 Task: Find connections with filter location Majene with filter topic #blockchainwith filter profile language German with filter current company Jerry Varghese with filter school Vidyavardhini's College of Engineering and Technology with filter industry Animation and Post-production with filter service category AssistanceAdvertising with filter keywords title School Bus Driver
Action: Mouse pressed left at (459, 72)
Screenshot: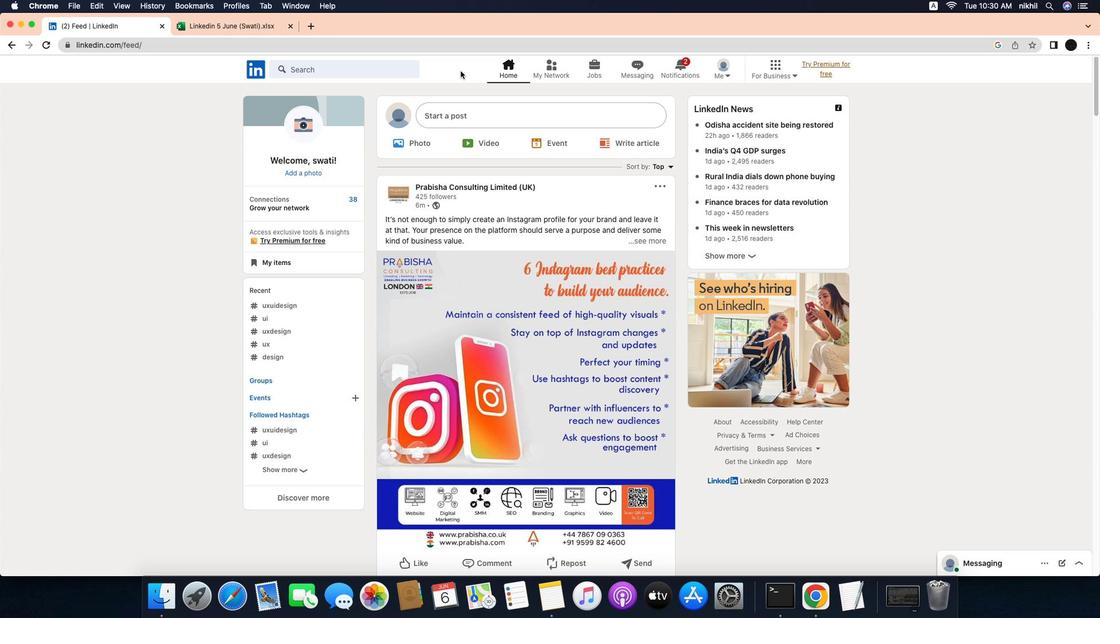 
Action: Mouse moved to (550, 75)
Screenshot: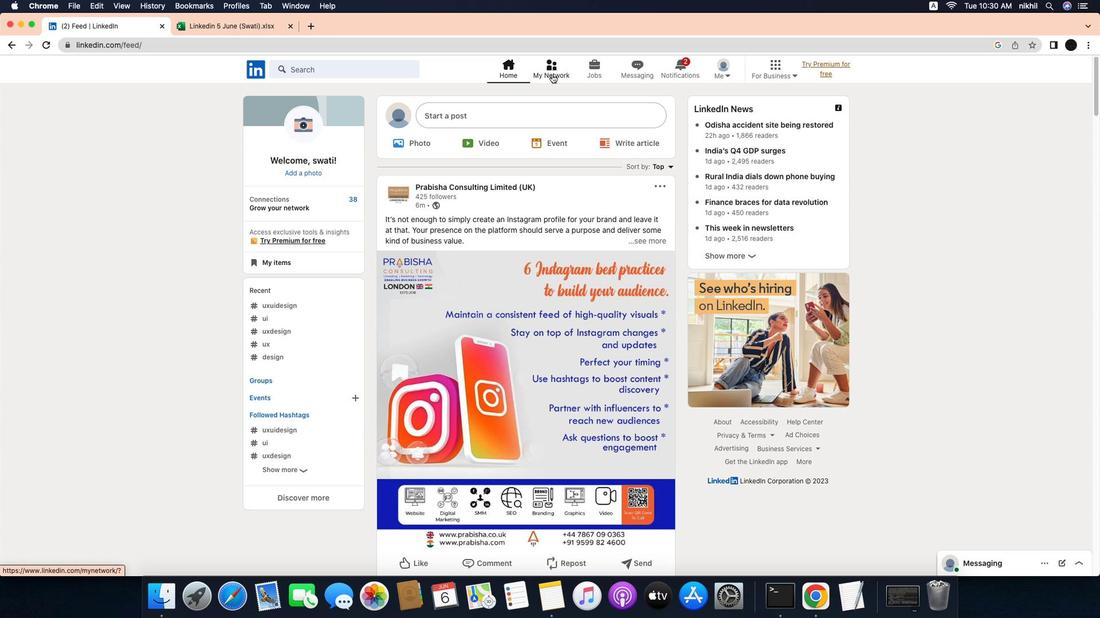 
Action: Mouse pressed left at (550, 75)
Screenshot: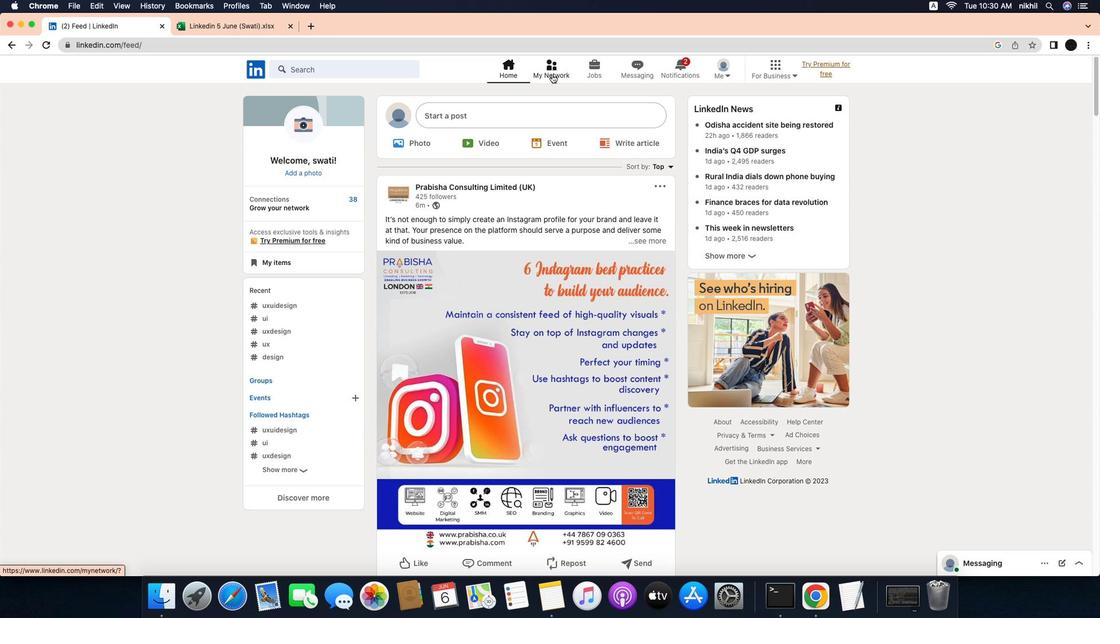 
Action: Mouse moved to (342, 128)
Screenshot: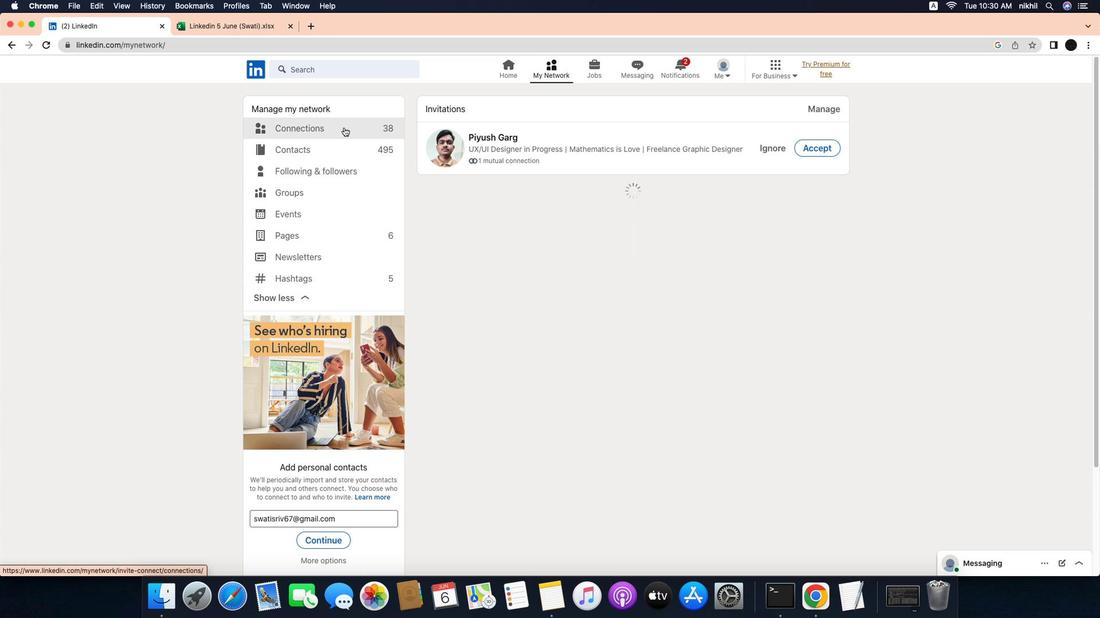 
Action: Mouse pressed left at (342, 128)
Screenshot: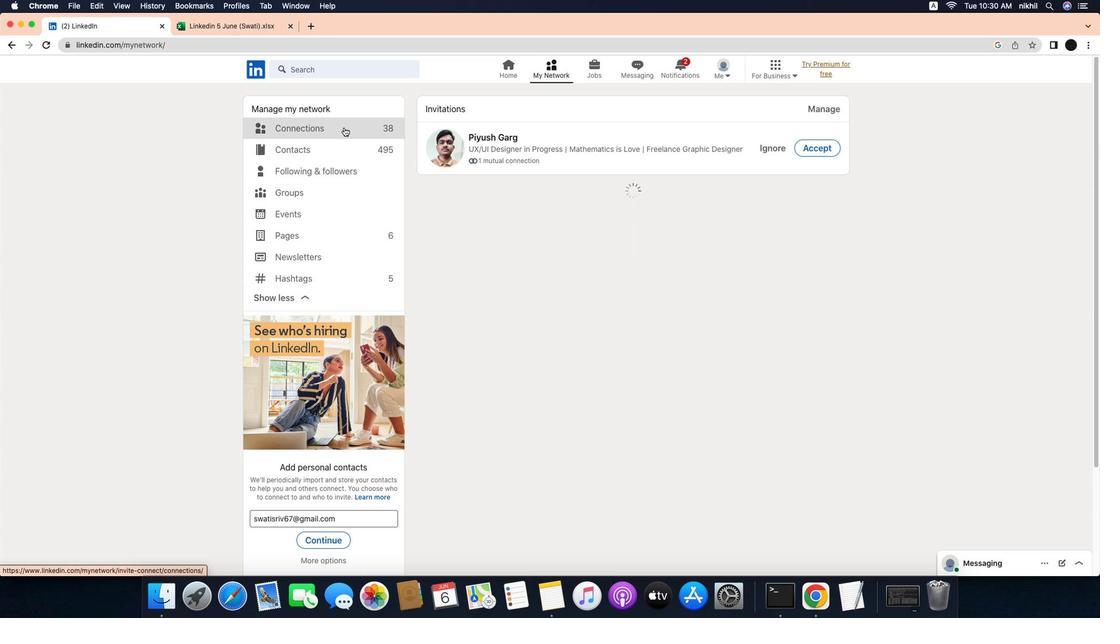 
Action: Mouse moved to (617, 134)
Screenshot: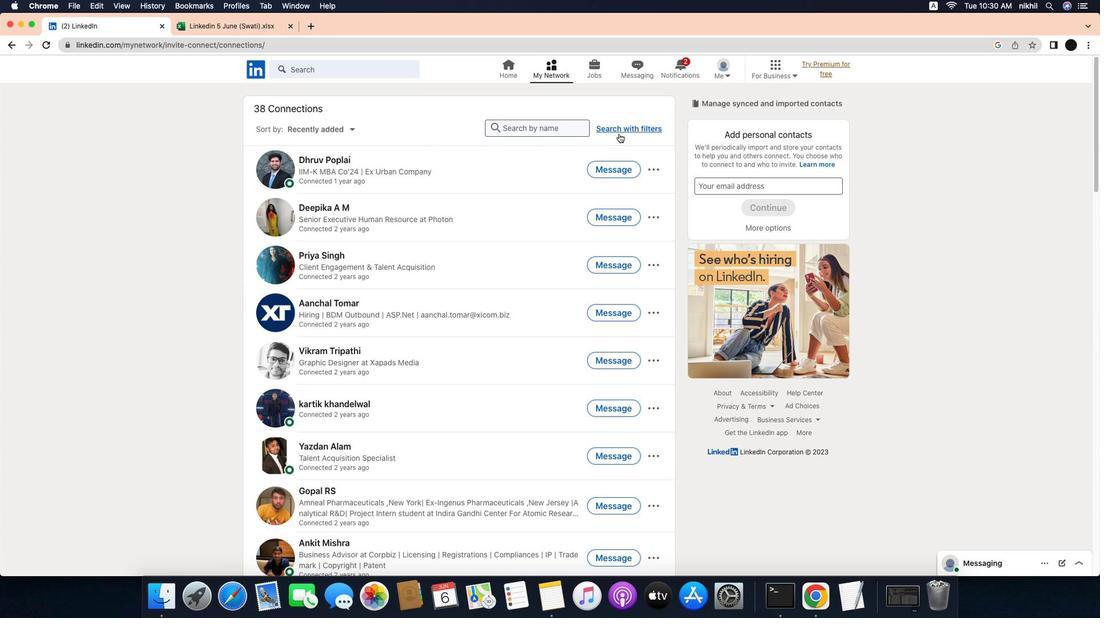 
Action: Mouse pressed left at (617, 134)
Screenshot: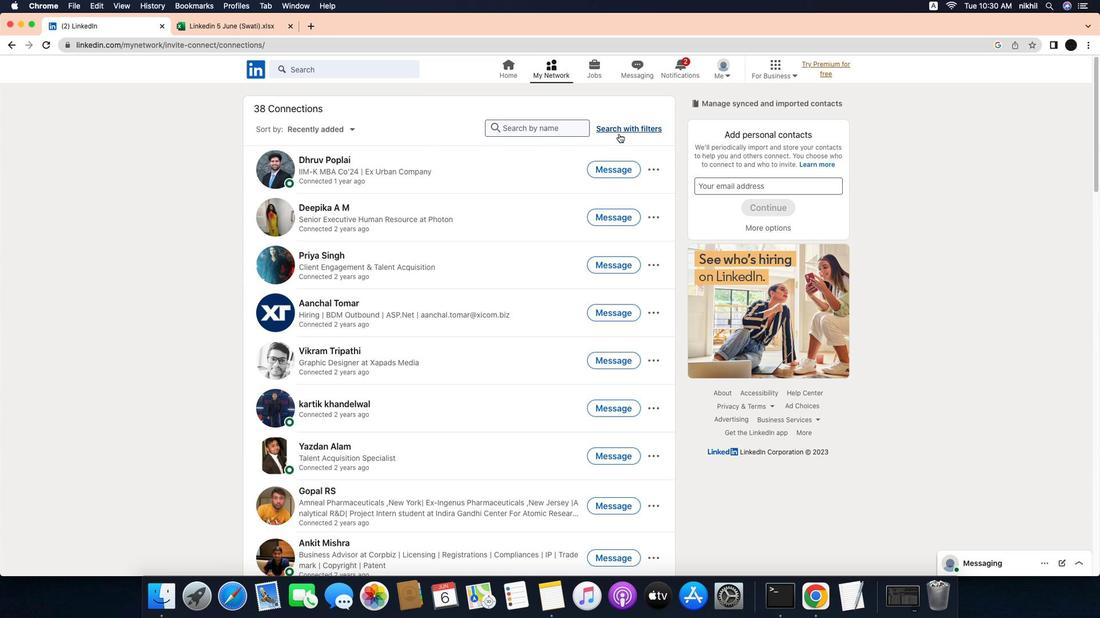 
Action: Mouse moved to (597, 96)
Screenshot: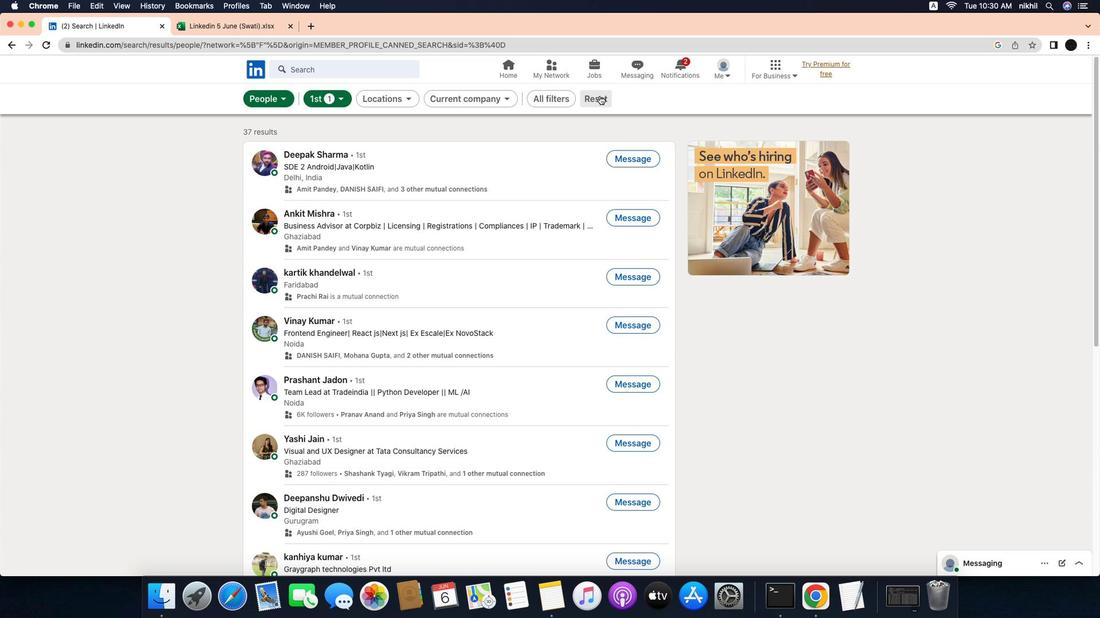 
Action: Mouse pressed left at (597, 96)
Screenshot: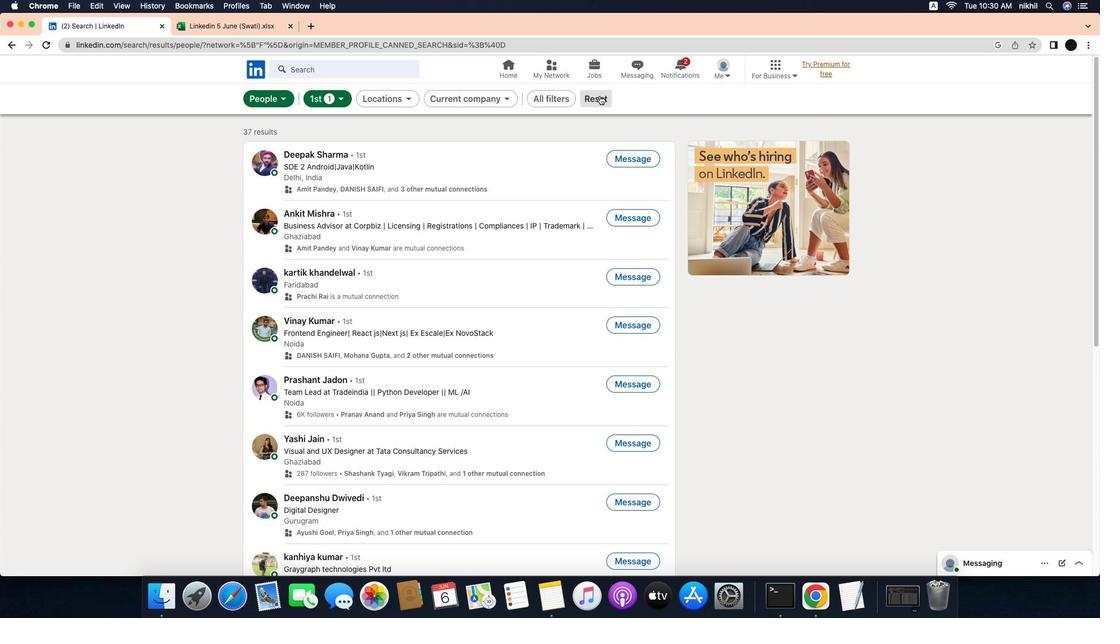 
Action: Mouse moved to (560, 96)
Screenshot: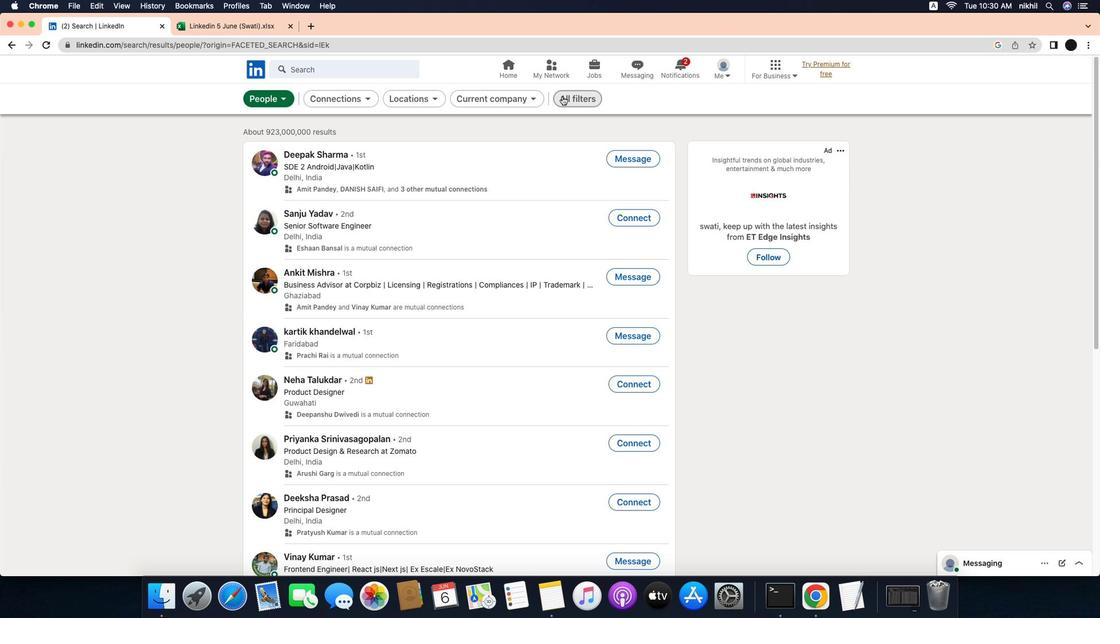 
Action: Mouse pressed left at (560, 96)
Screenshot: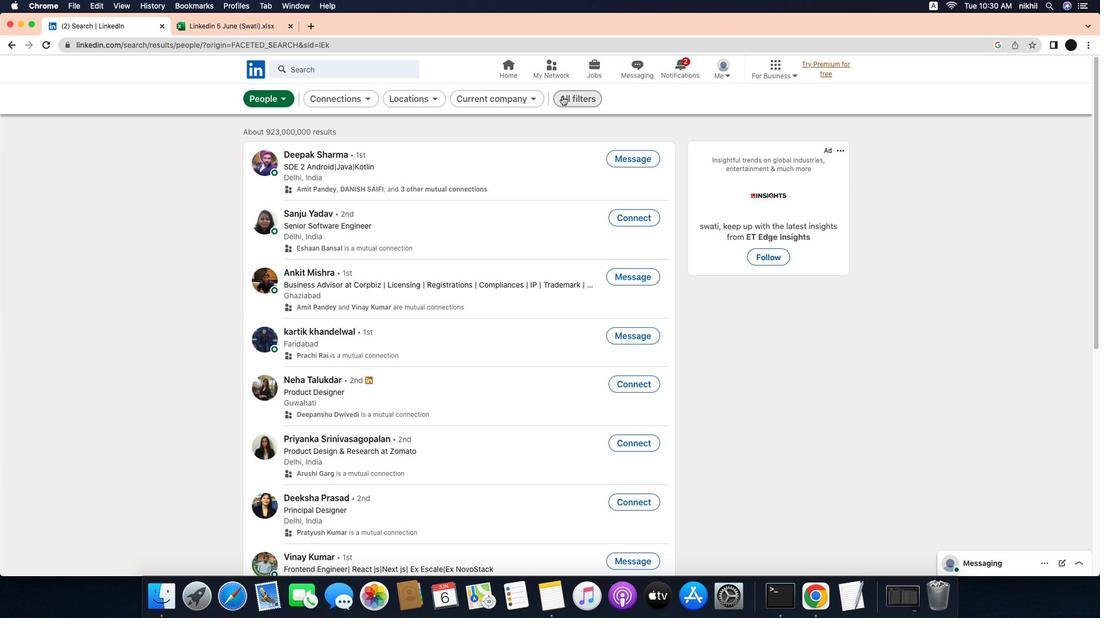 
Action: Mouse moved to (879, 349)
Screenshot: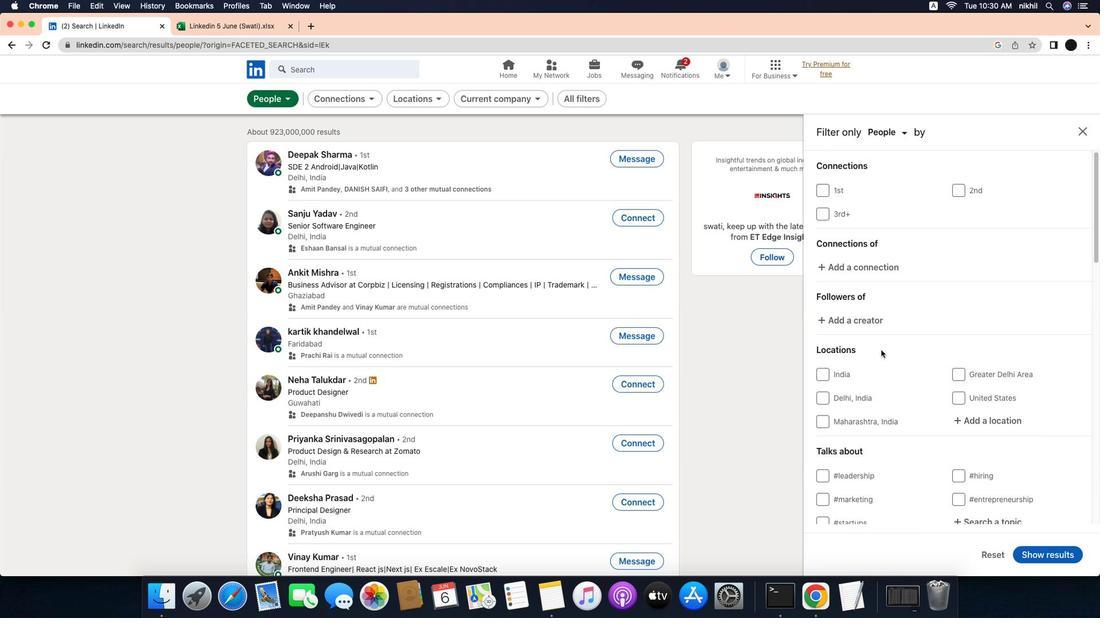
Action: Mouse scrolled (879, 349) with delta (0, 1)
Screenshot: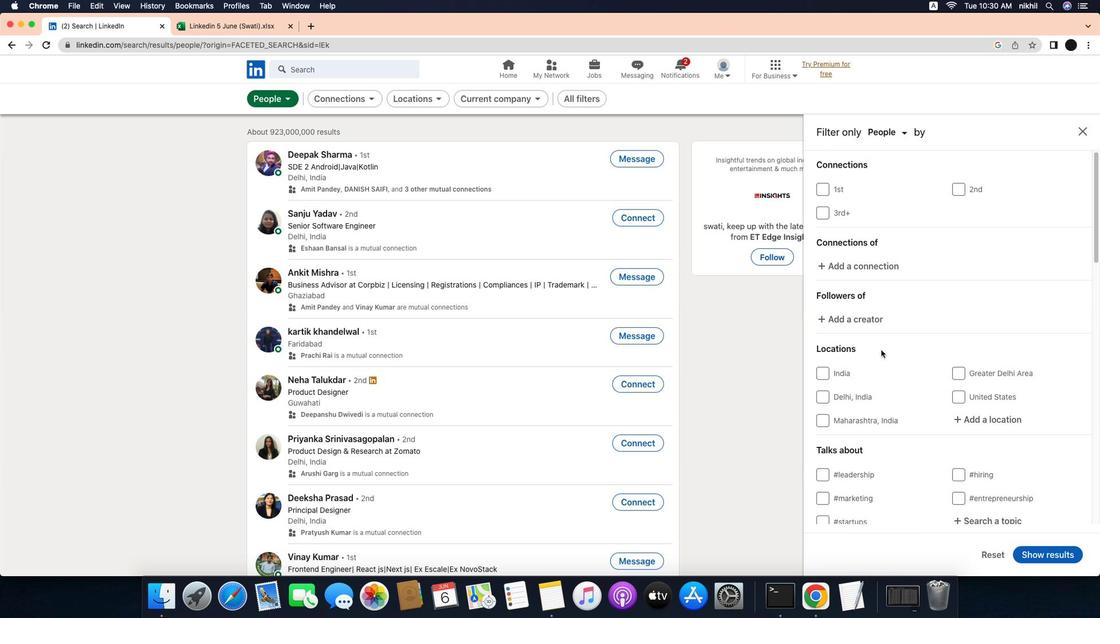 
Action: Mouse scrolled (879, 349) with delta (0, 1)
Screenshot: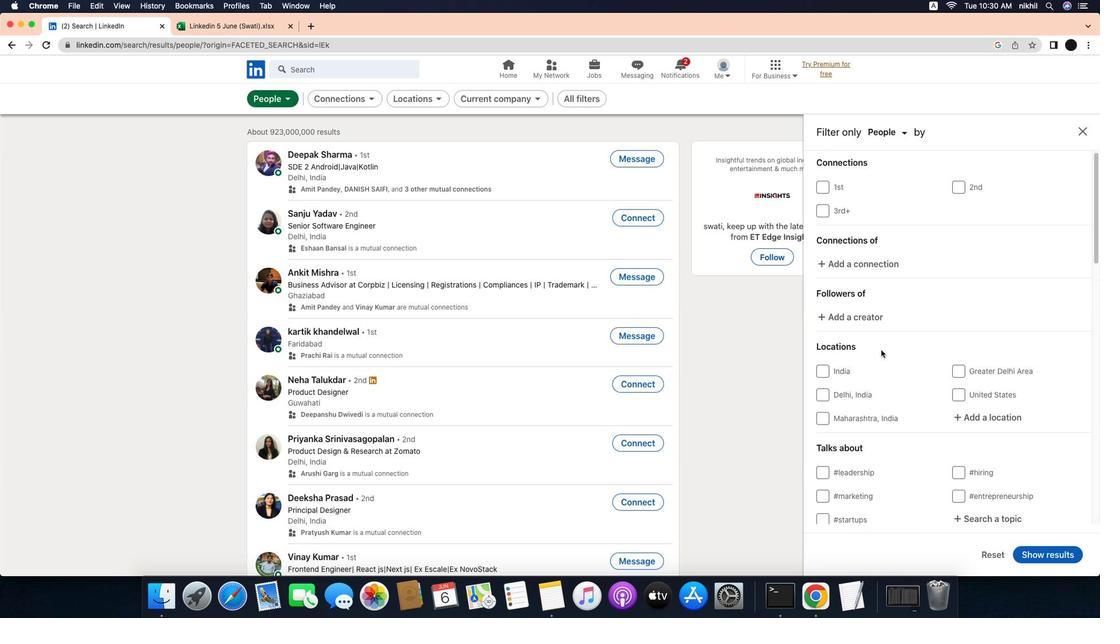 
Action: Mouse moved to (977, 400)
Screenshot: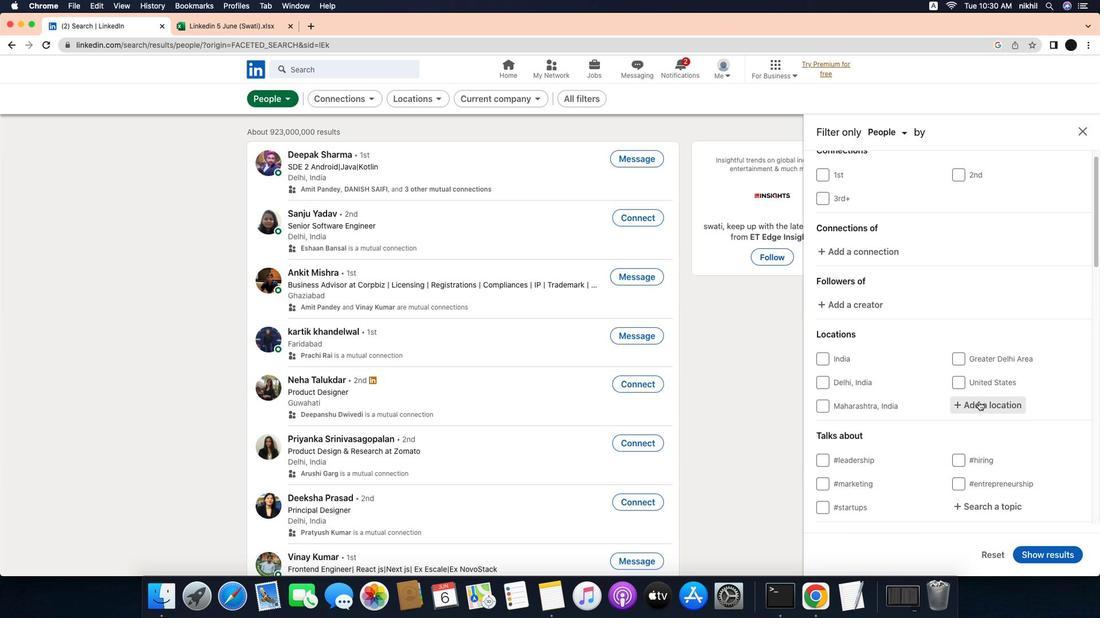 
Action: Mouse pressed left at (977, 400)
Screenshot: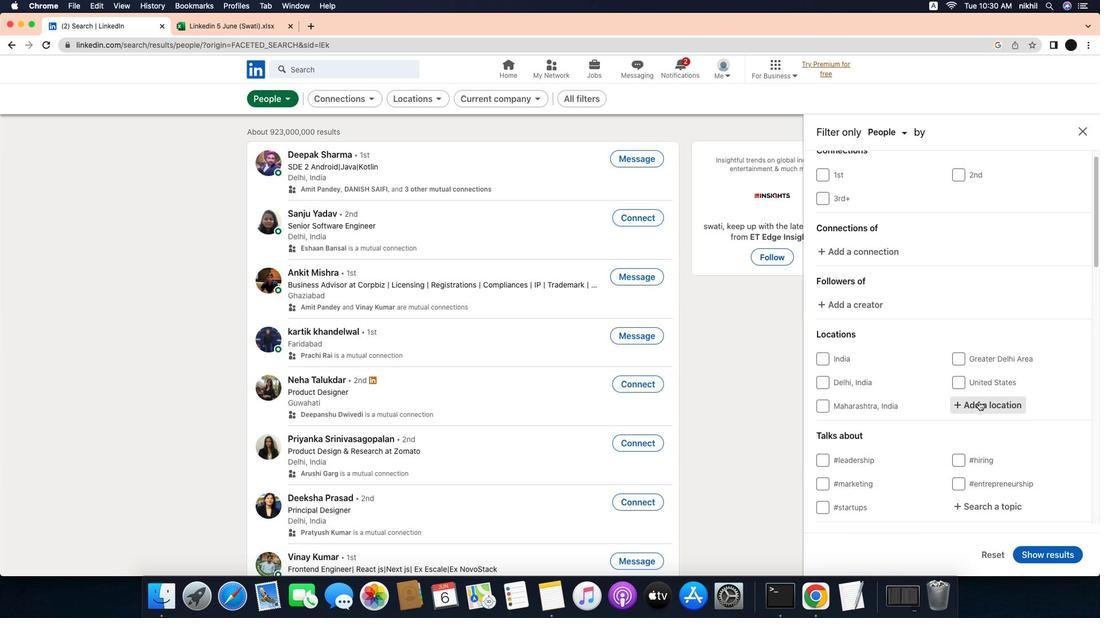 
Action: Mouse moved to (992, 400)
Screenshot: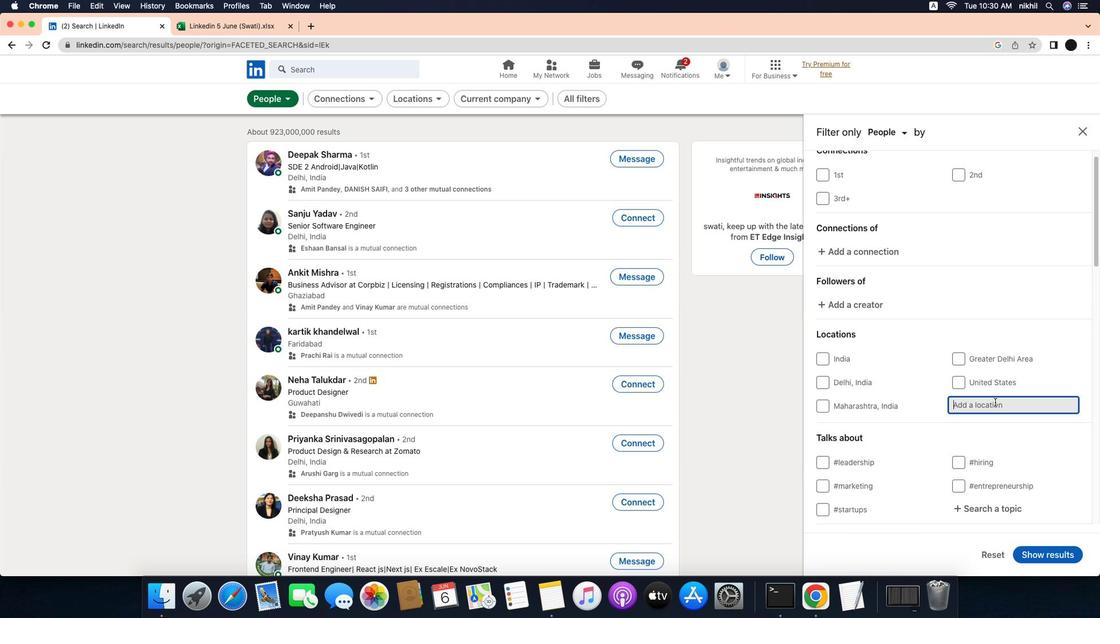 
Action: Mouse pressed left at (992, 400)
Screenshot: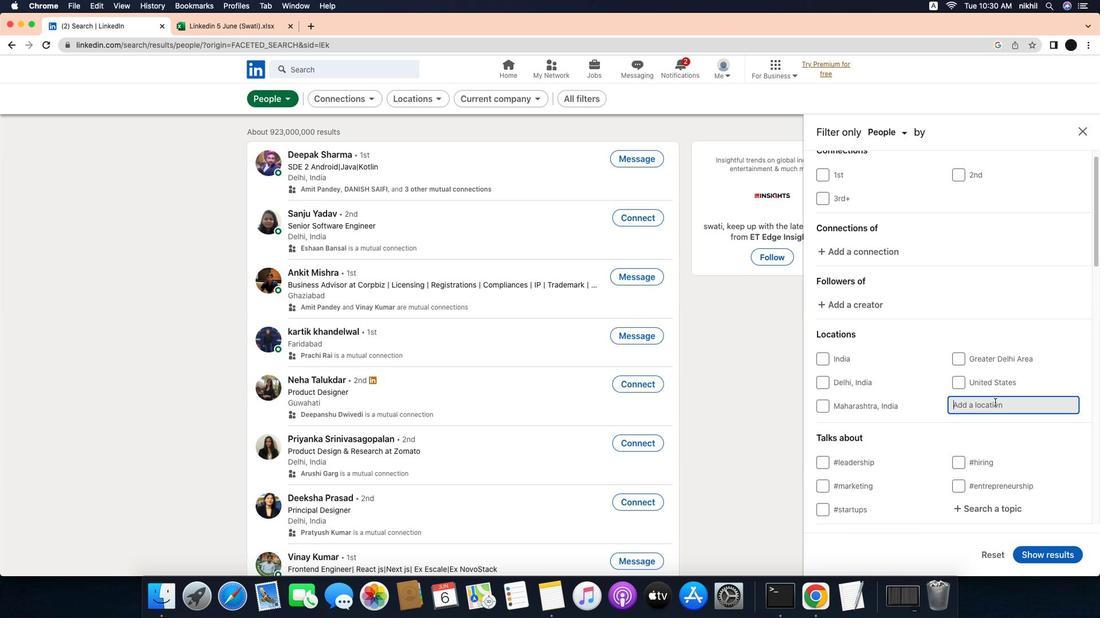 
Action: Mouse moved to (992, 400)
Screenshot: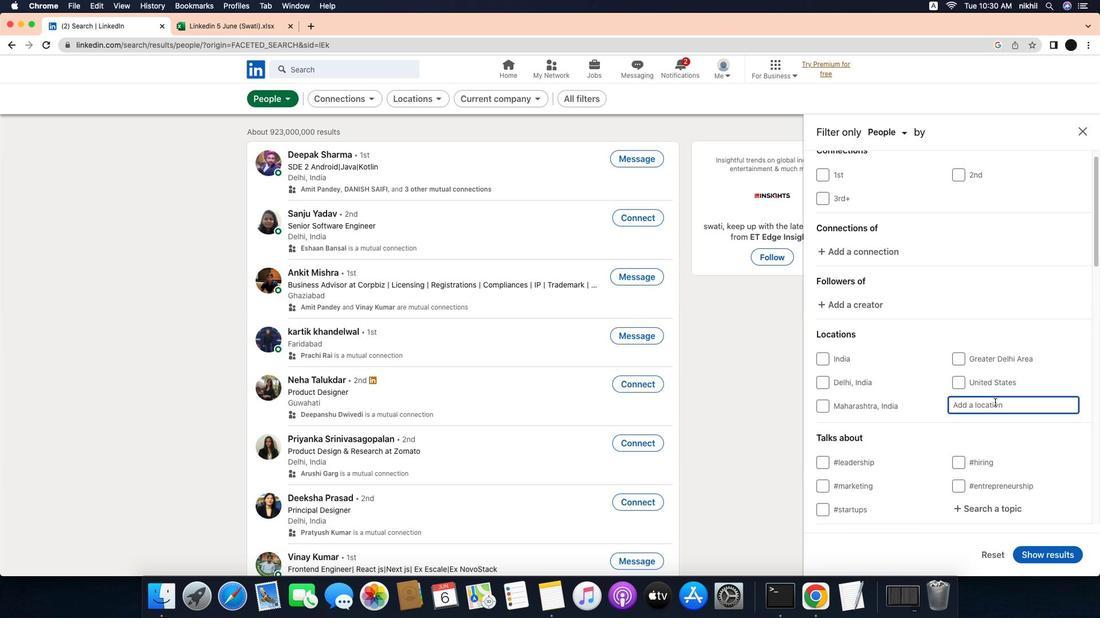 
Action: Key pressed Key.caps_lock'M'Key.caps_lock'a''j''e''n''e'Key.enter
Screenshot: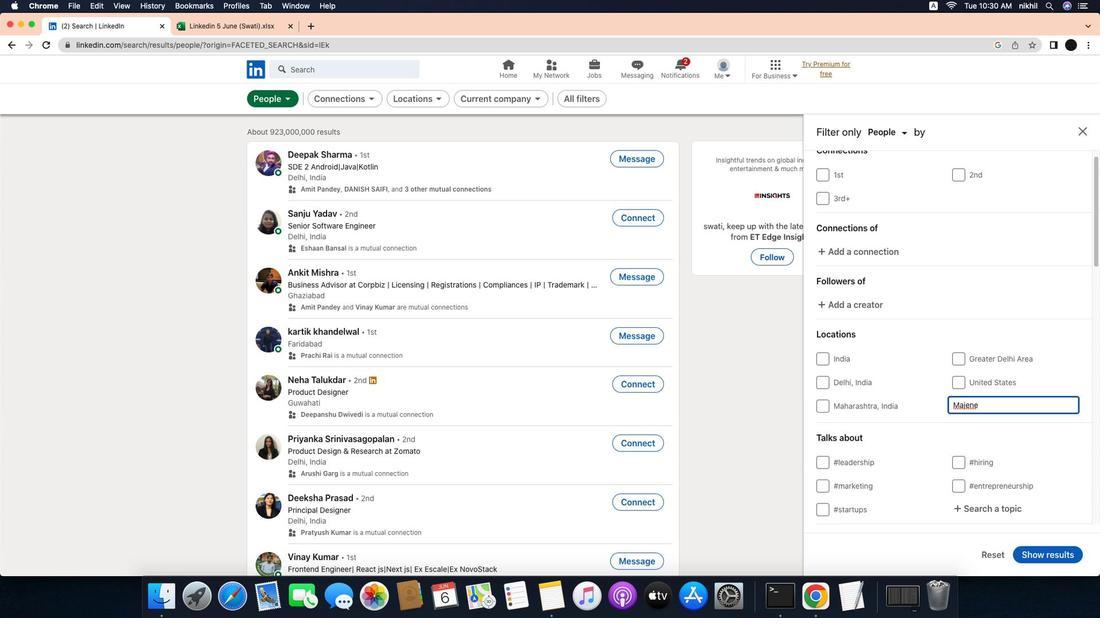 
Action: Mouse moved to (981, 406)
Screenshot: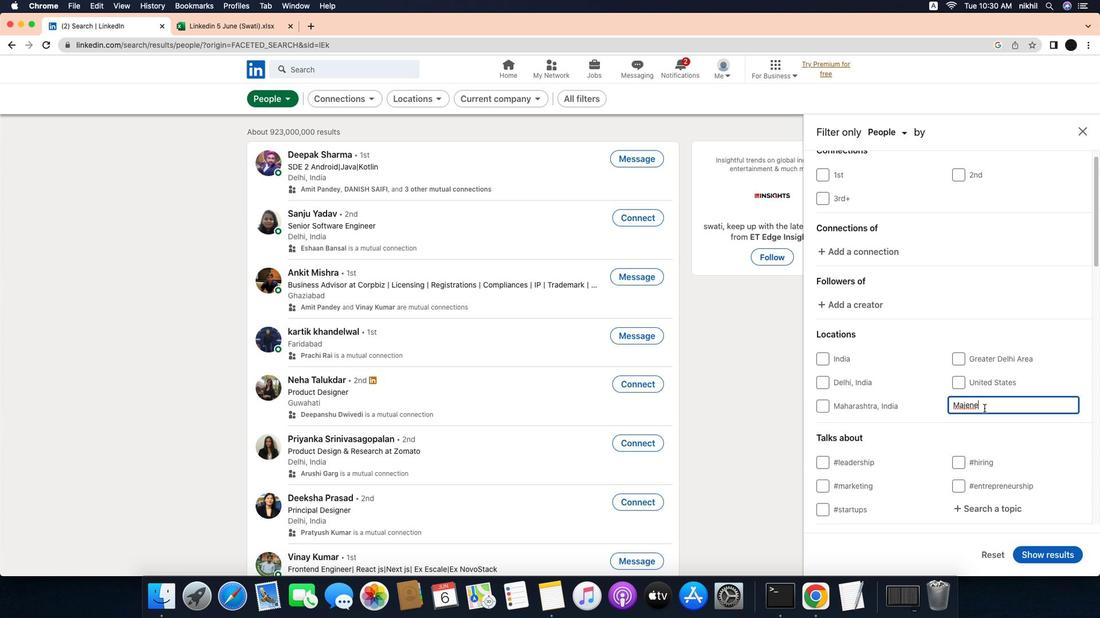 
Action: Mouse scrolled (981, 406) with delta (0, 1)
Screenshot: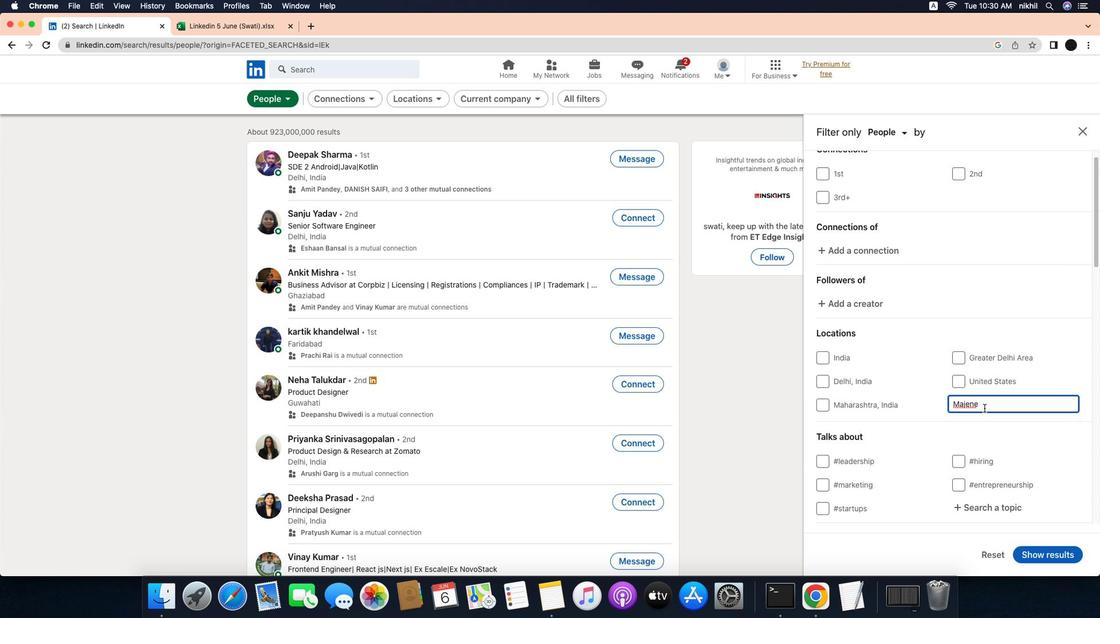 
Action: Mouse scrolled (981, 406) with delta (0, 1)
Screenshot: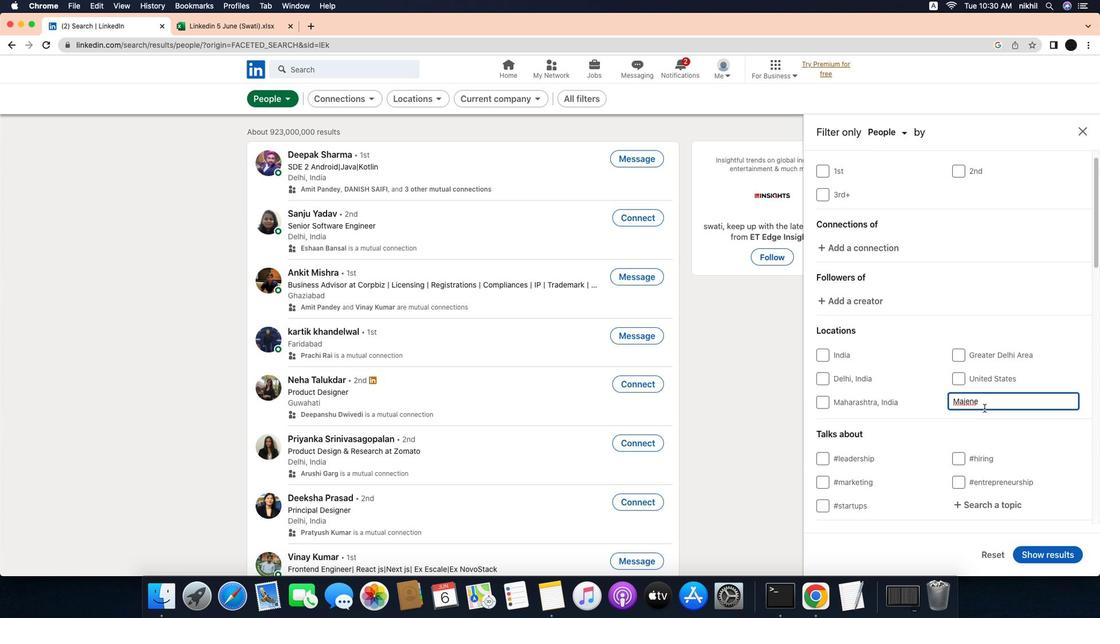 
Action: Mouse scrolled (981, 406) with delta (0, 1)
Screenshot: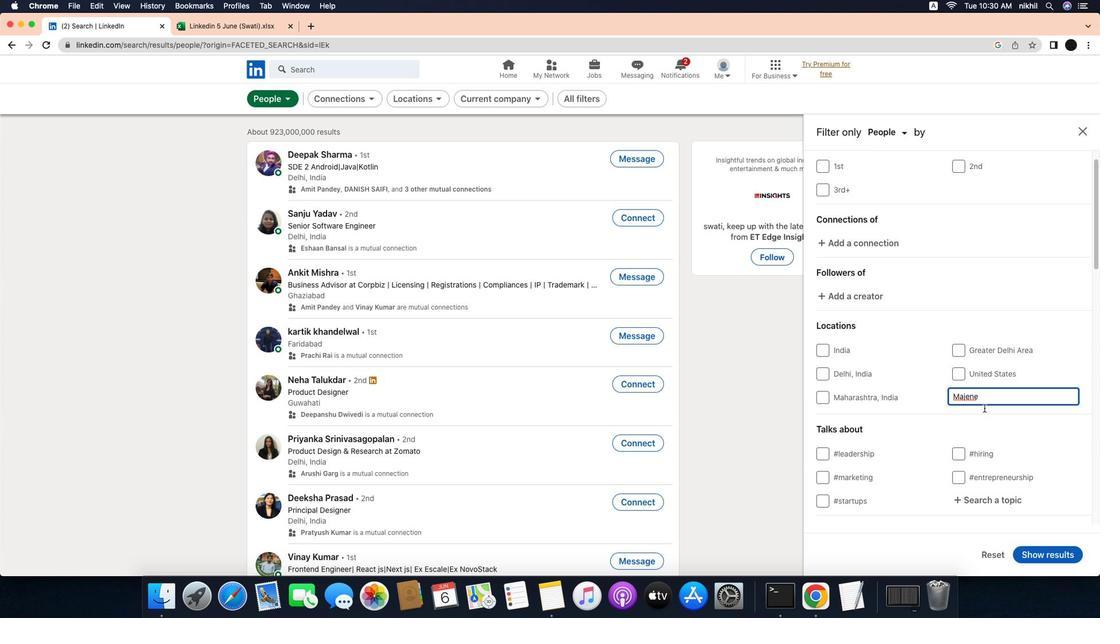 
Action: Mouse scrolled (981, 406) with delta (0, 1)
Screenshot: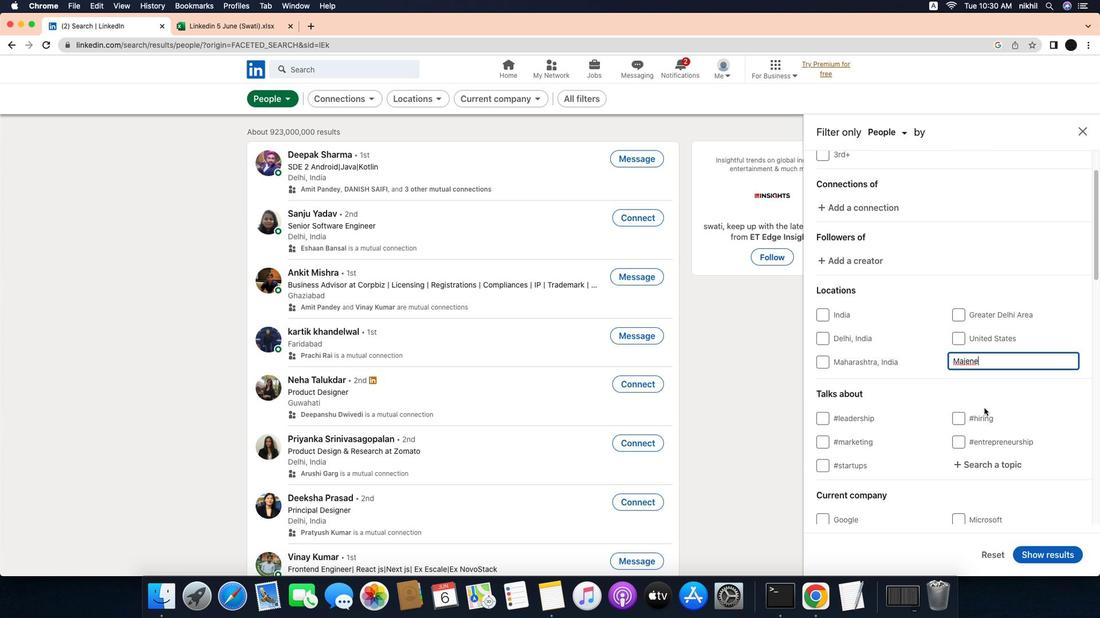 
Action: Mouse scrolled (981, 406) with delta (0, 1)
Screenshot: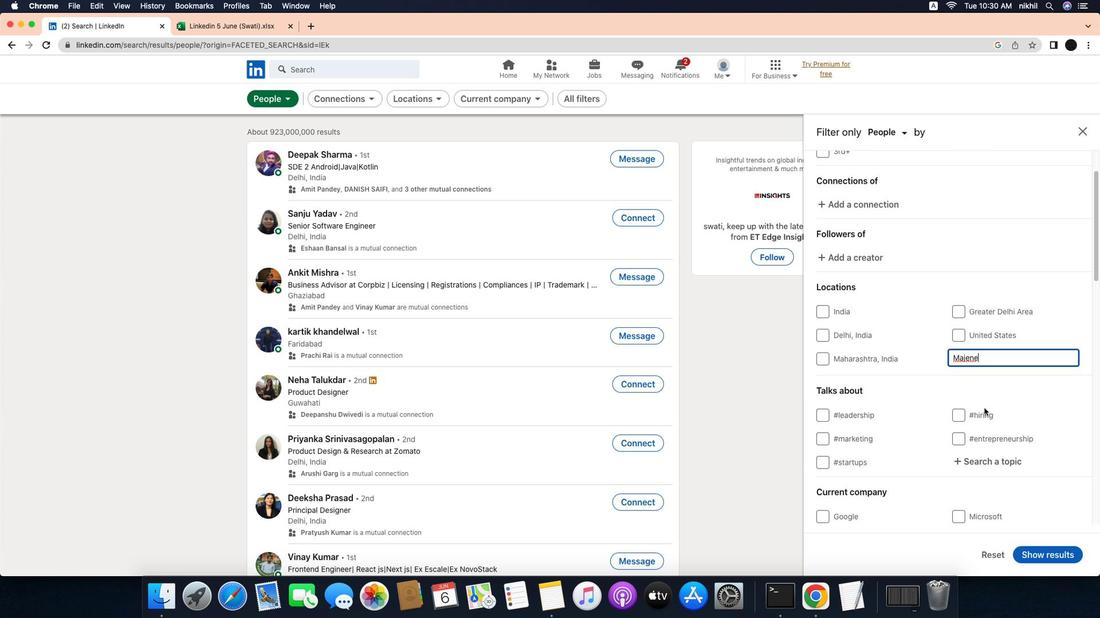 
Action: Mouse scrolled (981, 406) with delta (0, 1)
Screenshot: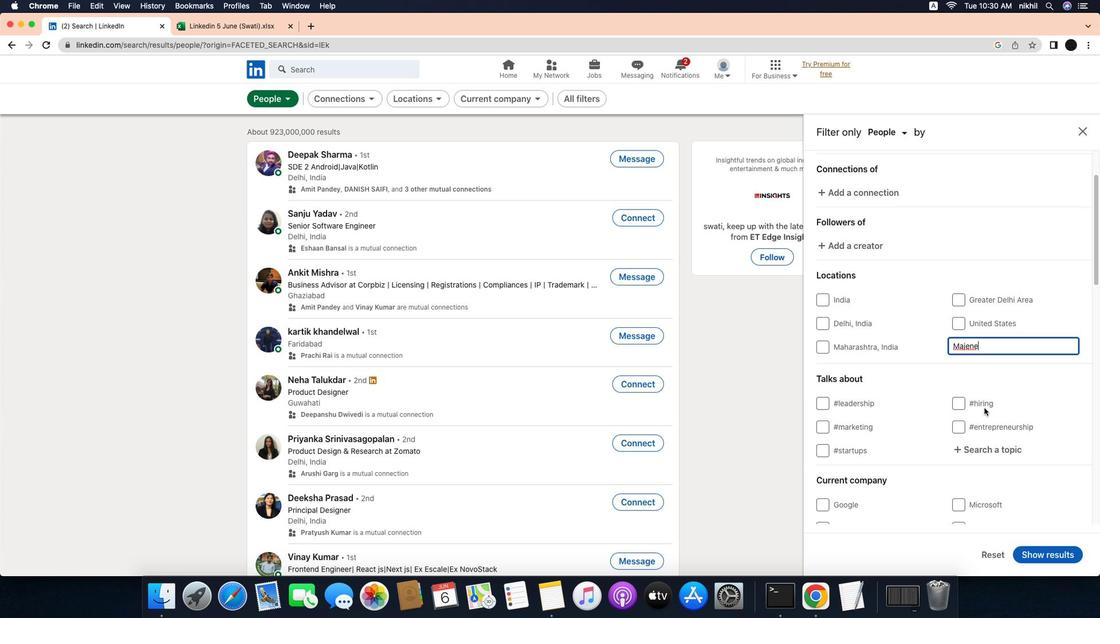 
Action: Mouse scrolled (981, 406) with delta (0, 1)
Screenshot: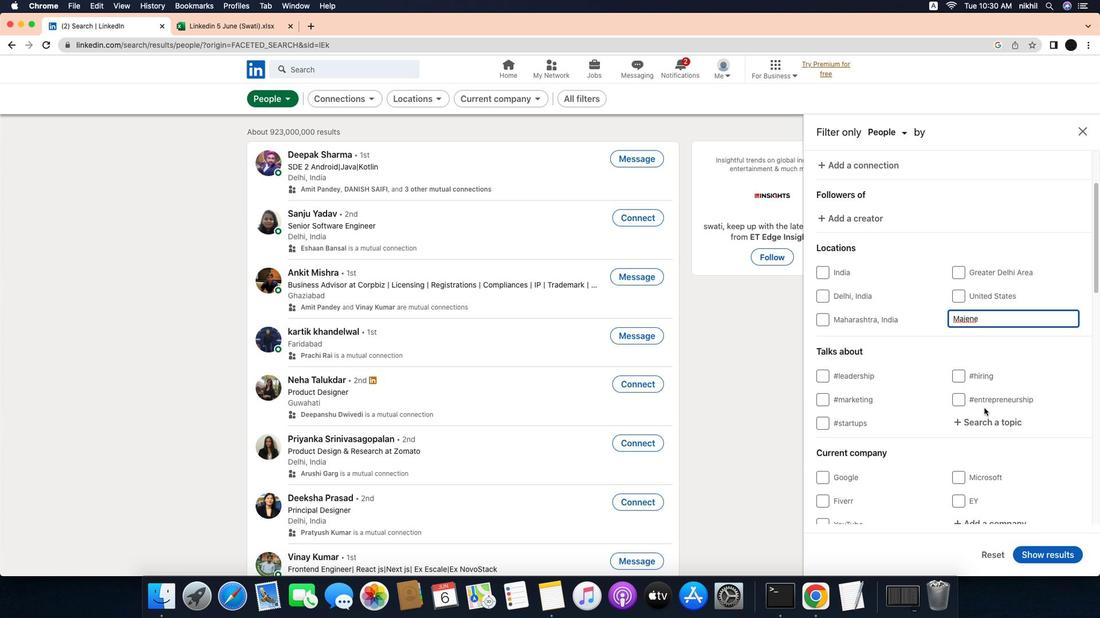 
Action: Mouse moved to (988, 424)
Screenshot: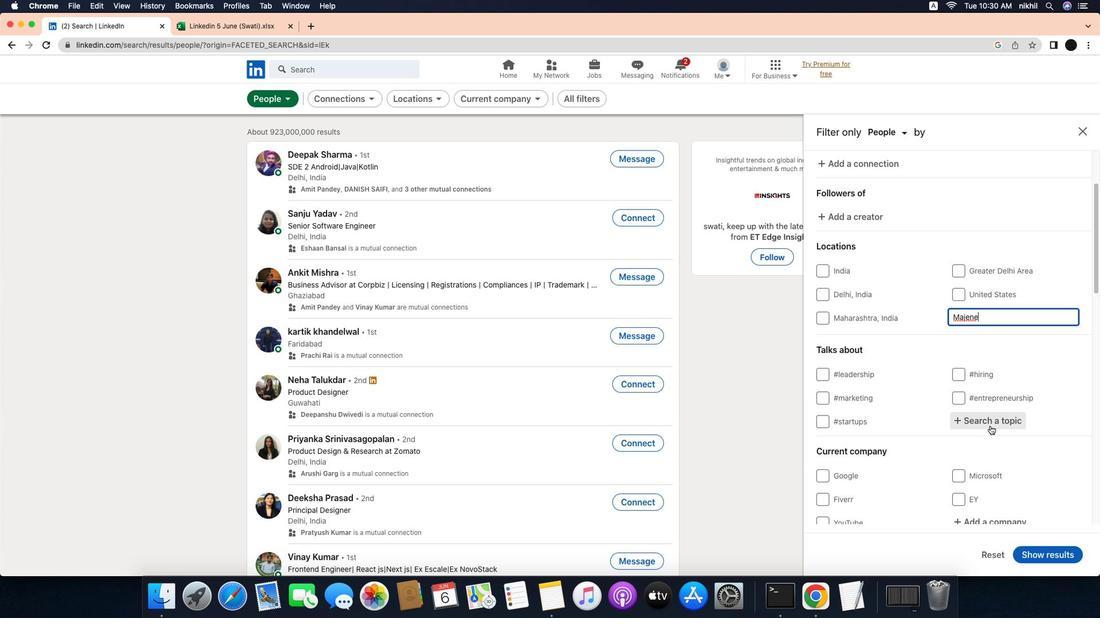 
Action: Mouse pressed left at (988, 424)
Screenshot: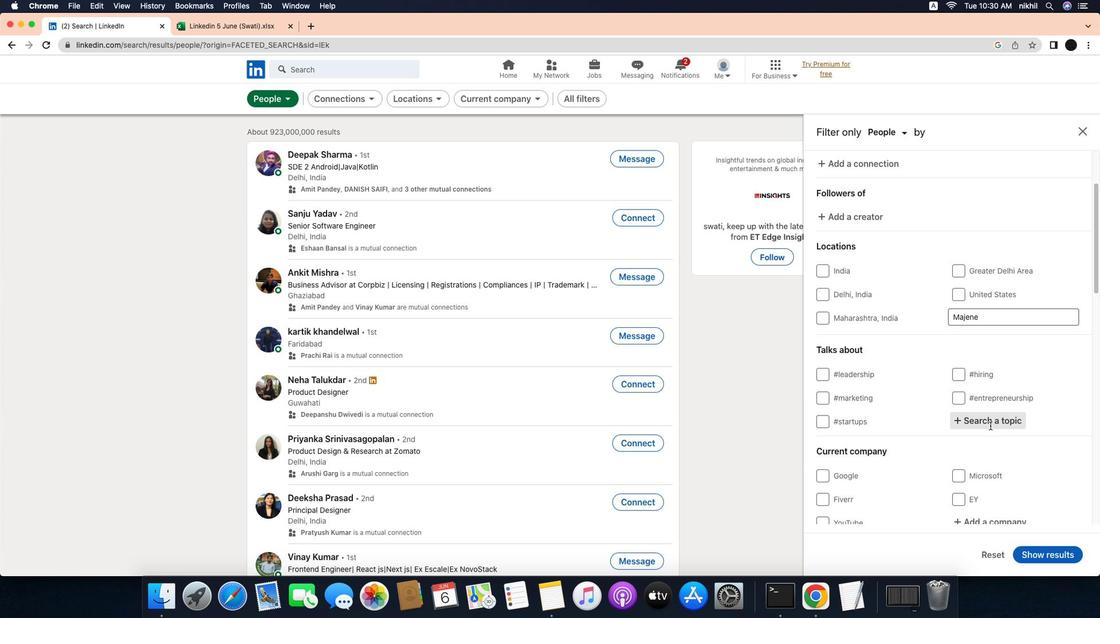 
Action: Mouse moved to (996, 420)
Screenshot: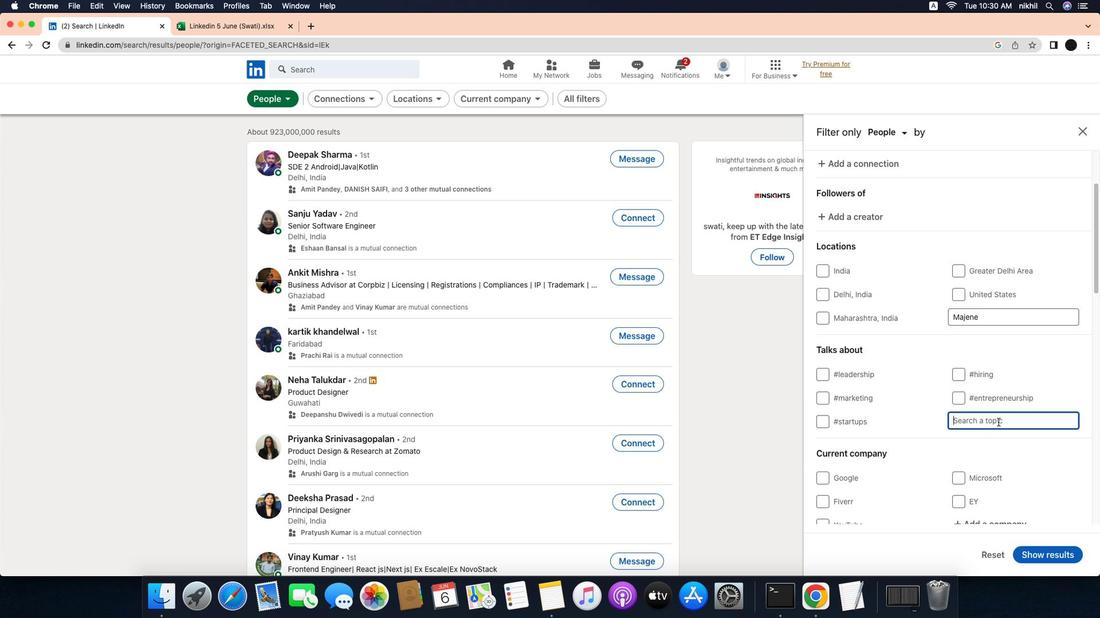 
Action: Mouse pressed left at (996, 420)
Screenshot: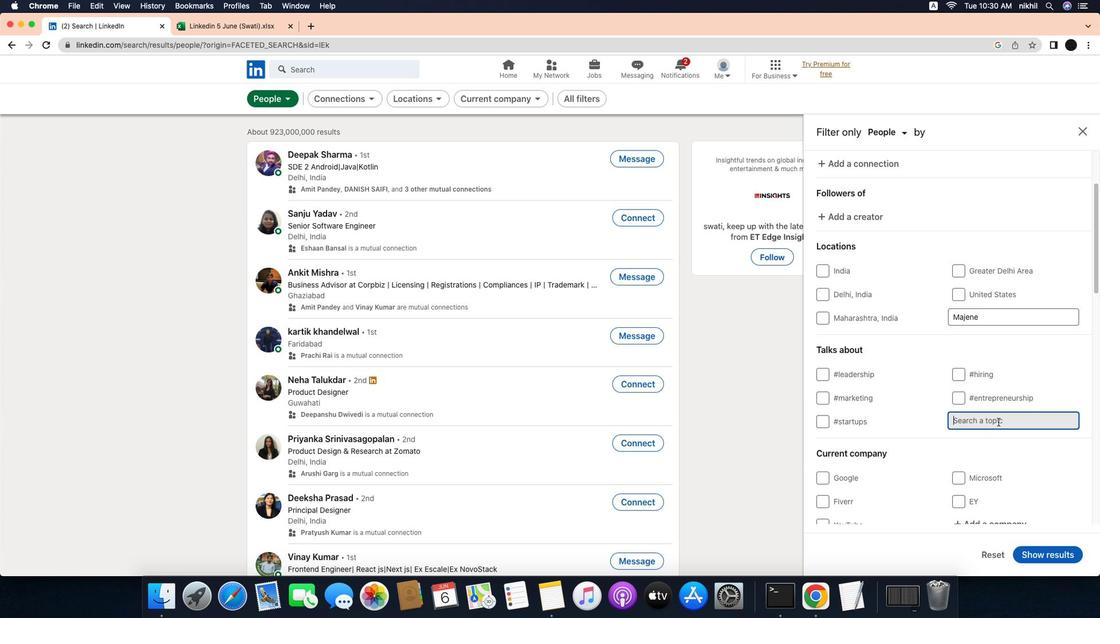 
Action: Mouse moved to (996, 420)
Screenshot: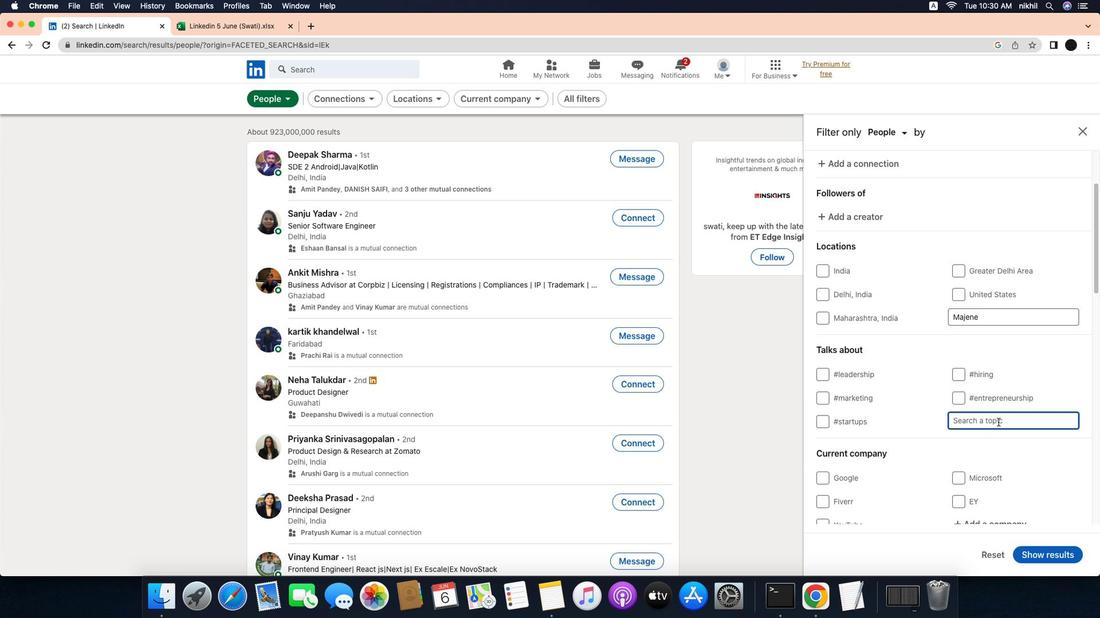 
Action: Key pressed 'b''l''o''c''k''c''h''a''i''n'
Screenshot: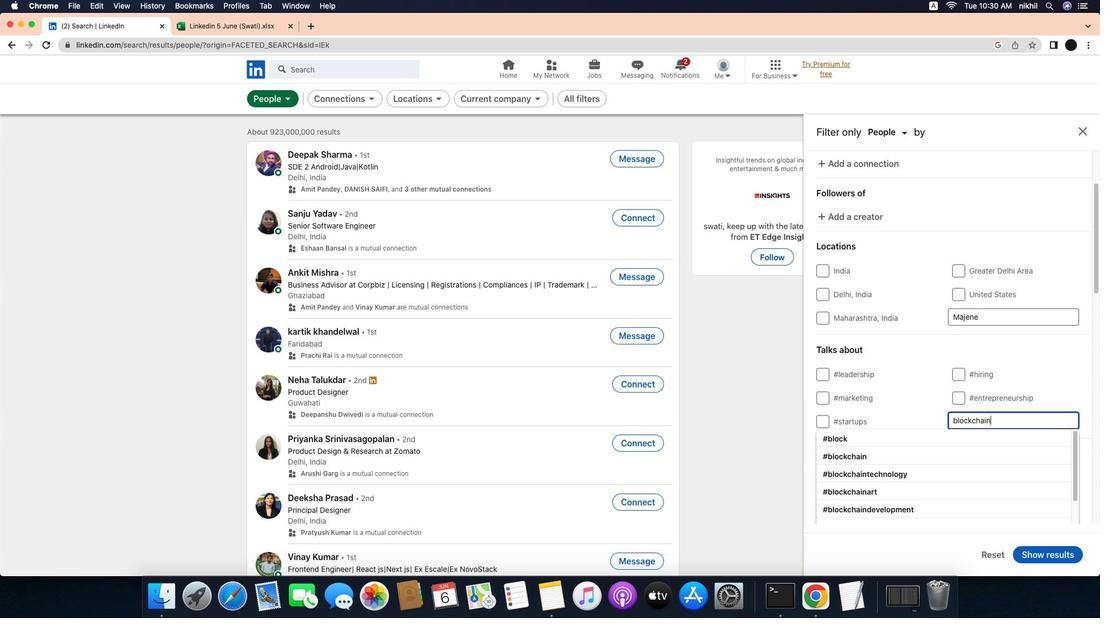 
Action: Mouse moved to (949, 437)
Screenshot: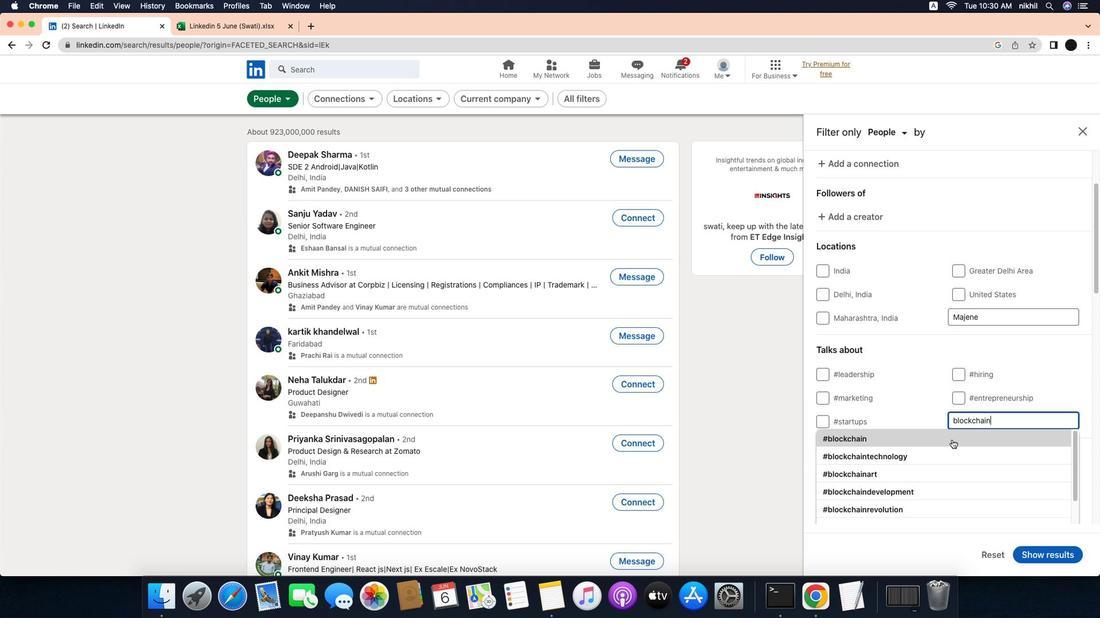 
Action: Mouse pressed left at (949, 437)
Screenshot: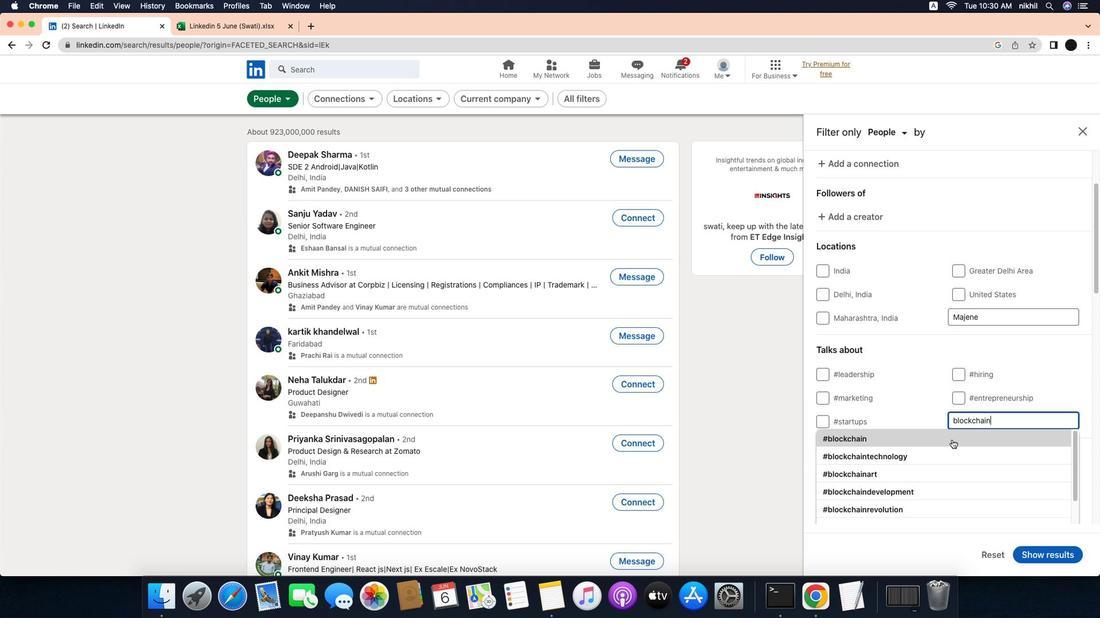 
Action: Mouse moved to (956, 432)
Screenshot: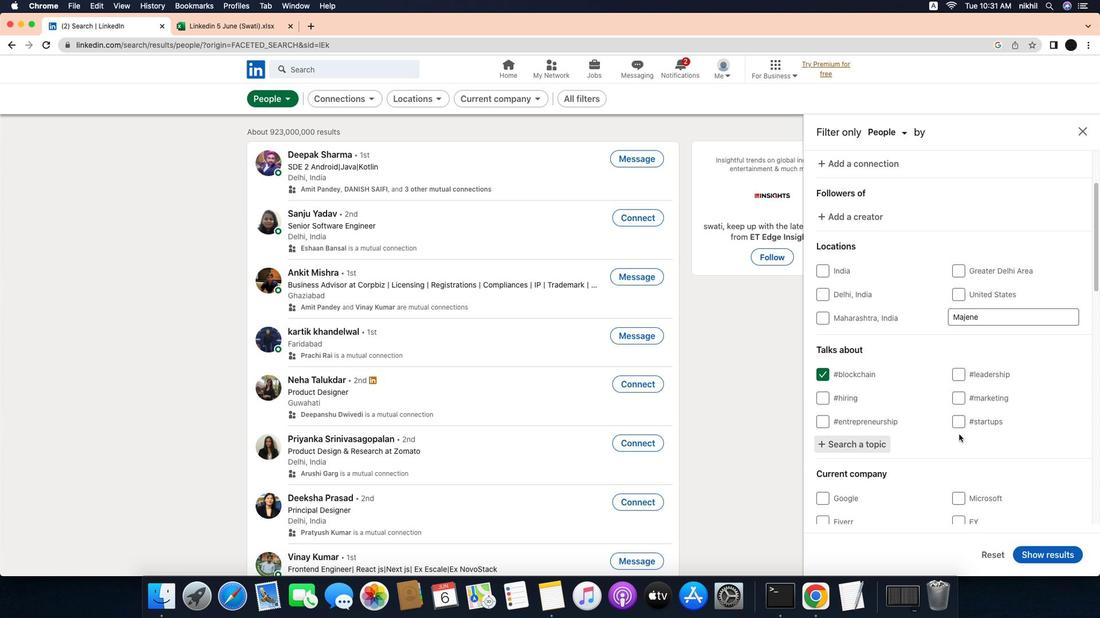 
Action: Mouse scrolled (956, 432) with delta (0, 1)
Screenshot: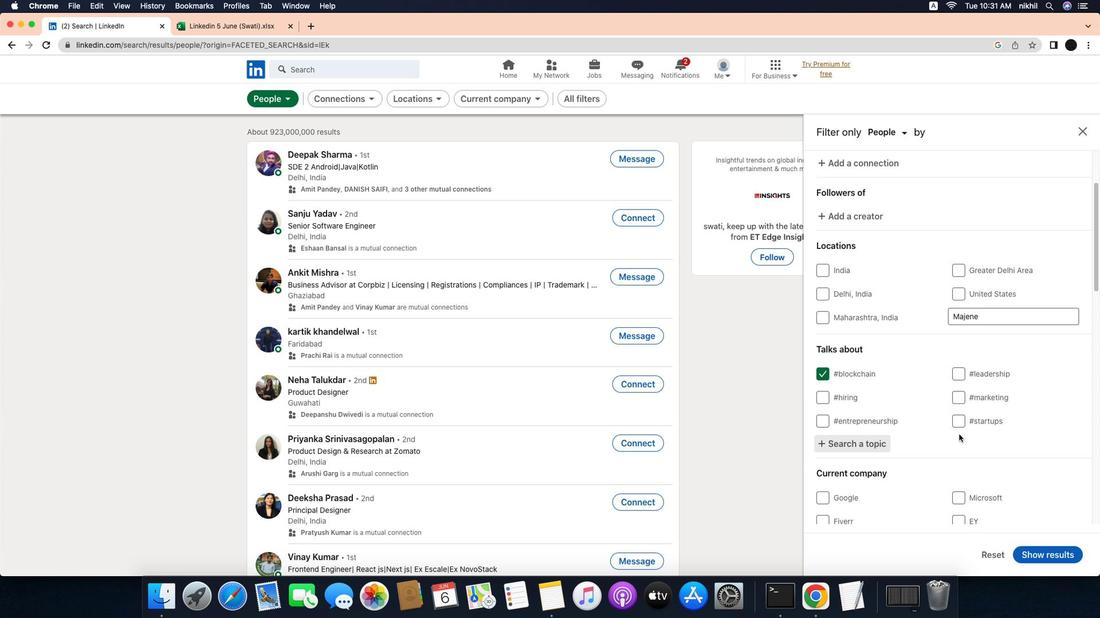 
Action: Mouse scrolled (956, 432) with delta (0, 1)
Screenshot: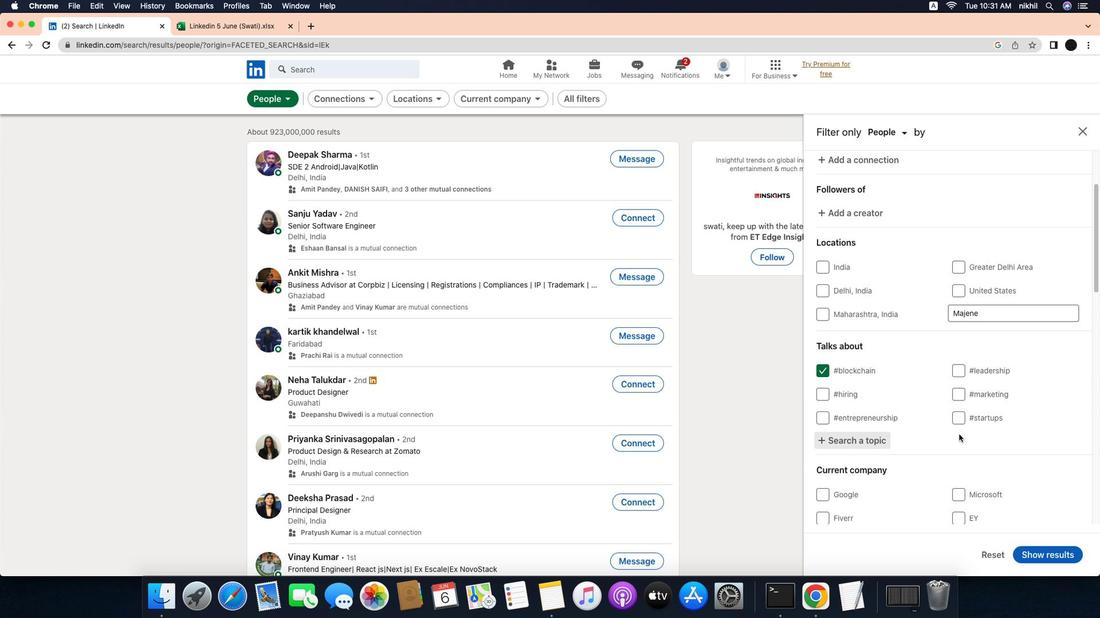 
Action: Mouse scrolled (956, 432) with delta (0, 0)
Screenshot: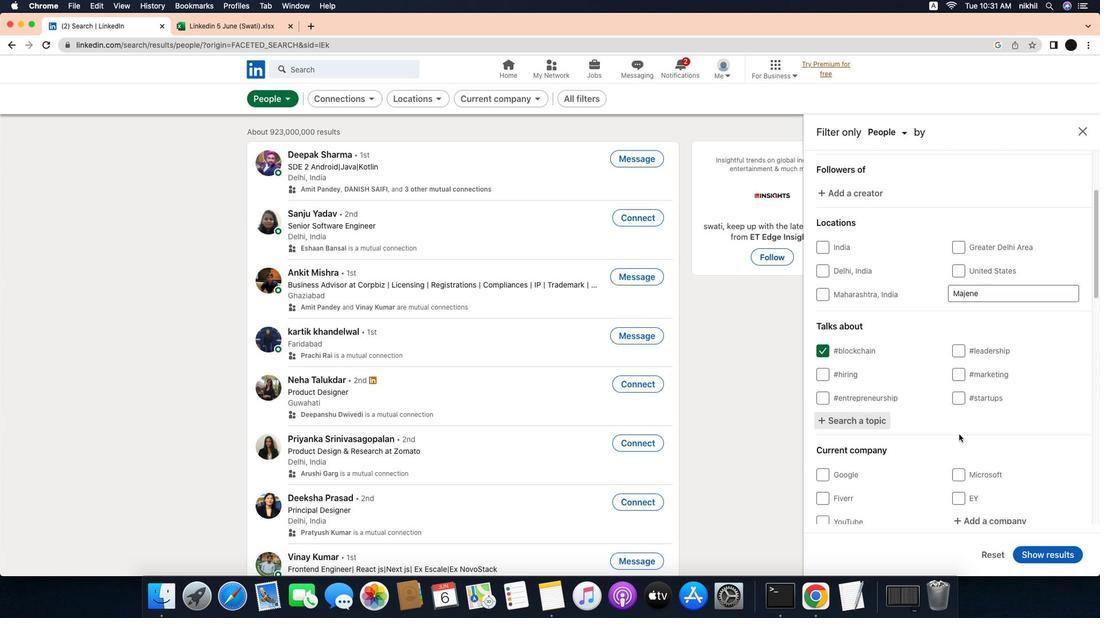 
Action: Mouse scrolled (956, 432) with delta (0, 0)
Screenshot: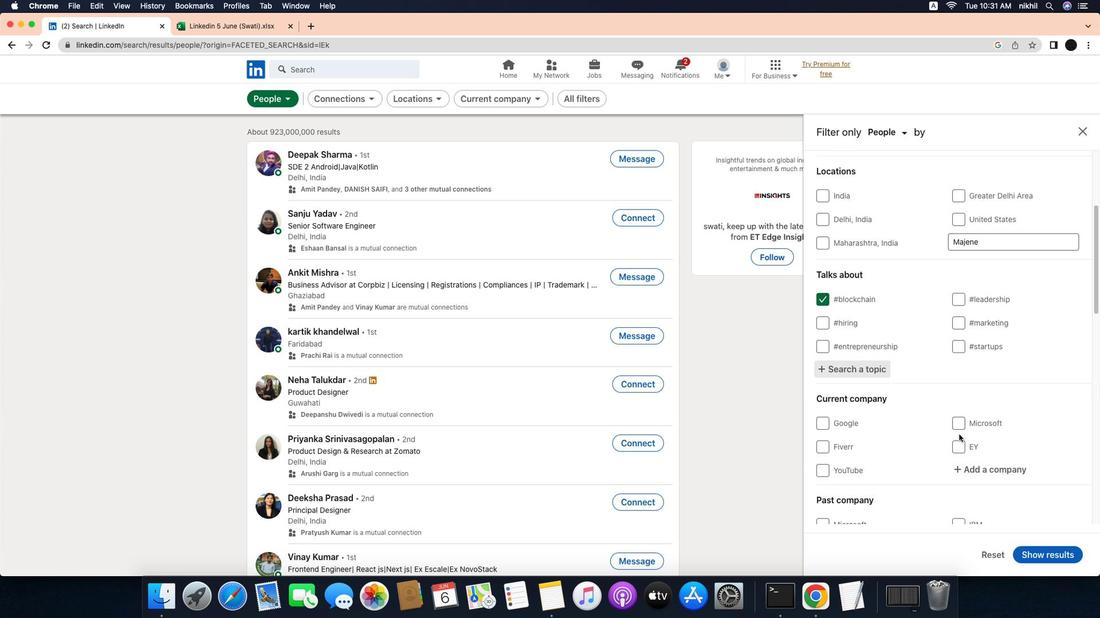 
Action: Mouse scrolled (956, 432) with delta (0, 1)
Screenshot: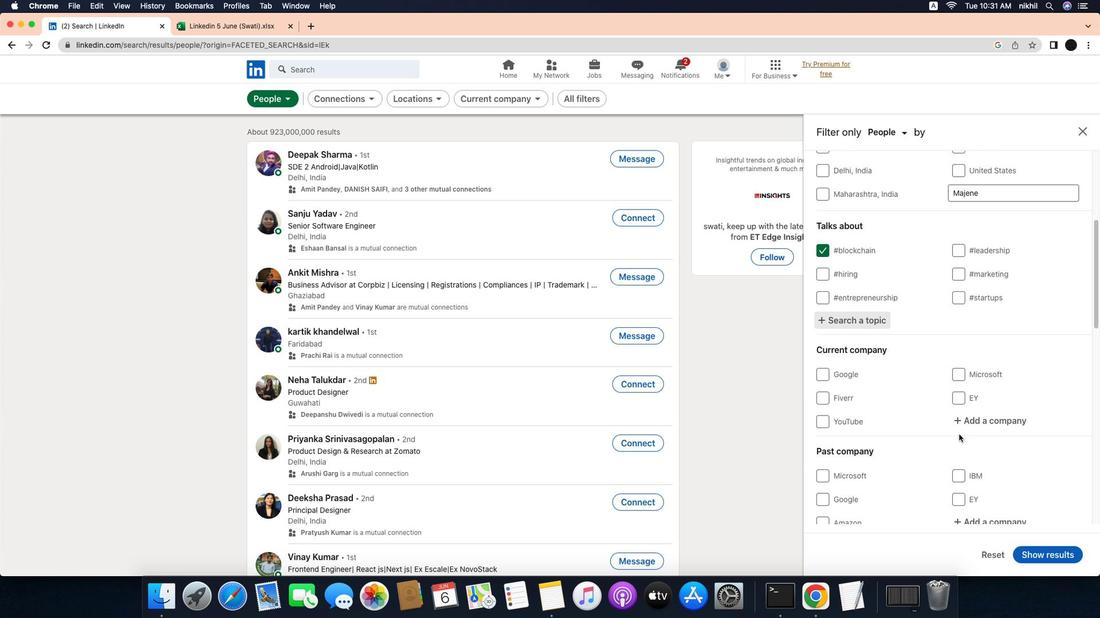 
Action: Mouse scrolled (956, 432) with delta (0, 1)
Screenshot: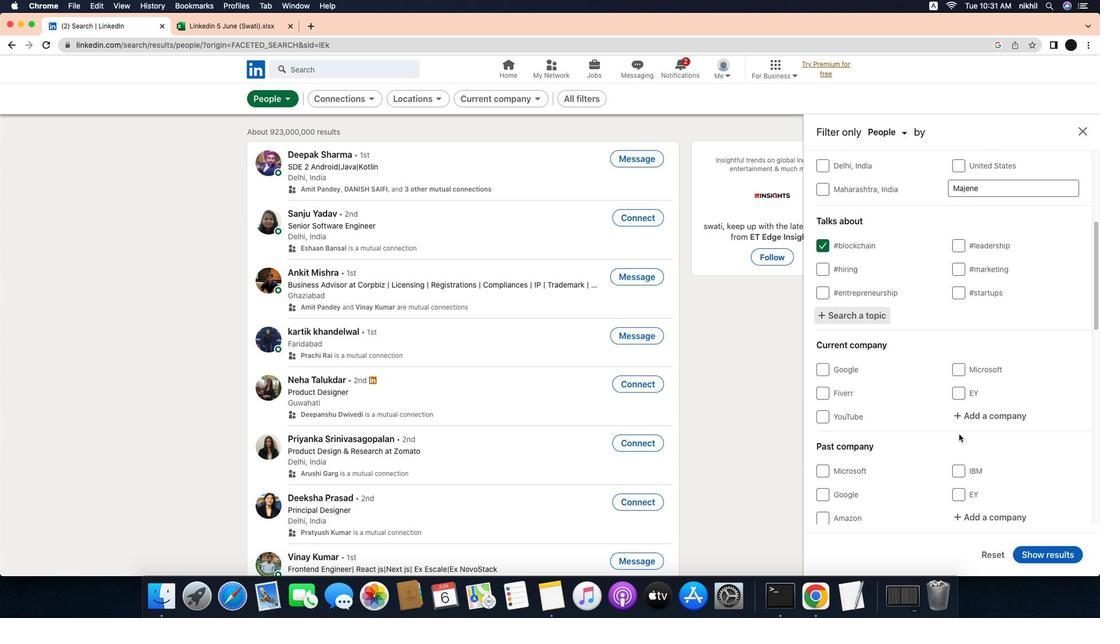 
Action: Mouse scrolled (956, 432) with delta (0, 0)
Screenshot: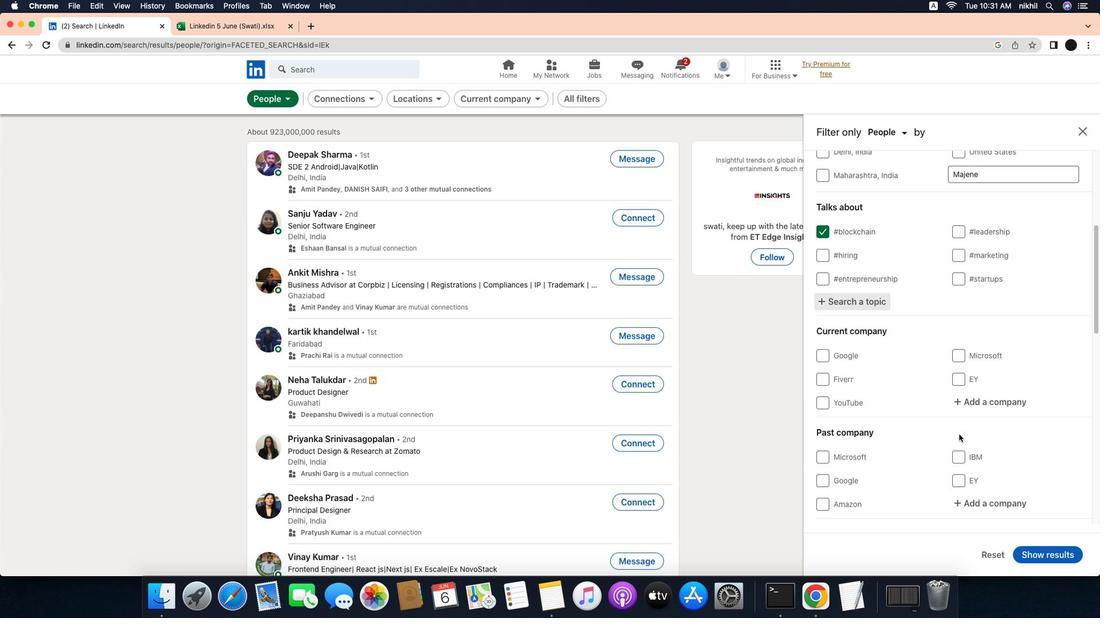 
Action: Mouse scrolled (956, 432) with delta (0, 0)
Screenshot: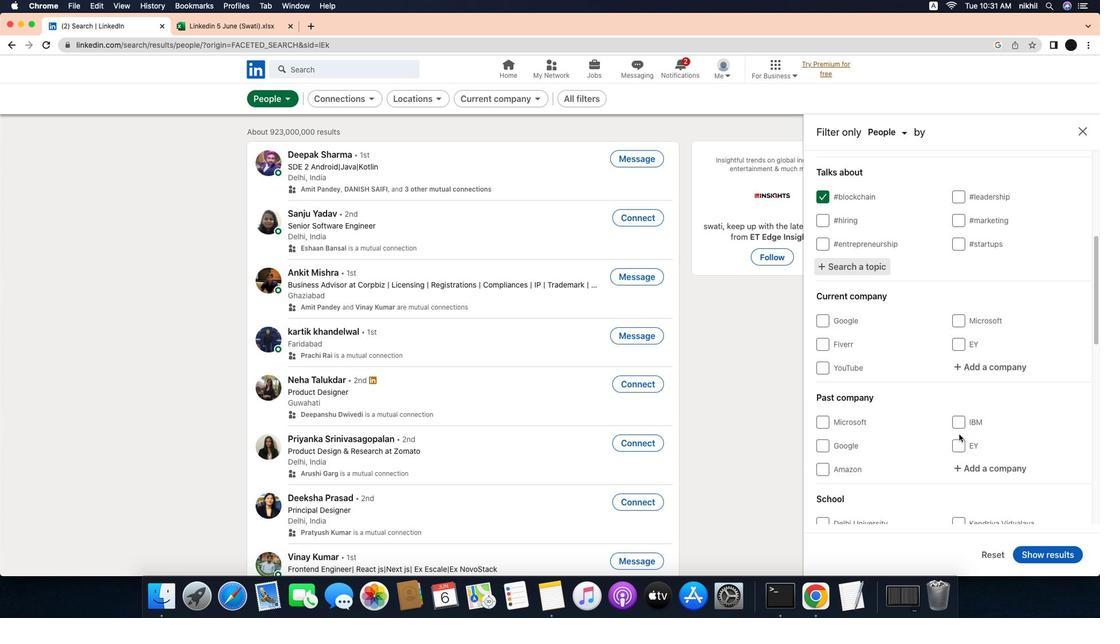 
Action: Mouse scrolled (956, 432) with delta (0, 1)
Screenshot: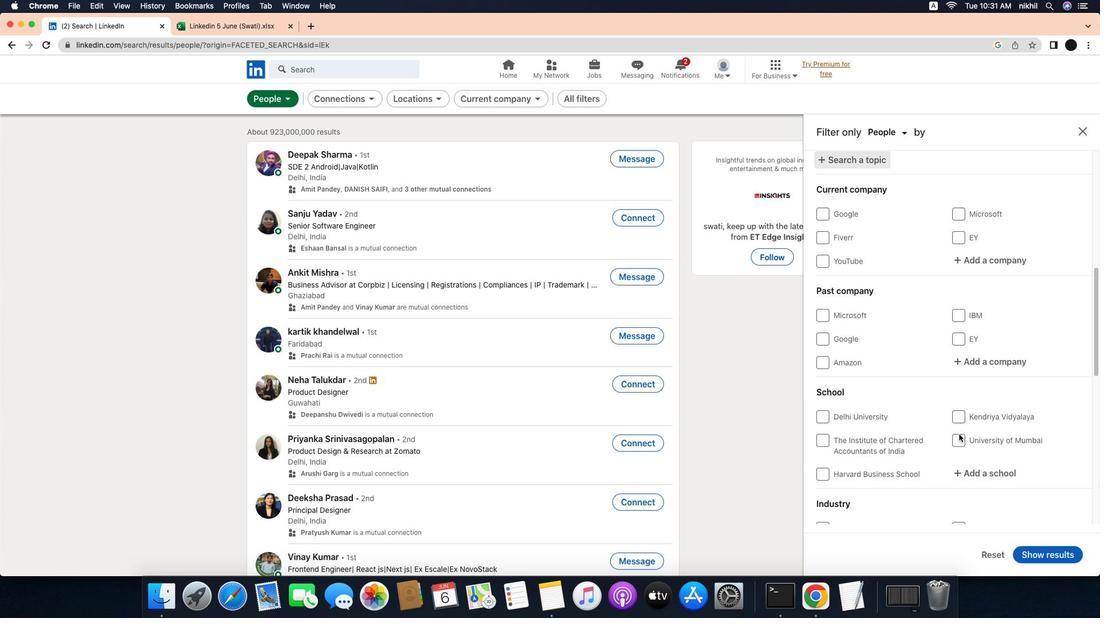 
Action: Mouse scrolled (956, 432) with delta (0, 1)
Screenshot: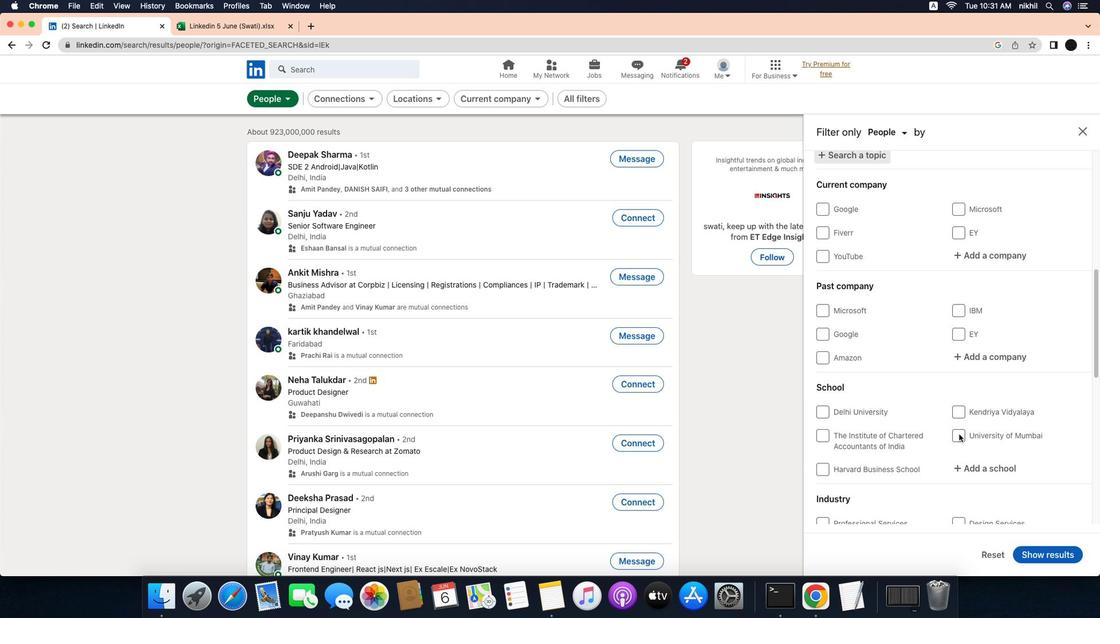 
Action: Mouse scrolled (956, 432) with delta (0, 0)
Screenshot: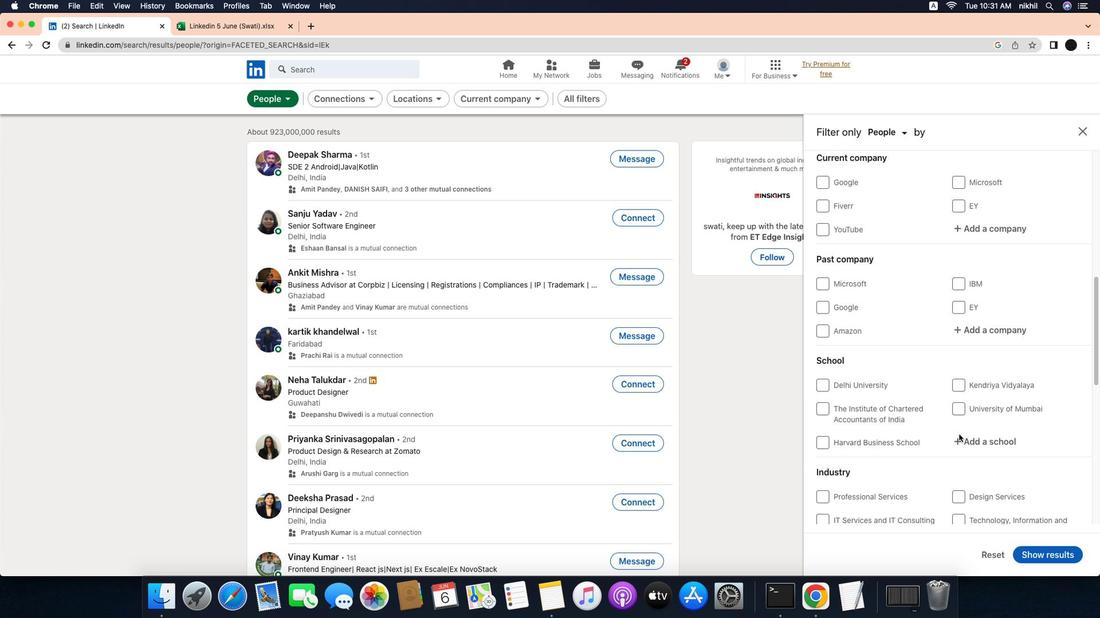 
Action: Mouse scrolled (956, 432) with delta (0, 0)
Screenshot: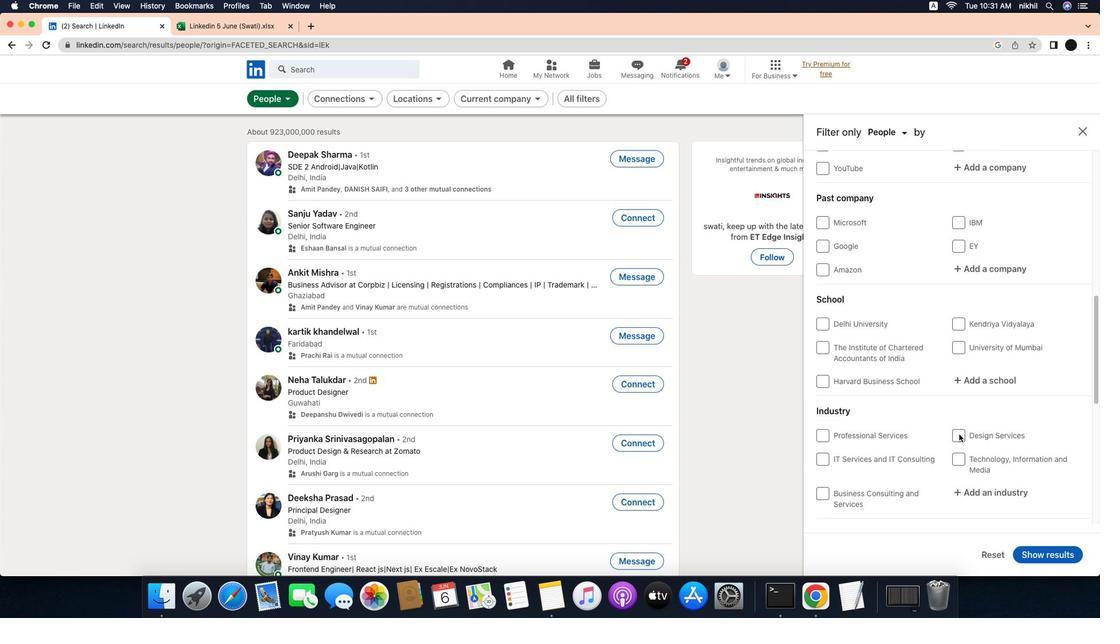 
Action: Mouse scrolled (956, 432) with delta (0, 1)
Screenshot: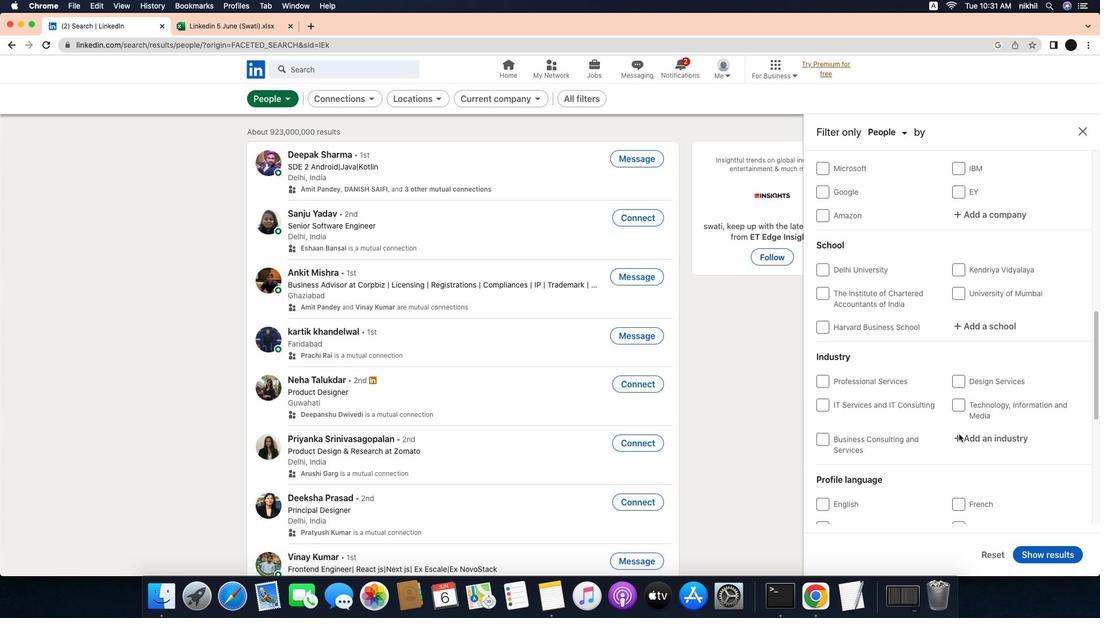 
Action: Mouse scrolled (956, 432) with delta (0, 1)
Screenshot: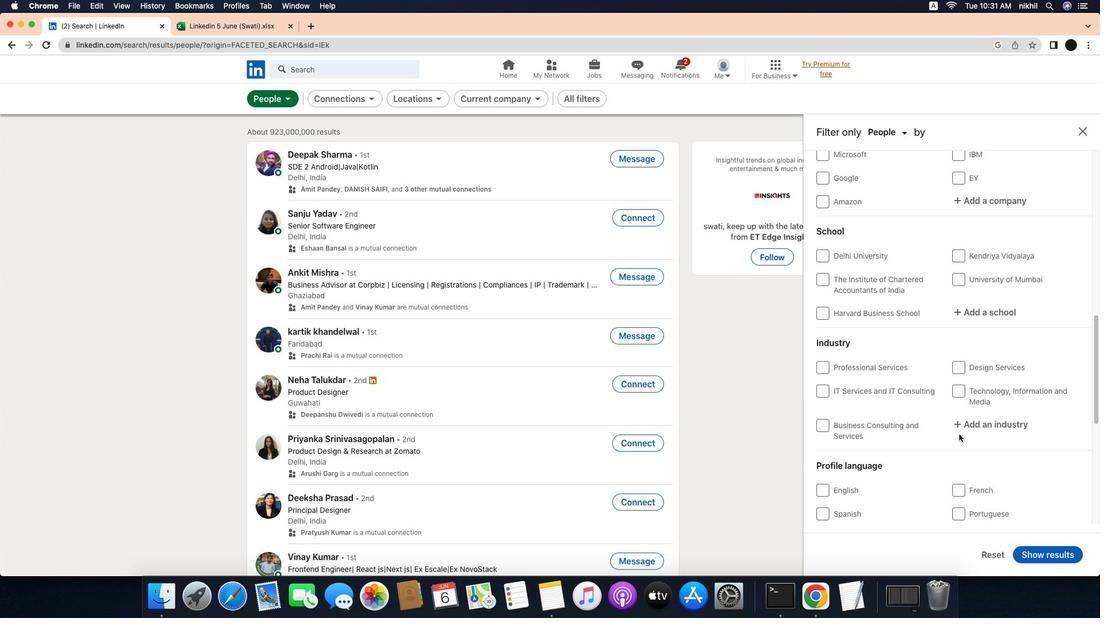 
Action: Mouse scrolled (956, 432) with delta (0, 0)
Screenshot: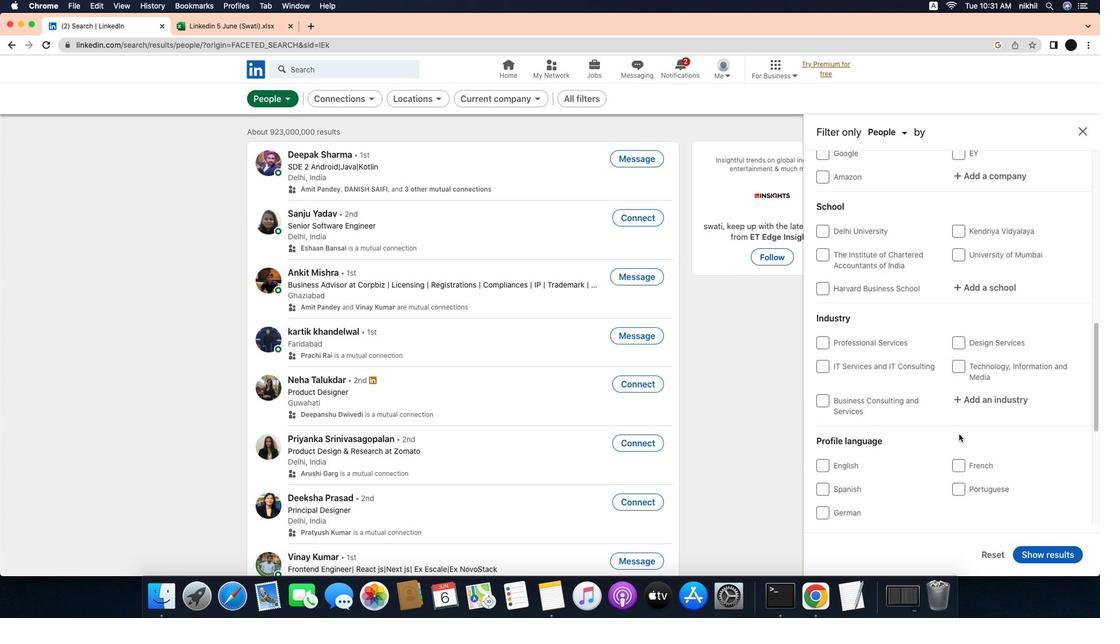 
Action: Mouse scrolled (956, 432) with delta (0, 0)
Screenshot: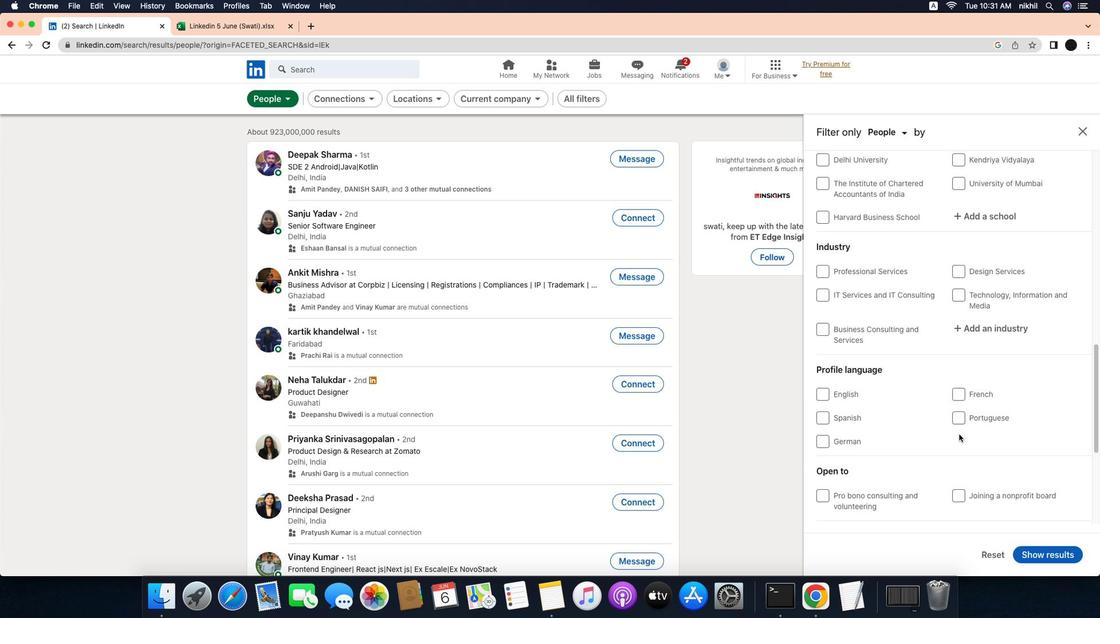 
Action: Mouse moved to (821, 390)
Screenshot: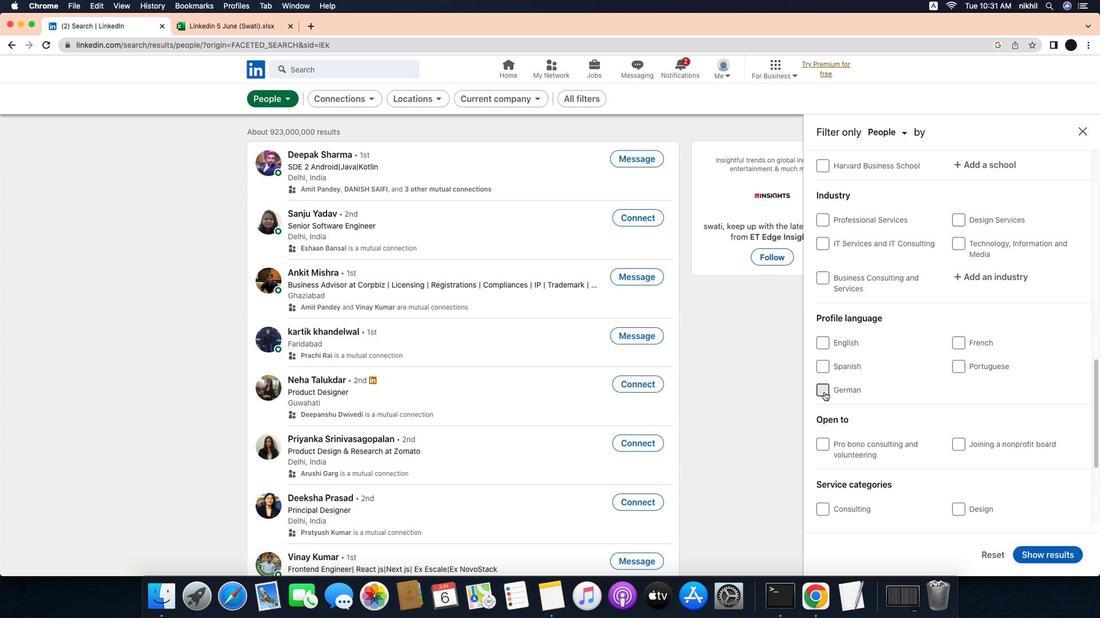 
Action: Mouse pressed left at (821, 390)
Screenshot: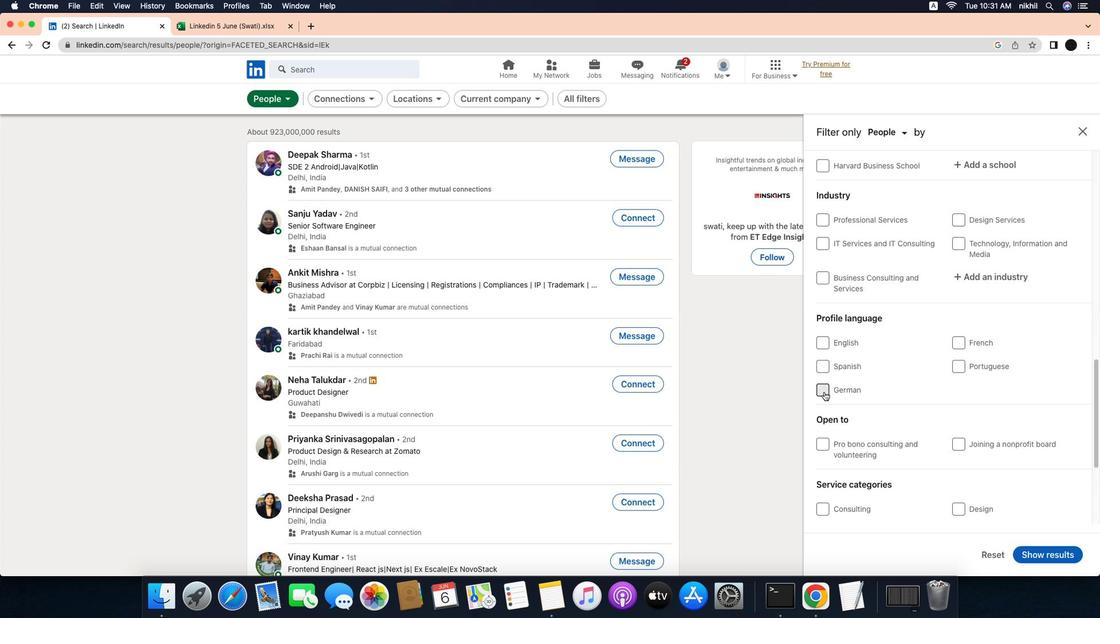 
Action: Mouse moved to (937, 408)
Screenshot: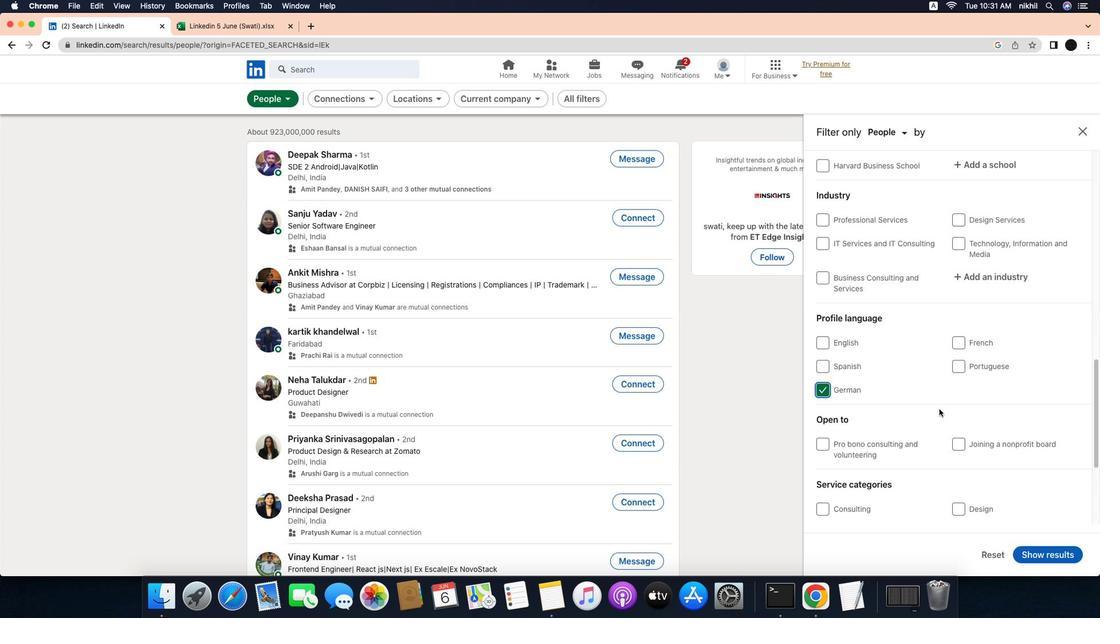 
Action: Mouse scrolled (937, 408) with delta (0, 2)
Screenshot: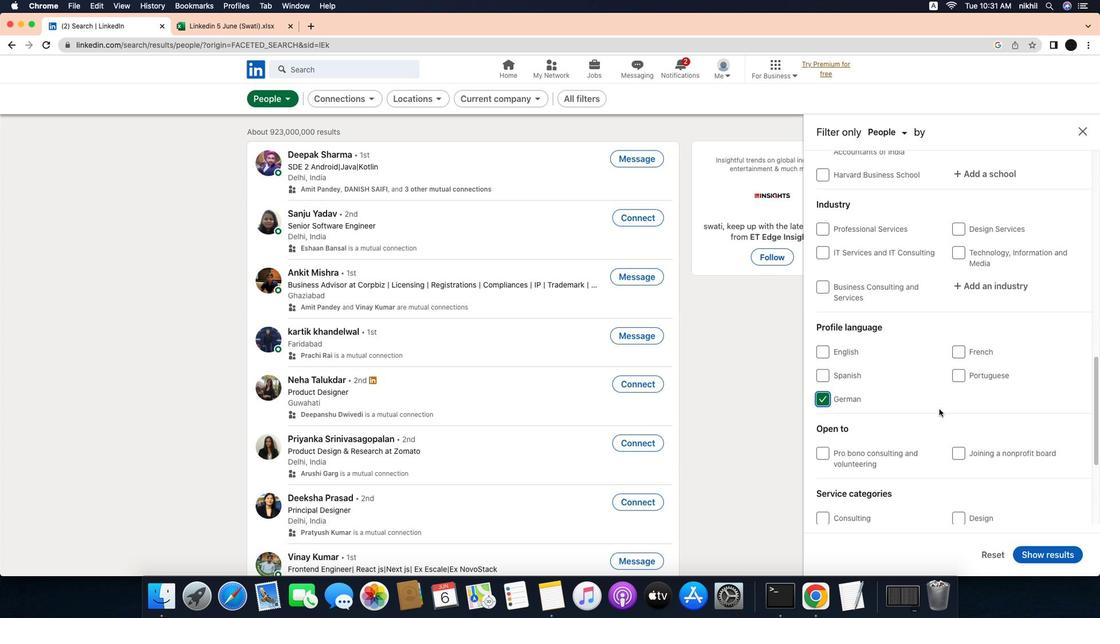 
Action: Mouse scrolled (937, 408) with delta (0, 2)
Screenshot: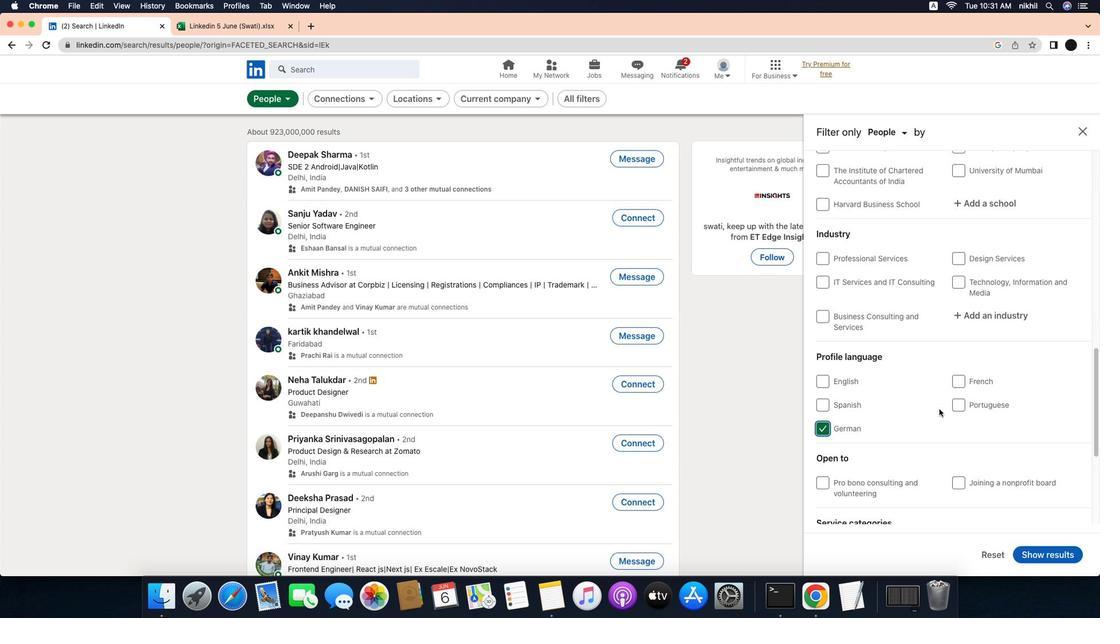 
Action: Mouse scrolled (937, 408) with delta (0, 3)
Screenshot: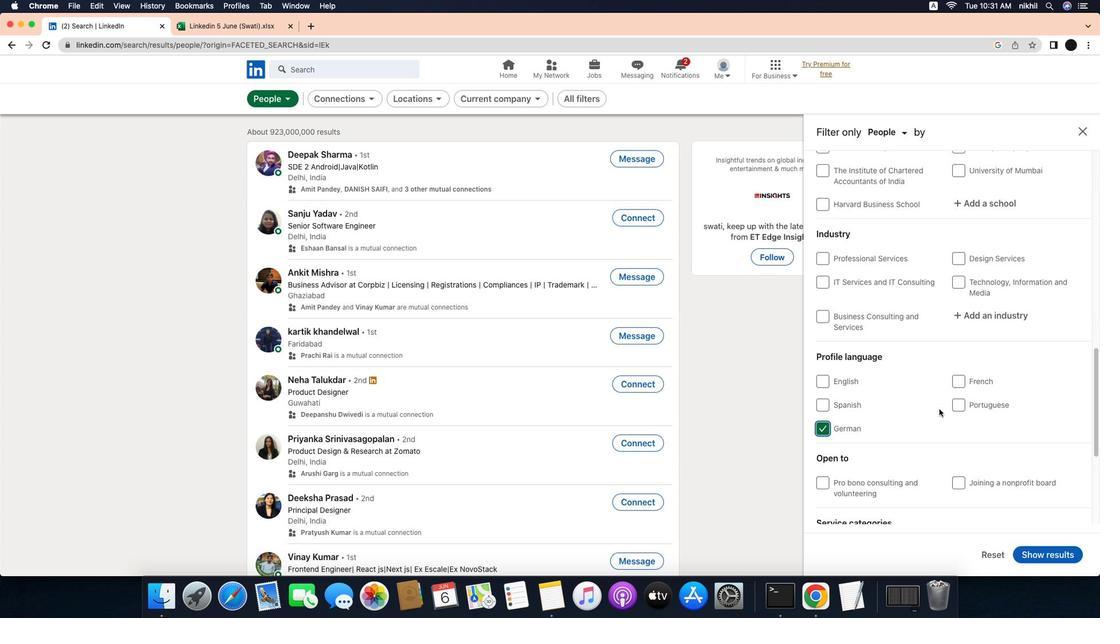 
Action: Mouse scrolled (937, 408) with delta (0, 4)
Screenshot: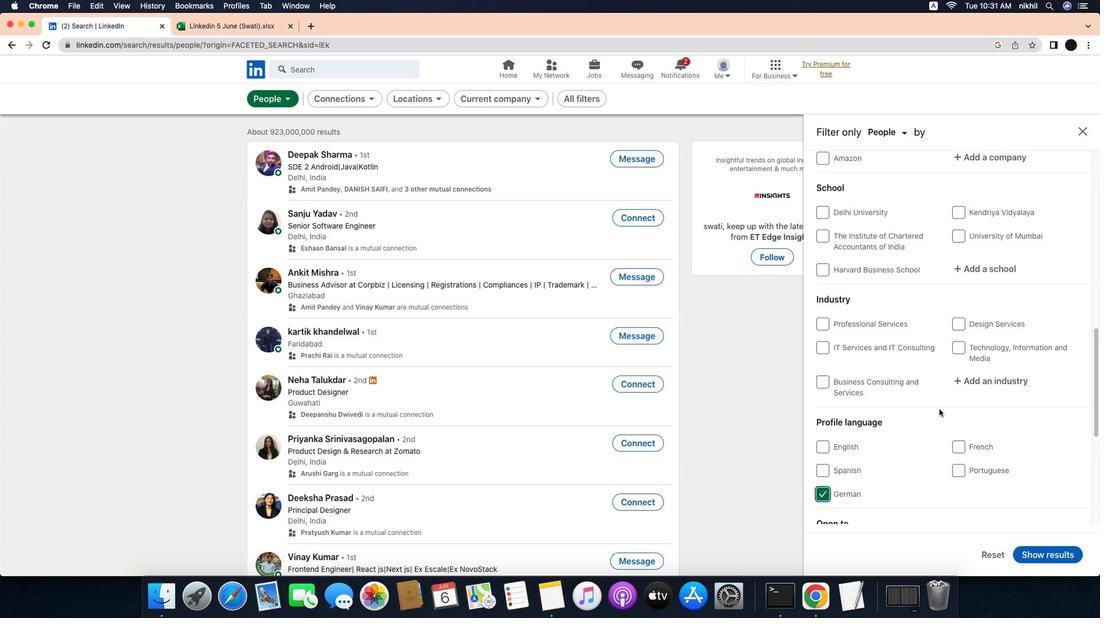 
Action: Mouse scrolled (937, 408) with delta (0, 2)
Screenshot: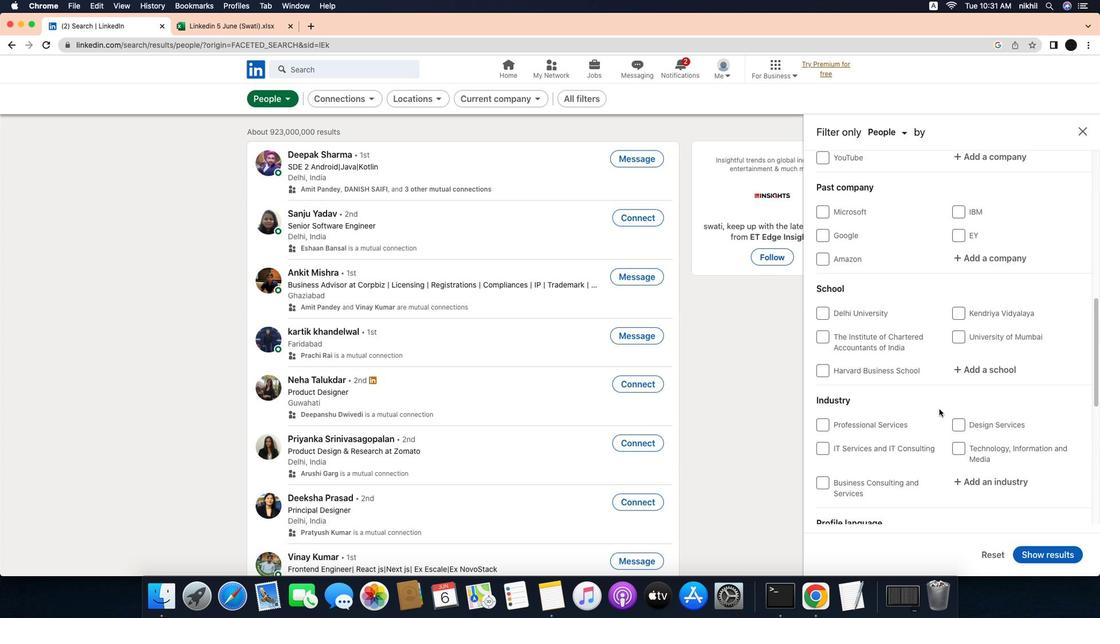 
Action: Mouse scrolled (937, 408) with delta (0, 2)
Screenshot: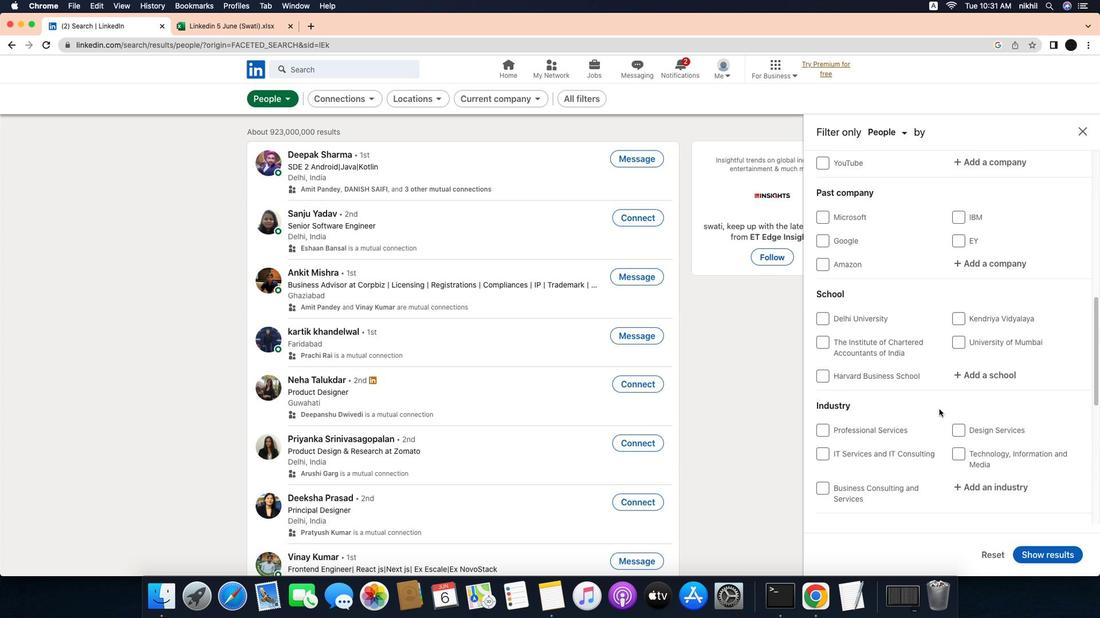 
Action: Mouse scrolled (937, 408) with delta (0, 2)
Screenshot: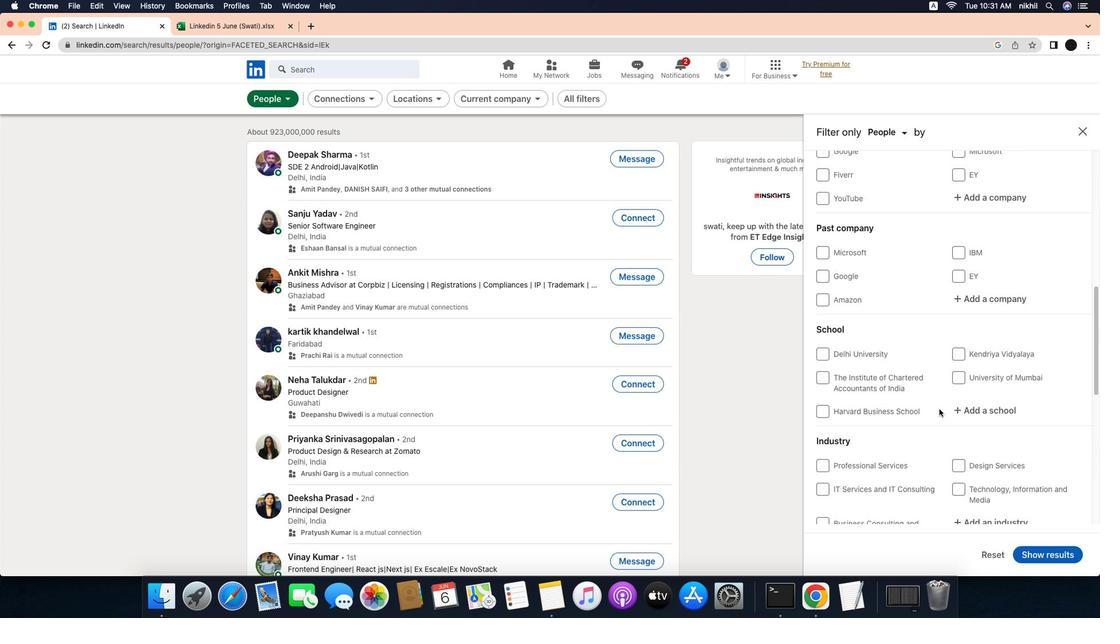
Action: Mouse scrolled (937, 408) with delta (0, 3)
Screenshot: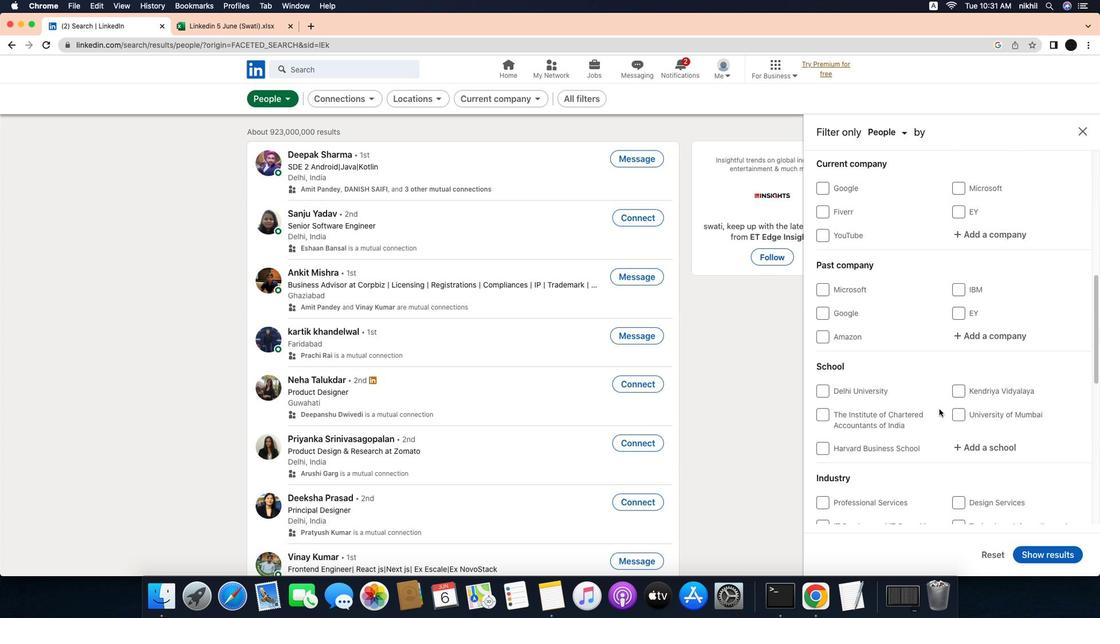 
Action: Mouse scrolled (937, 408) with delta (0, 2)
Screenshot: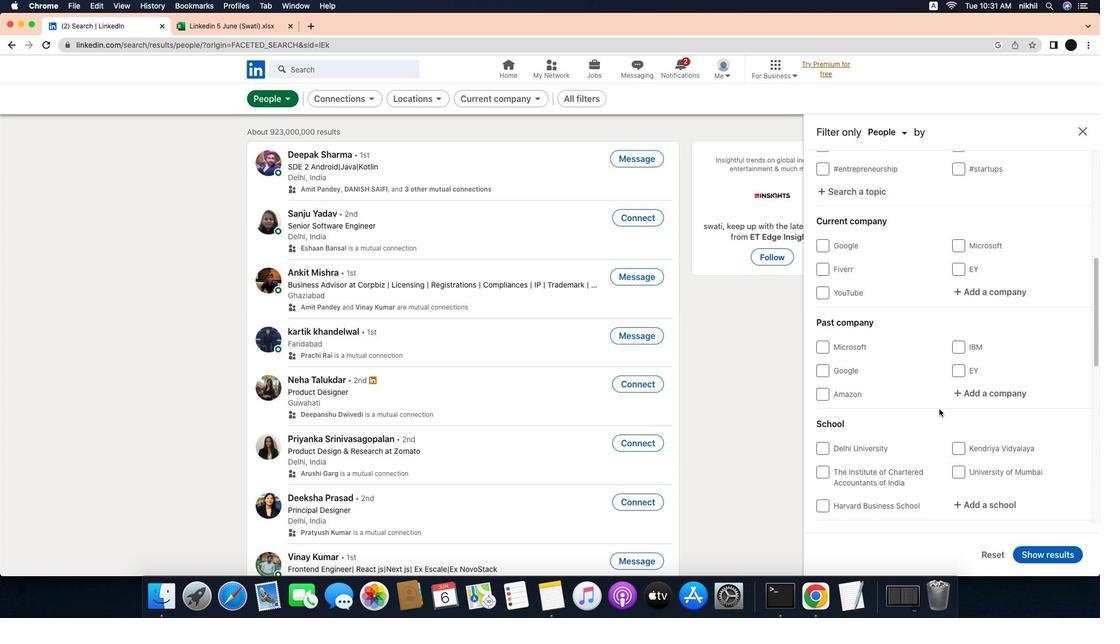 
Action: Mouse scrolled (937, 408) with delta (0, 2)
Screenshot: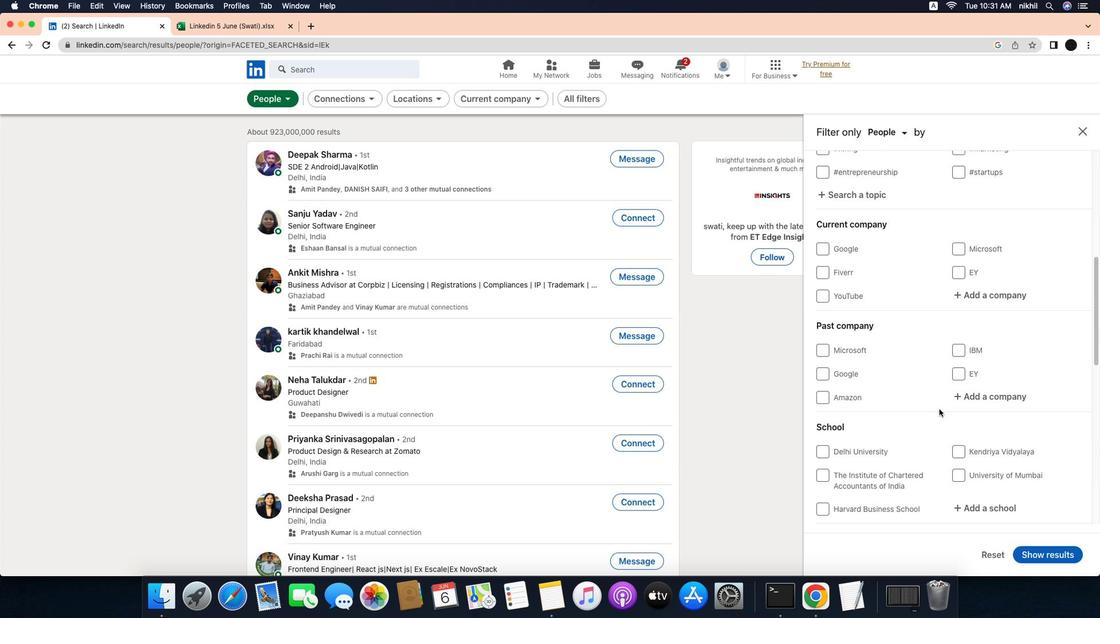 
Action: Mouse scrolled (937, 408) with delta (0, 2)
Screenshot: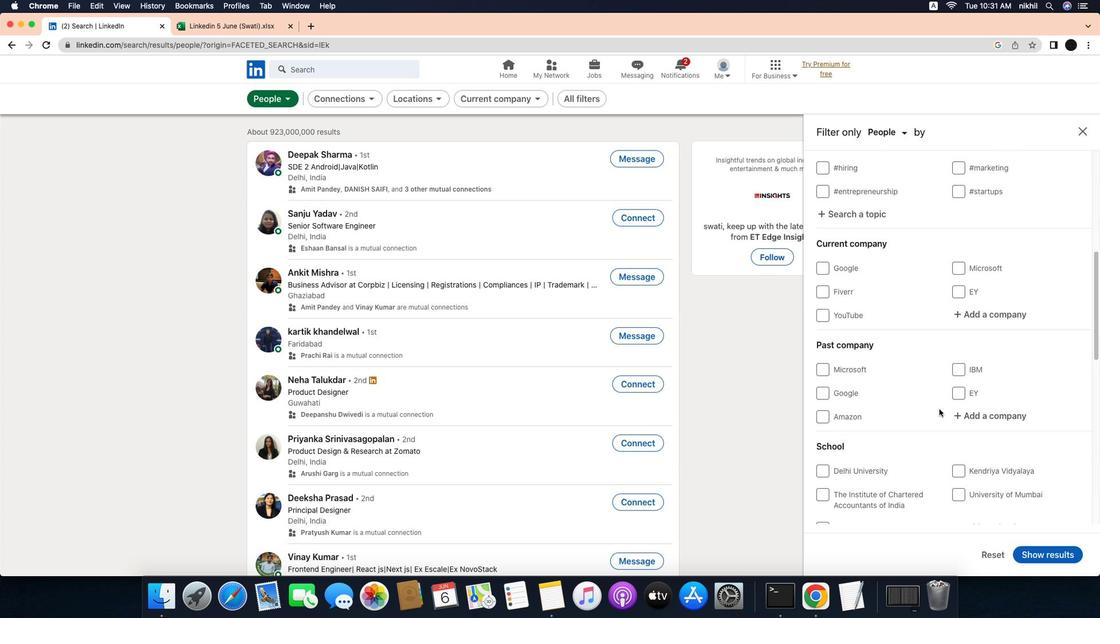 
Action: Mouse moved to (975, 334)
Screenshot: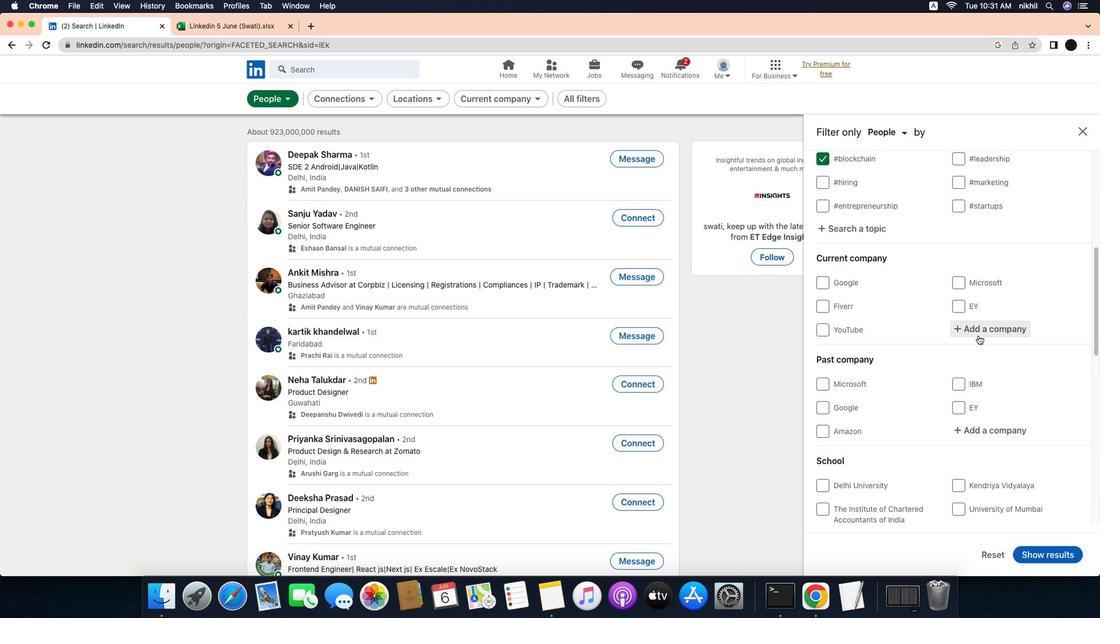 
Action: Mouse pressed left at (975, 334)
Screenshot: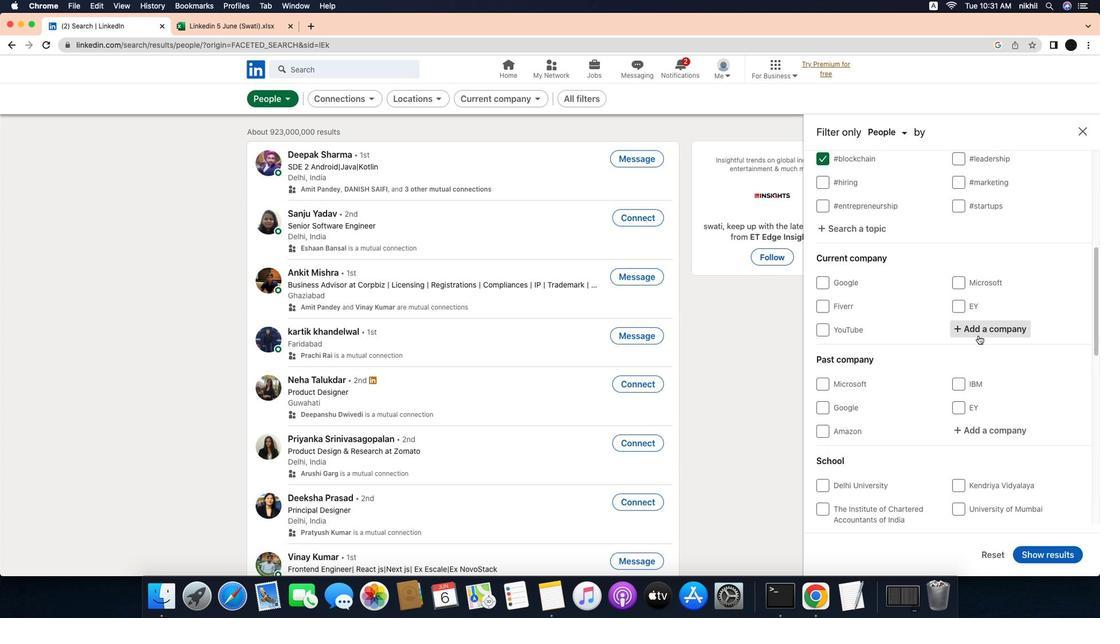 
Action: Mouse moved to (987, 331)
Screenshot: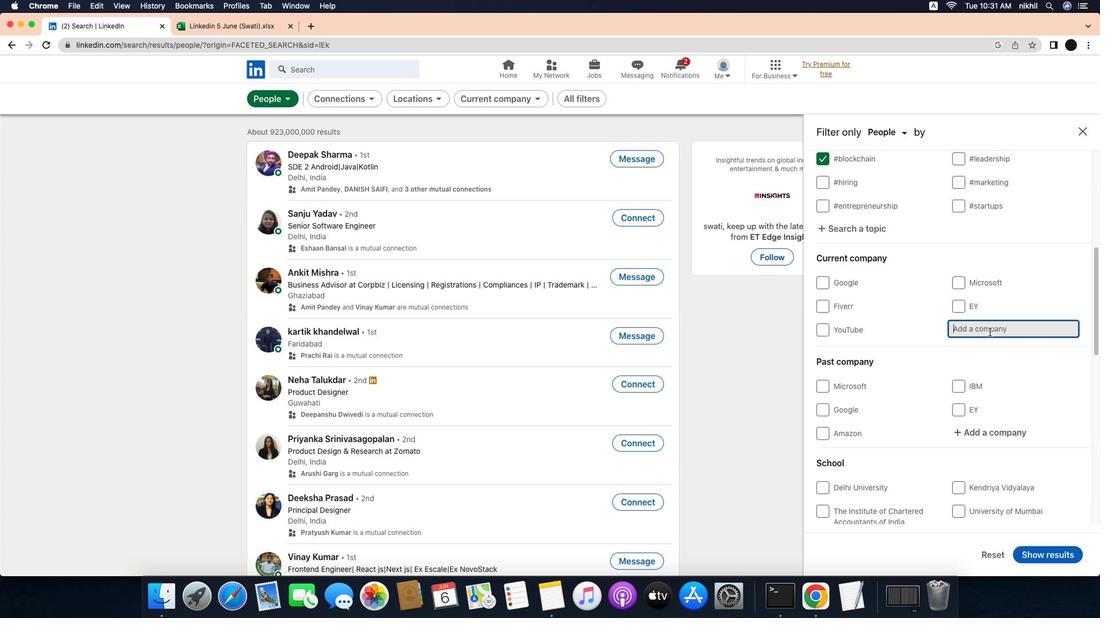 
Action: Mouse pressed left at (987, 331)
Screenshot: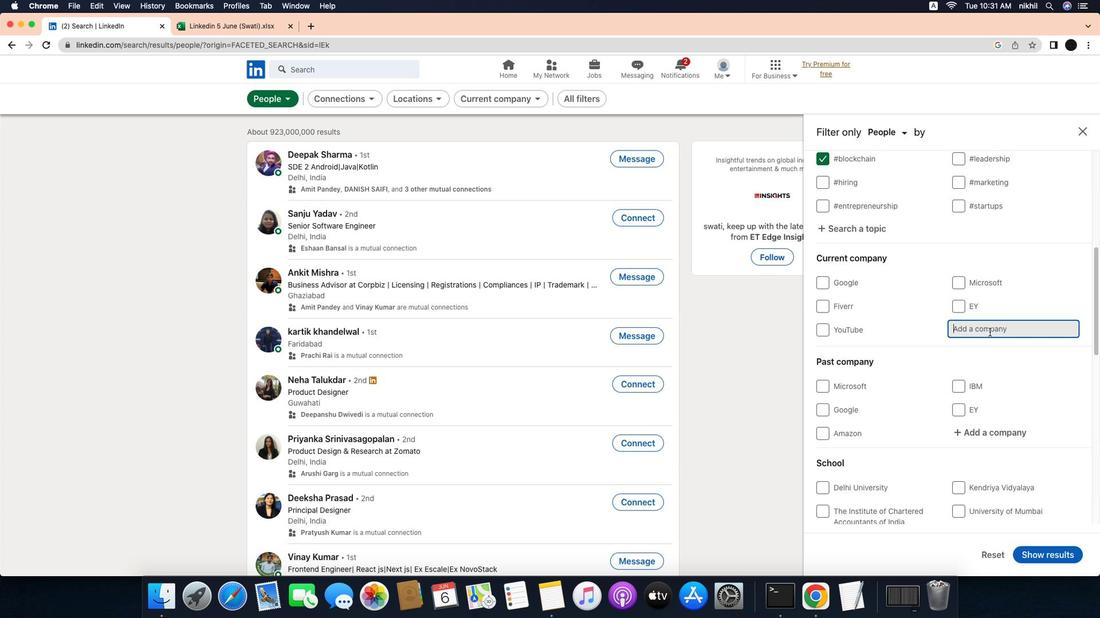 
Action: Mouse moved to (989, 330)
Screenshot: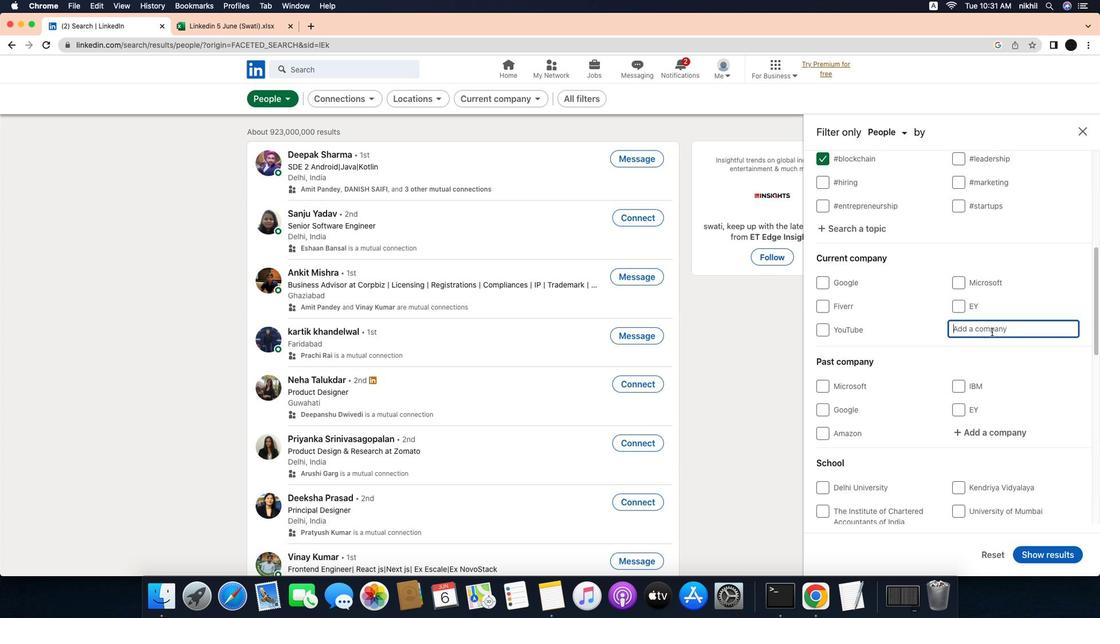 
Action: Key pressed Key.caps_lock'J'Key.caps_lock'e''r''r''y'Key.spaceKey.caps_lock'V'Key.caps_lock'a''r''g''h''e''s''e'
Screenshot: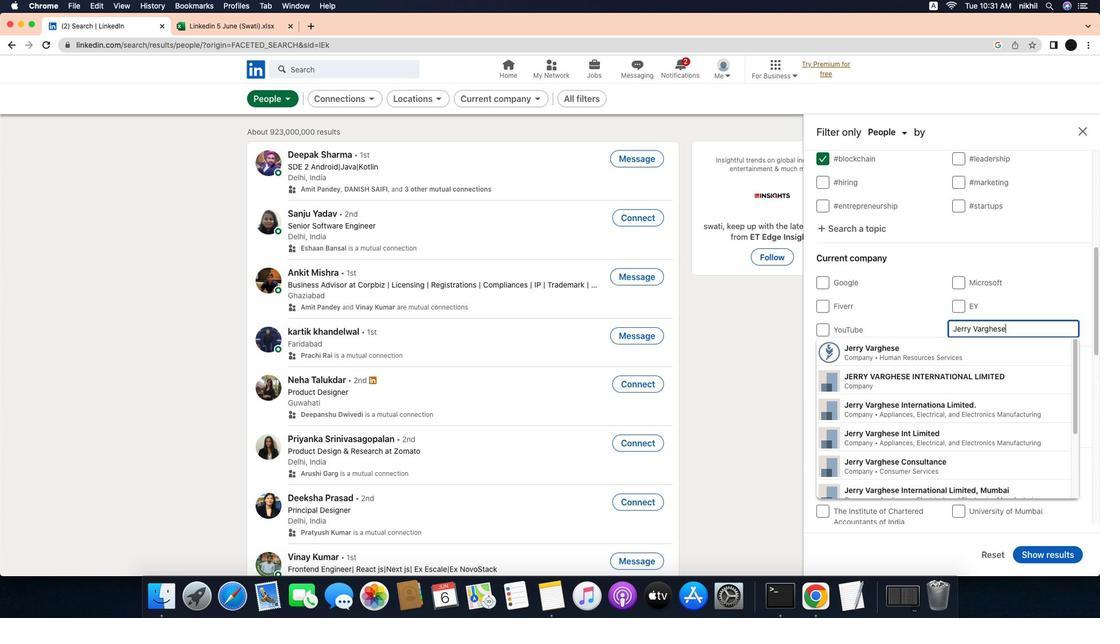 
Action: Mouse moved to (967, 349)
Screenshot: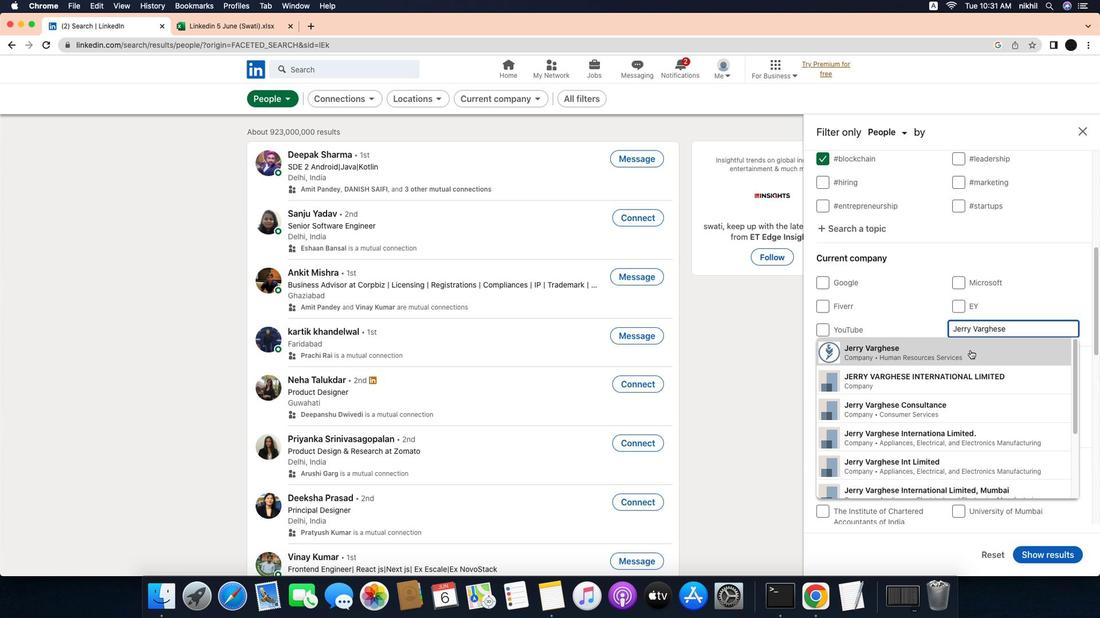 
Action: Mouse pressed left at (967, 349)
Screenshot: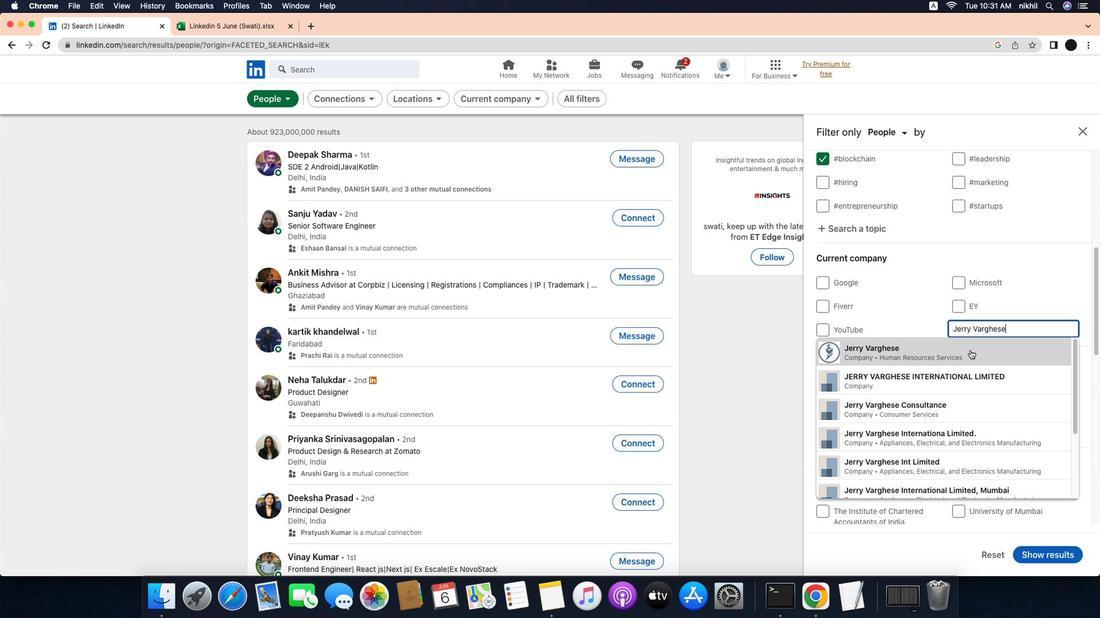
Action: Mouse moved to (973, 366)
Screenshot: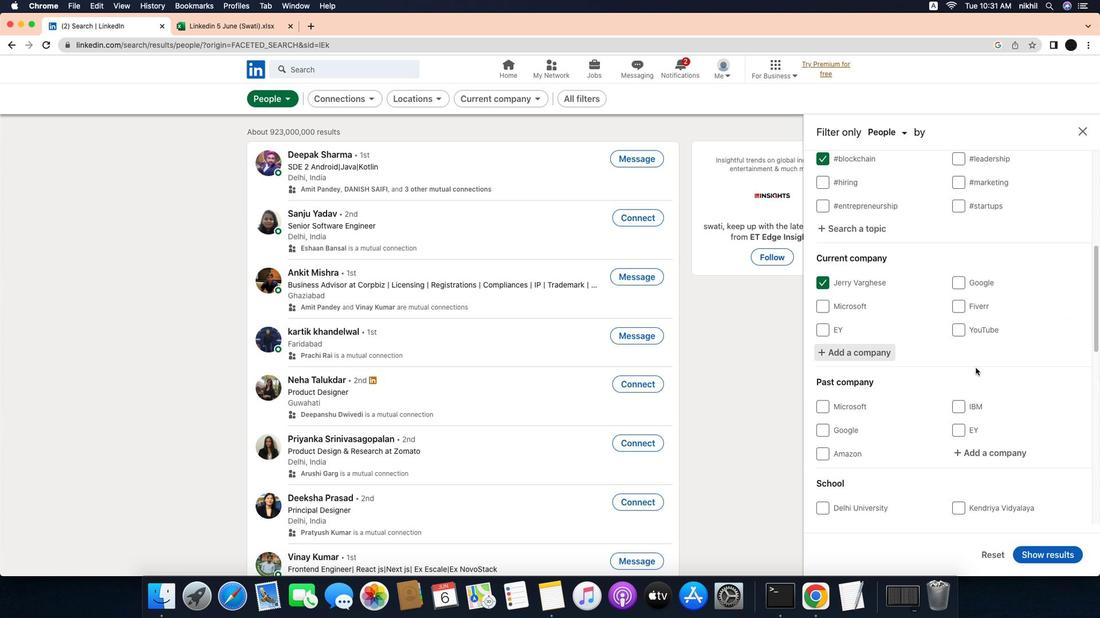 
Action: Mouse scrolled (973, 366) with delta (0, 1)
Screenshot: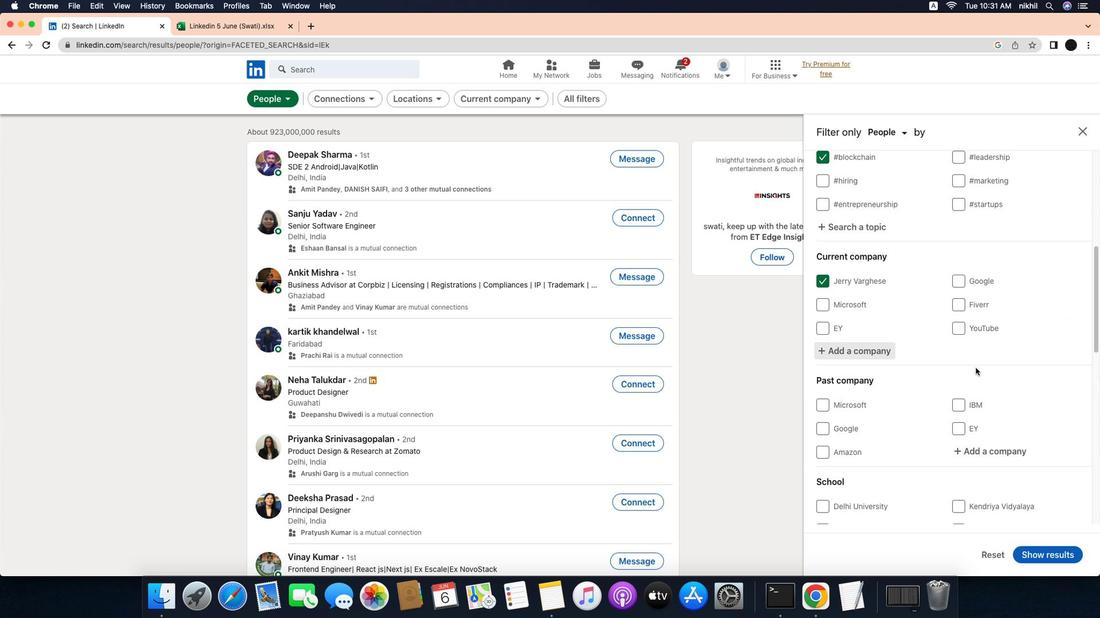 
Action: Mouse scrolled (973, 366) with delta (0, 1)
Screenshot: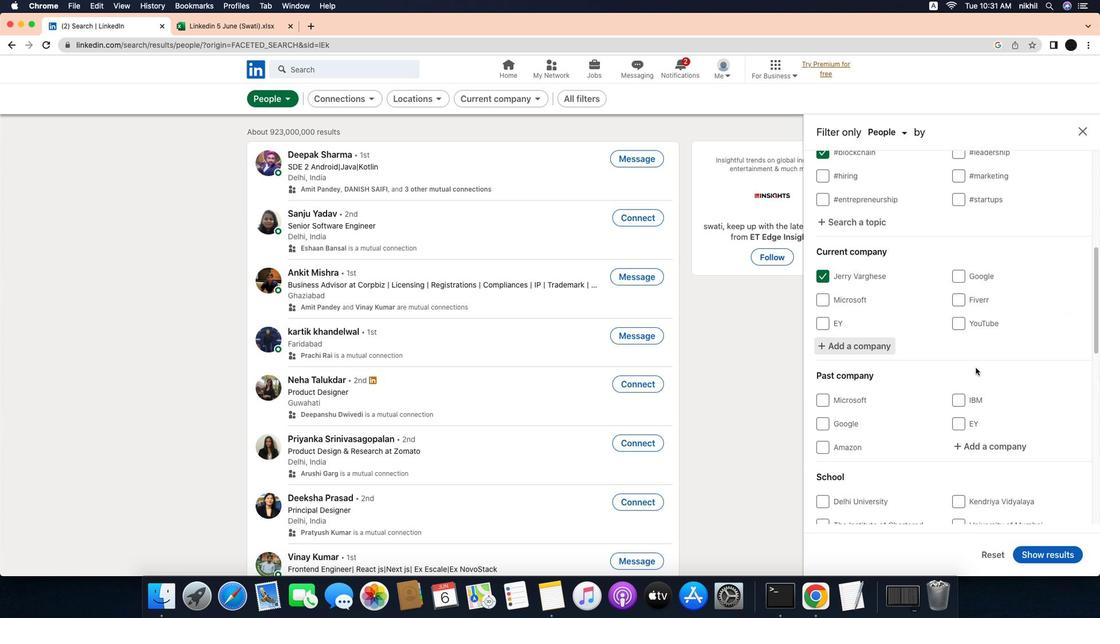 
Action: Mouse scrolled (973, 366) with delta (0, 1)
Screenshot: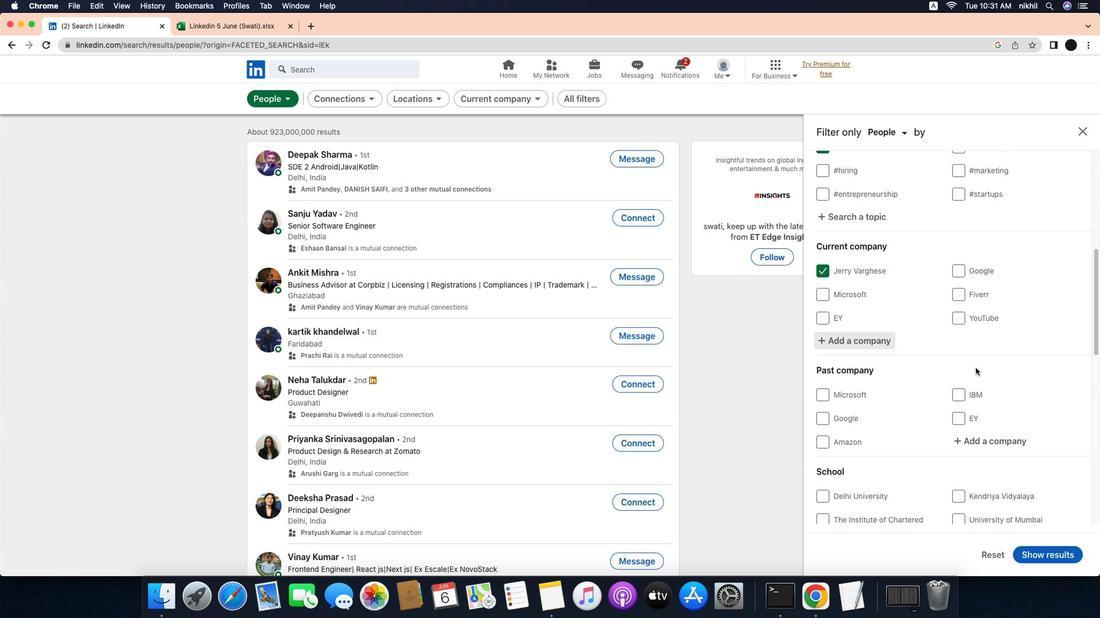 
Action: Mouse scrolled (973, 366) with delta (0, 1)
Screenshot: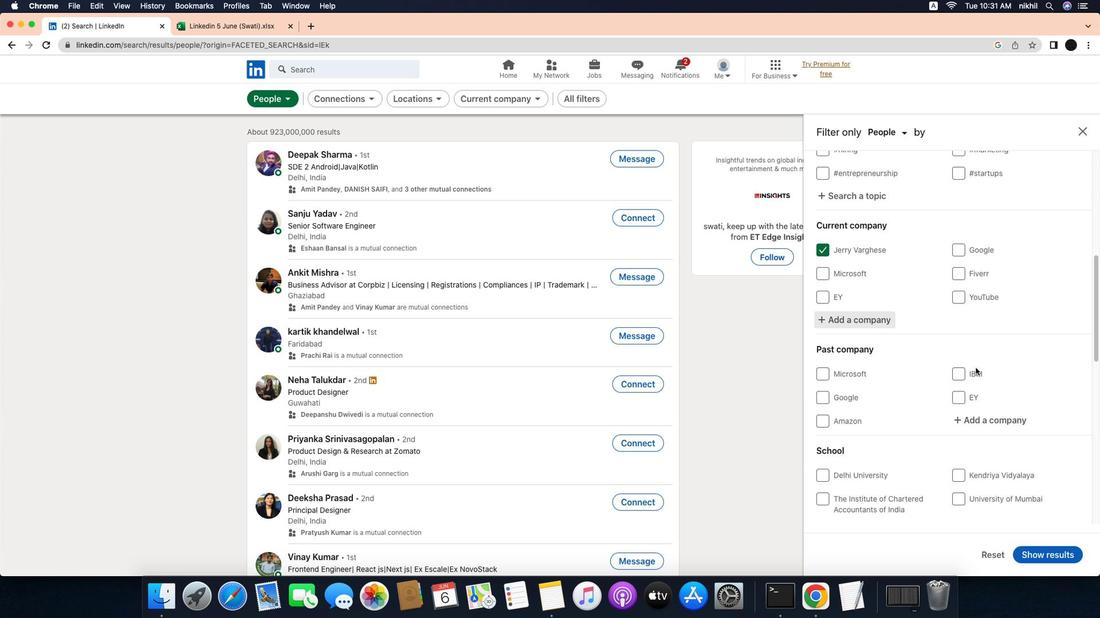 
Action: Mouse scrolled (973, 366) with delta (0, 0)
Screenshot: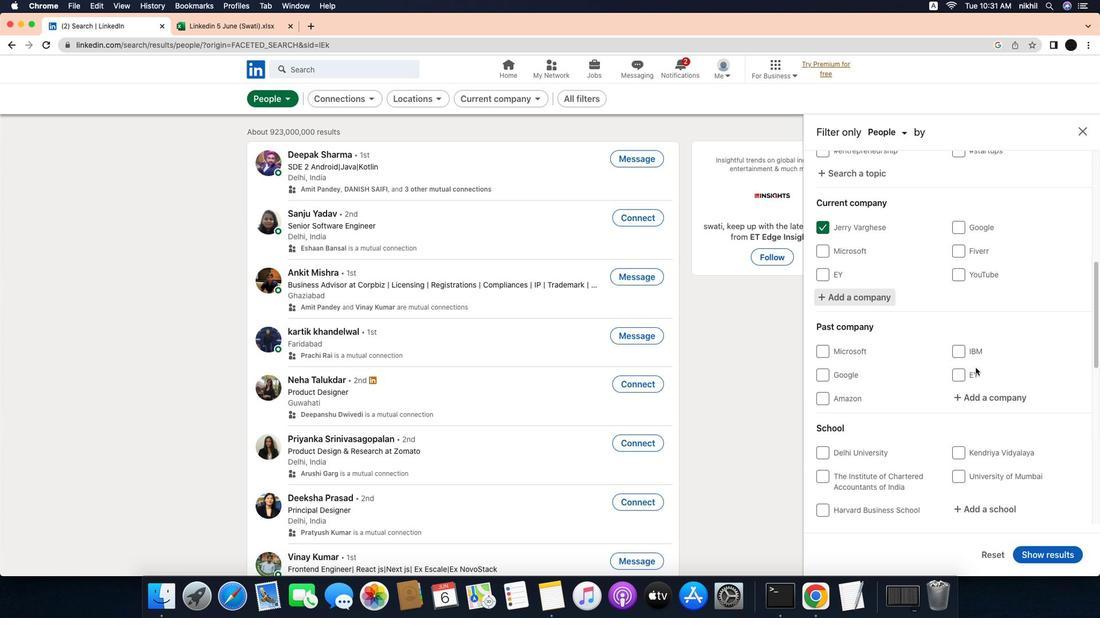 
Action: Mouse scrolled (973, 366) with delta (0, 0)
Screenshot: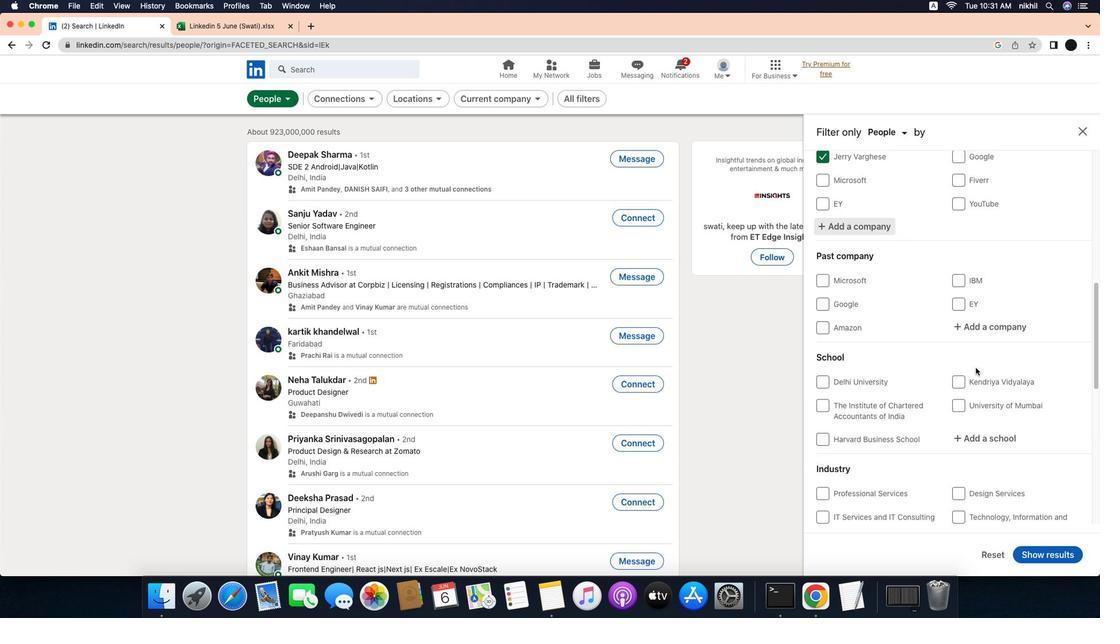 
Action: Mouse scrolled (973, 366) with delta (0, 1)
Screenshot: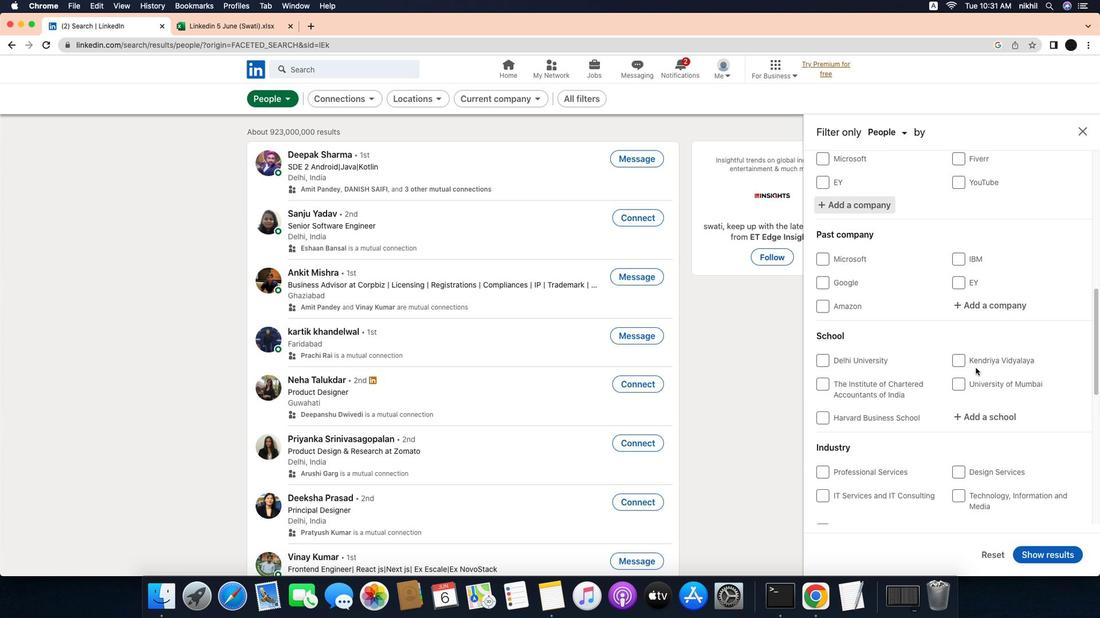 
Action: Mouse moved to (986, 418)
Screenshot: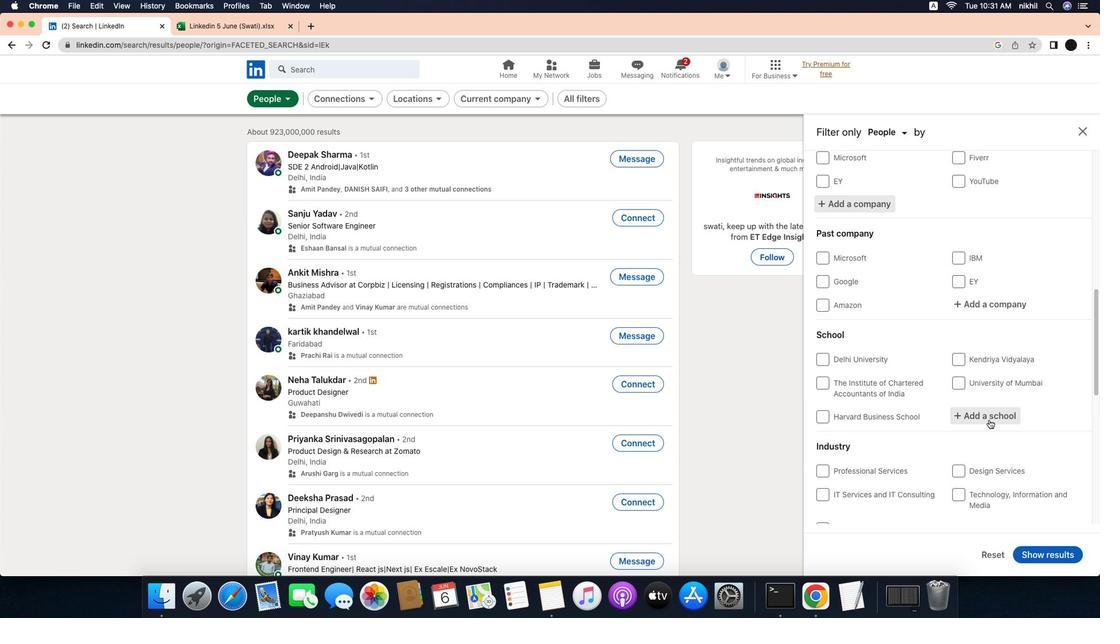 
Action: Mouse pressed left at (986, 418)
Screenshot: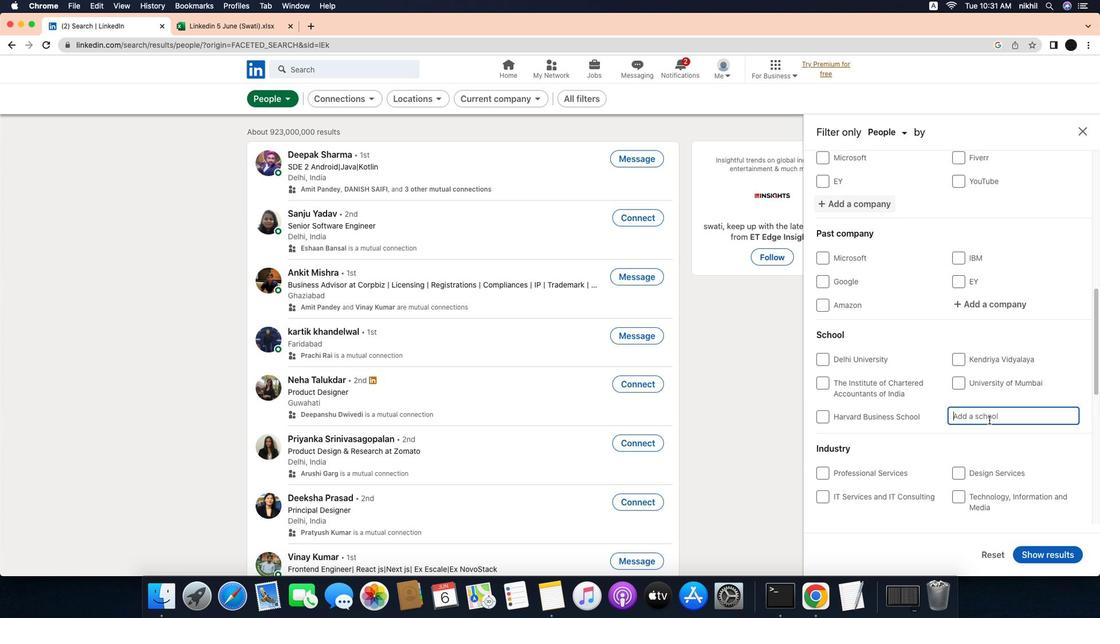 
Action: Mouse moved to (1005, 417)
Screenshot: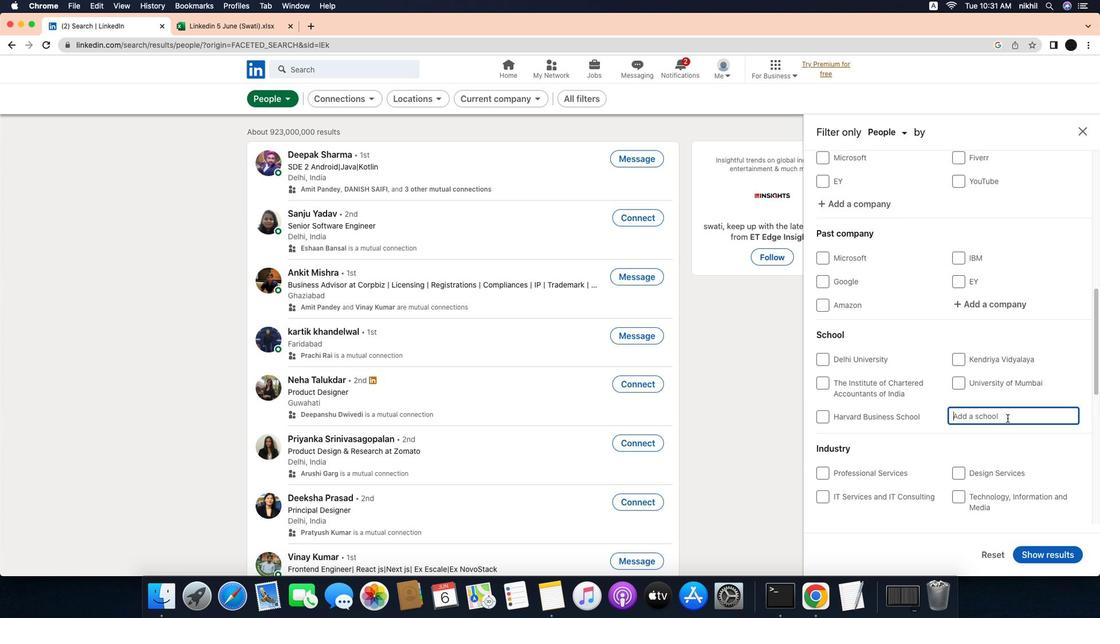 
Action: Mouse pressed left at (1005, 417)
Screenshot: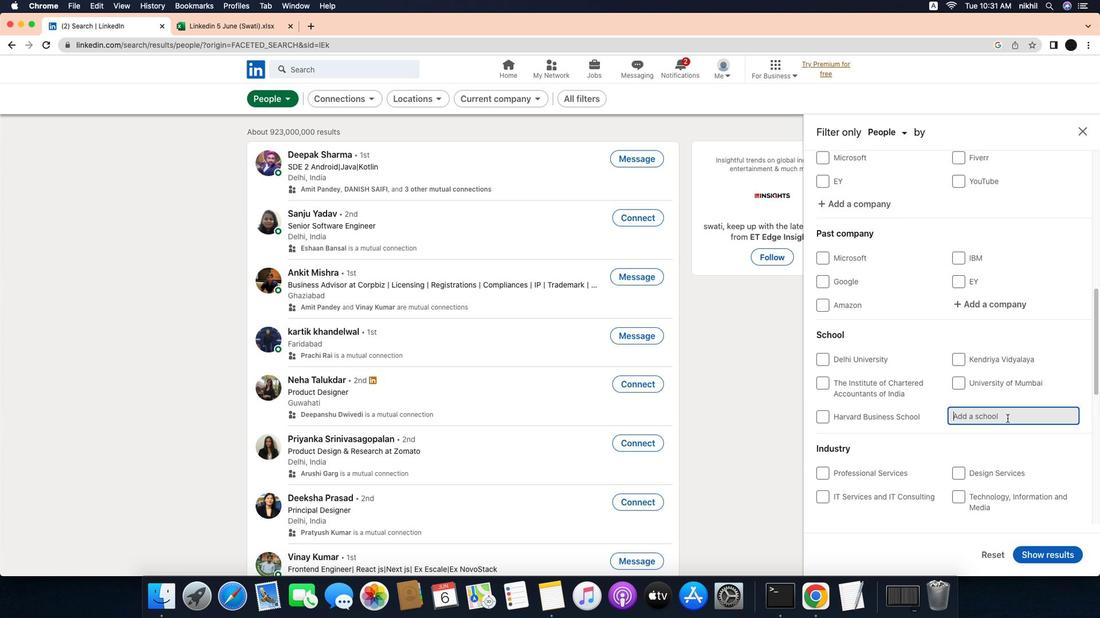 
Action: Key pressed Key.caps_lock'V'Key.caps_lock'i''d''y''a''v''a''r''d''h''i''n''i'"'"'s'Key.spaceKey.caps_lock'C'Key.caps_lock'o''l''l''e''g''e'Key.space'o''f'Key.spaceKey.caps_lock'E'Key.caps_lock'n''g''i''n''e''e''r''i''n''g'Key.space'a''n''d'Key.spaceKey.caps_lock'T'Key.caps_lock'e''c''h''n''o''l''o''g''y'
Screenshot: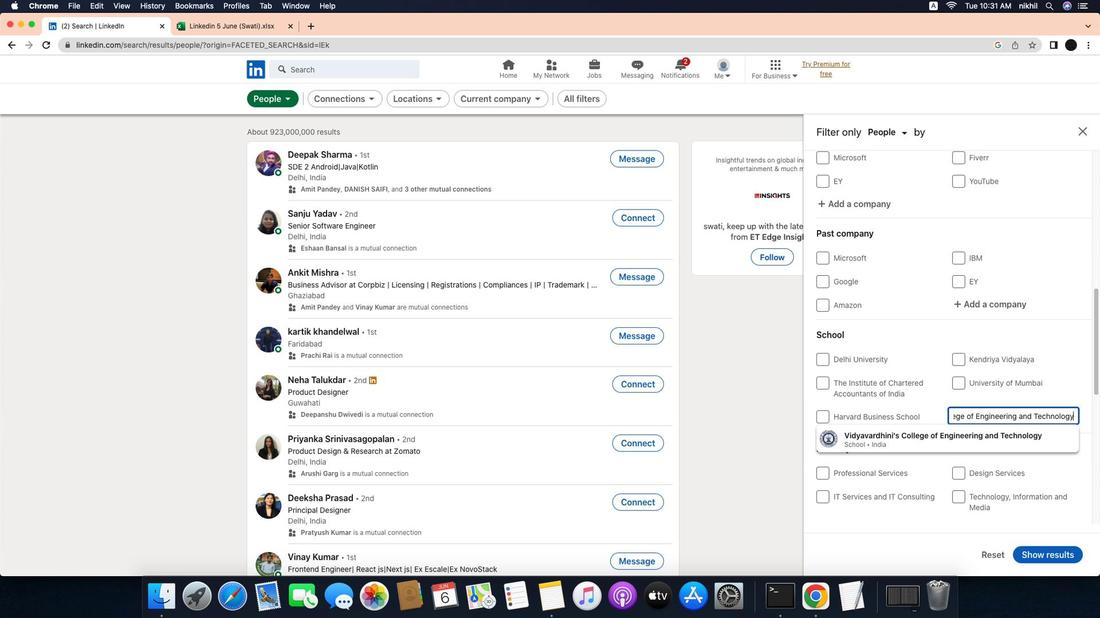 
Action: Mouse moved to (993, 438)
Screenshot: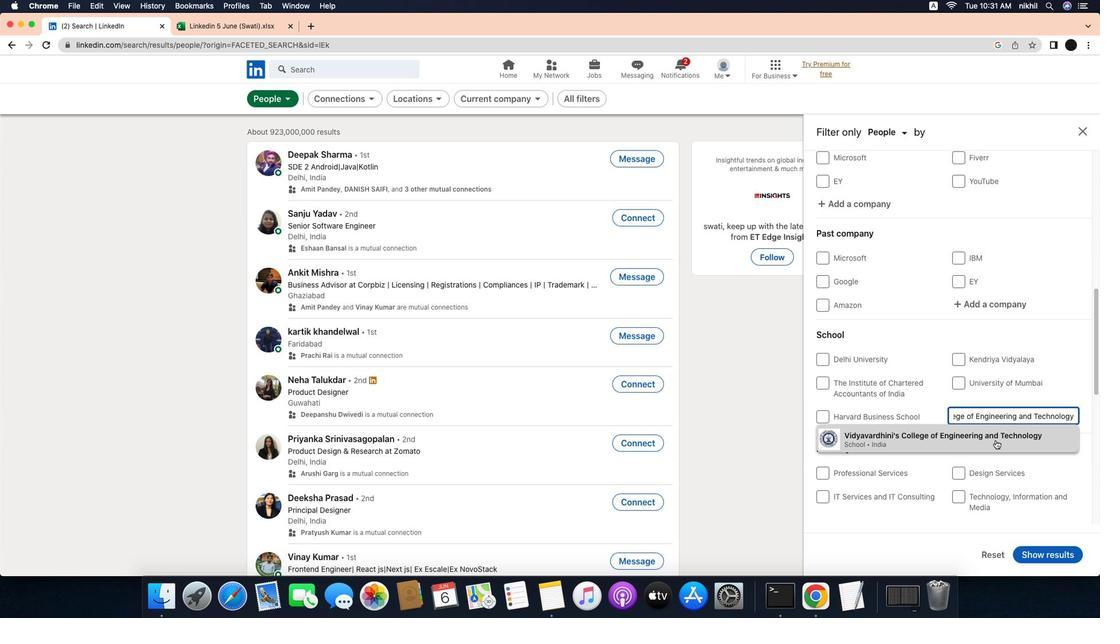 
Action: Mouse pressed left at (993, 438)
Screenshot: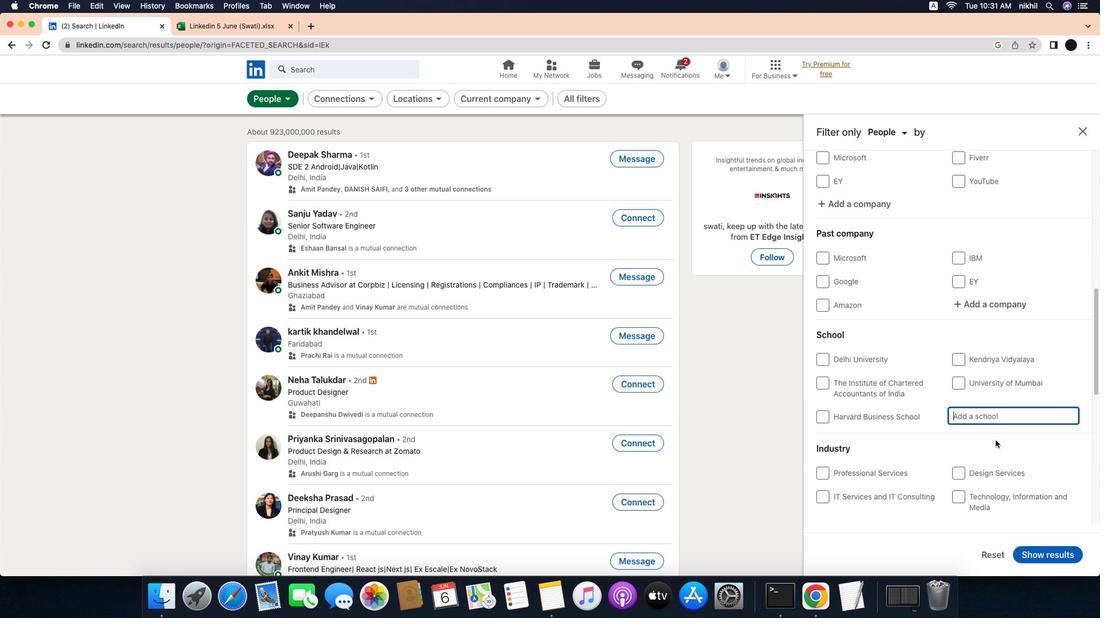 
Action: Mouse moved to (982, 449)
Screenshot: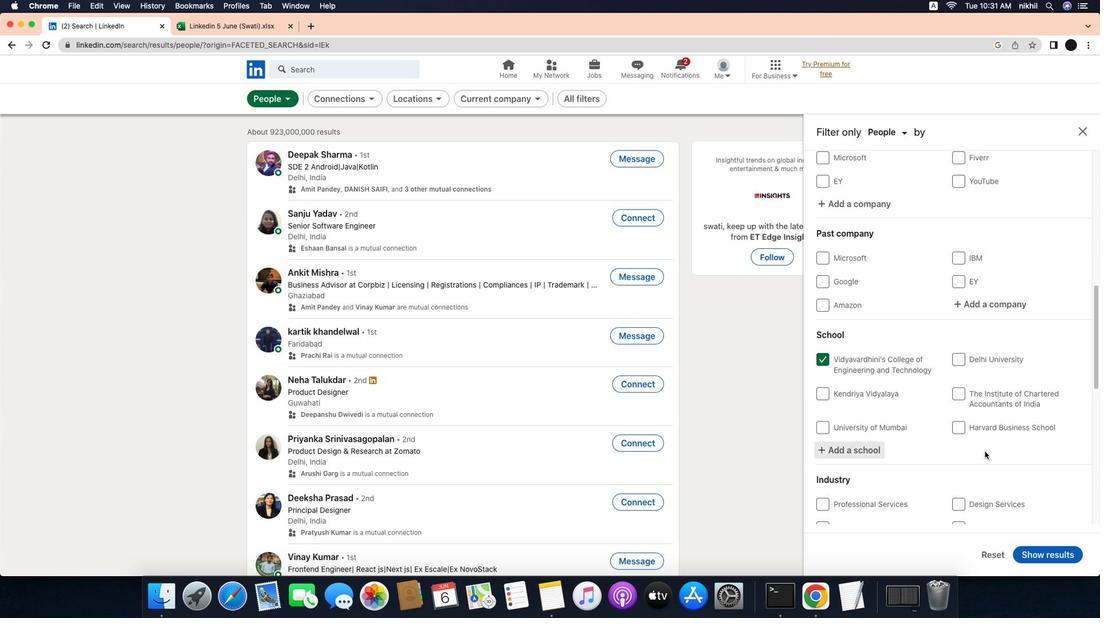 
Action: Mouse scrolled (982, 449) with delta (0, 1)
Screenshot: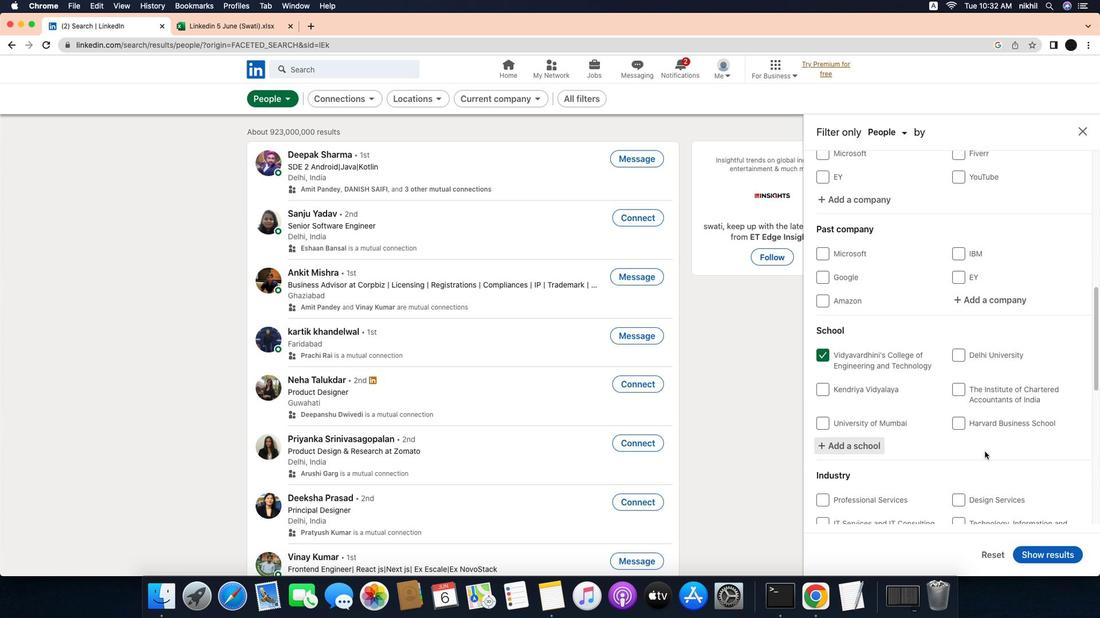 
Action: Mouse scrolled (982, 449) with delta (0, 1)
Screenshot: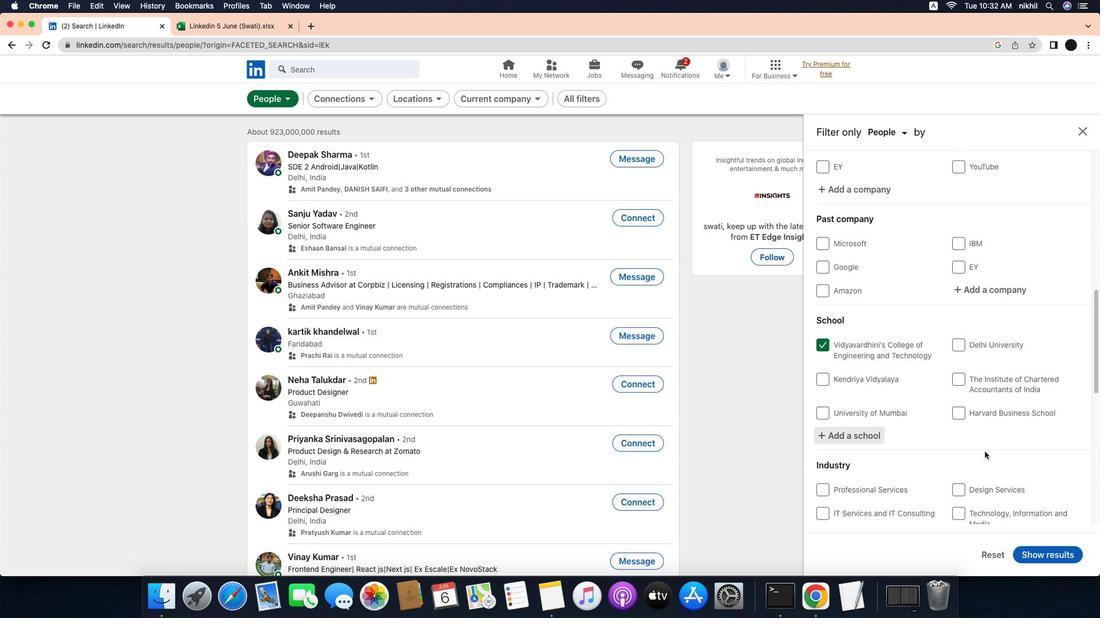 
Action: Mouse scrolled (982, 449) with delta (0, 0)
Screenshot: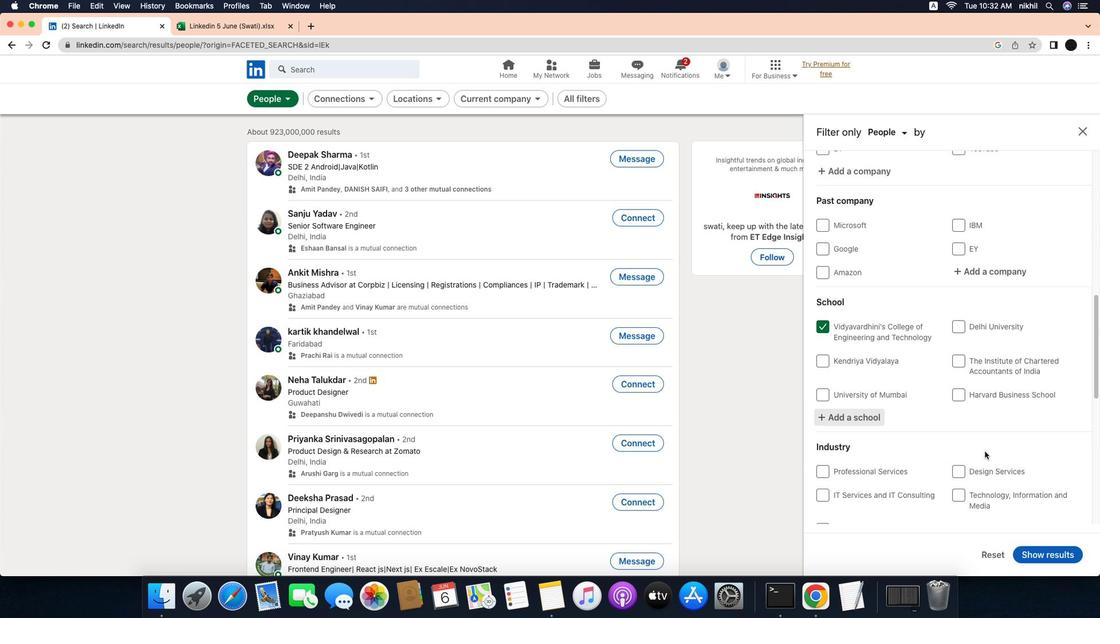 
Action: Mouse scrolled (982, 449) with delta (0, 1)
Screenshot: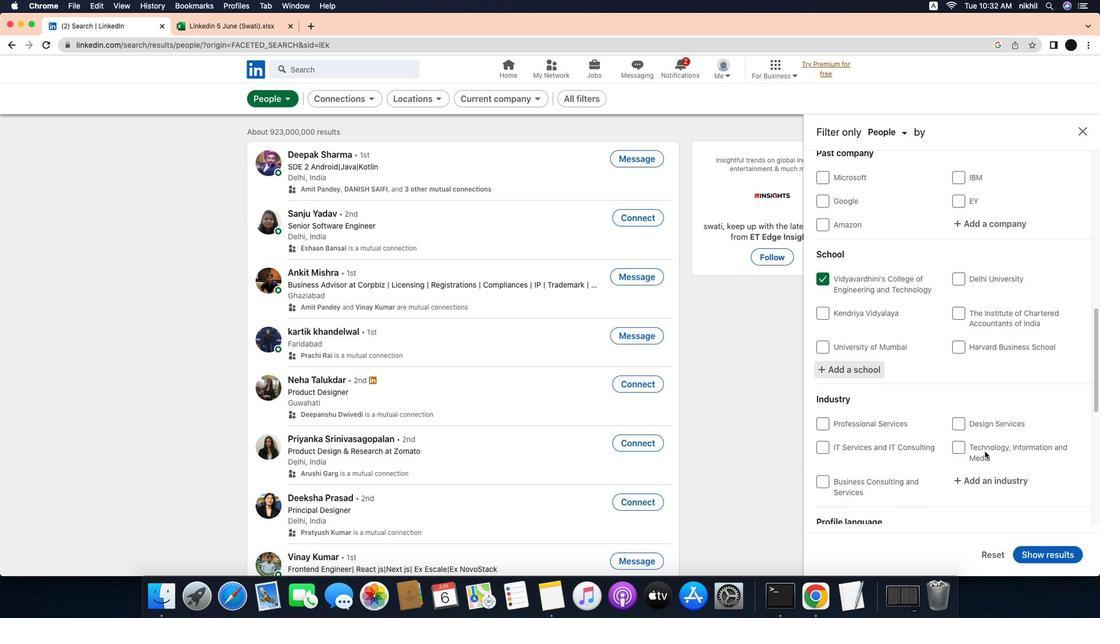 
Action: Mouse scrolled (982, 449) with delta (0, 1)
Screenshot: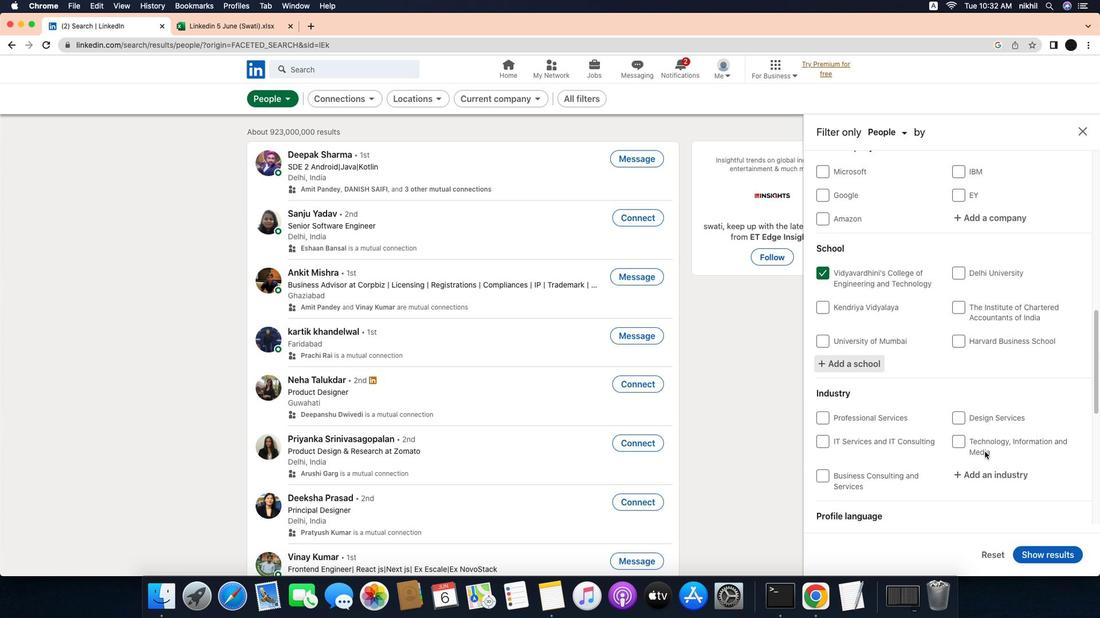 
Action: Mouse scrolled (982, 449) with delta (0, 1)
Screenshot: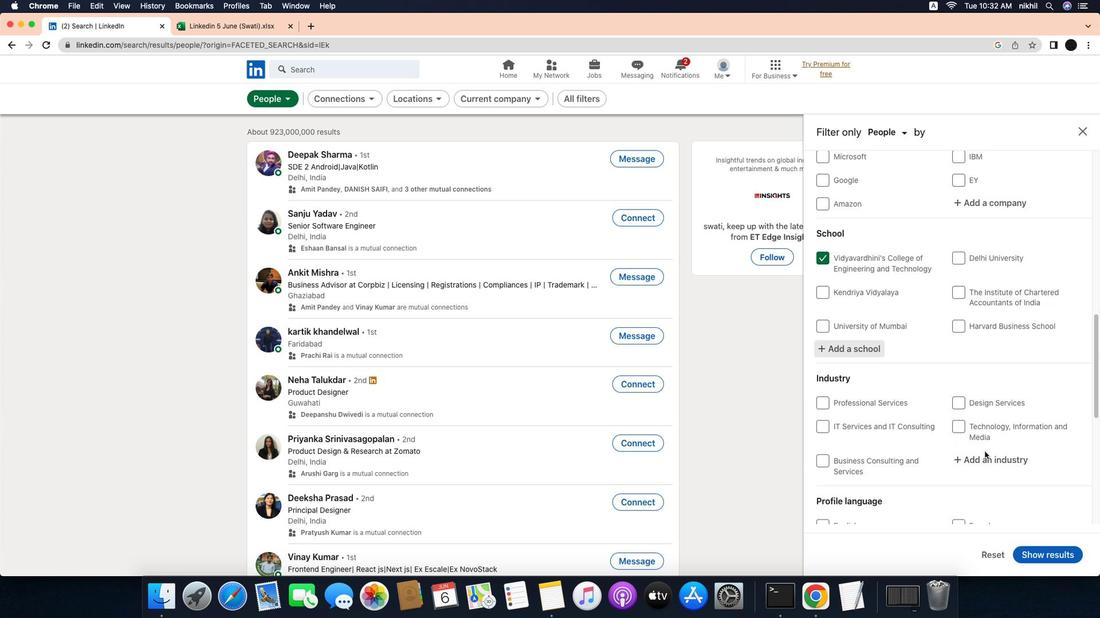 
Action: Mouse scrolled (982, 449) with delta (0, 1)
Screenshot: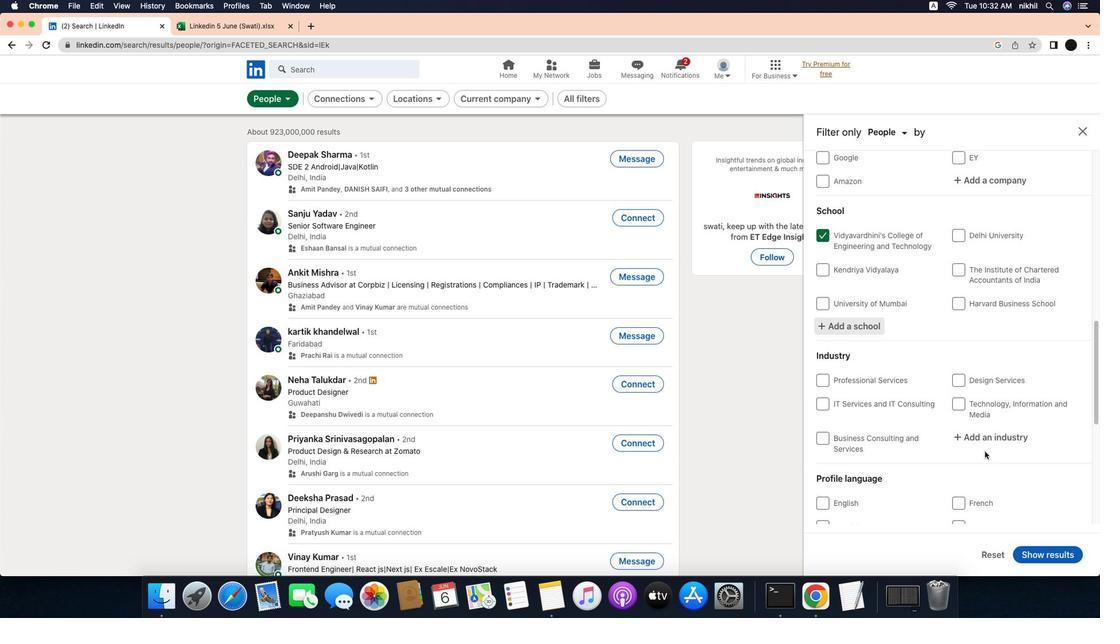 
Action: Mouse moved to (993, 434)
Screenshot: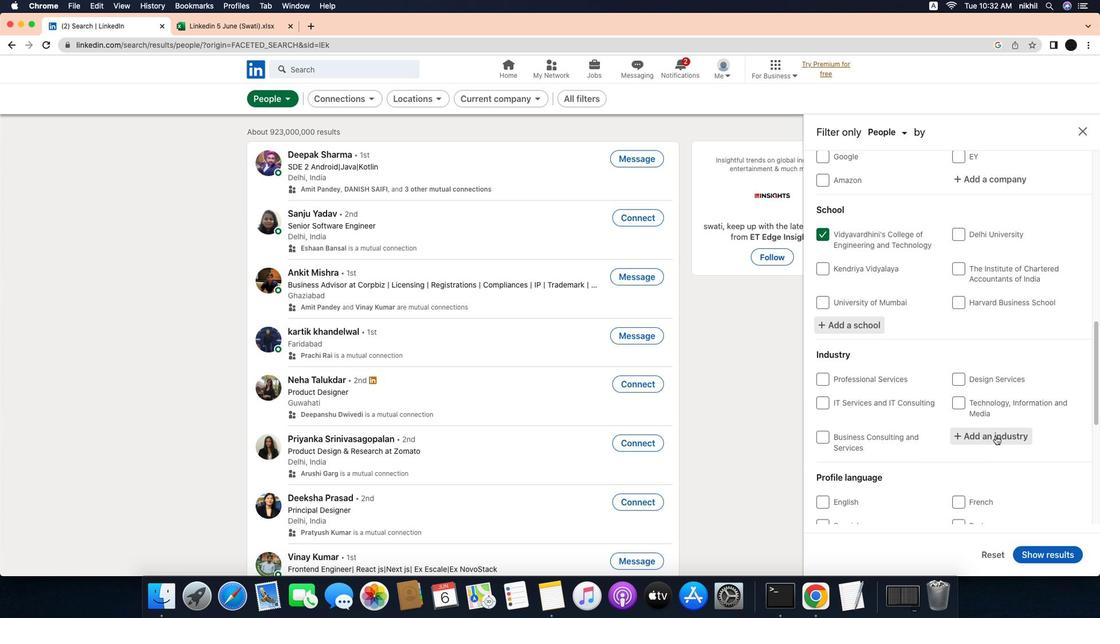 
Action: Mouse pressed left at (993, 434)
Screenshot: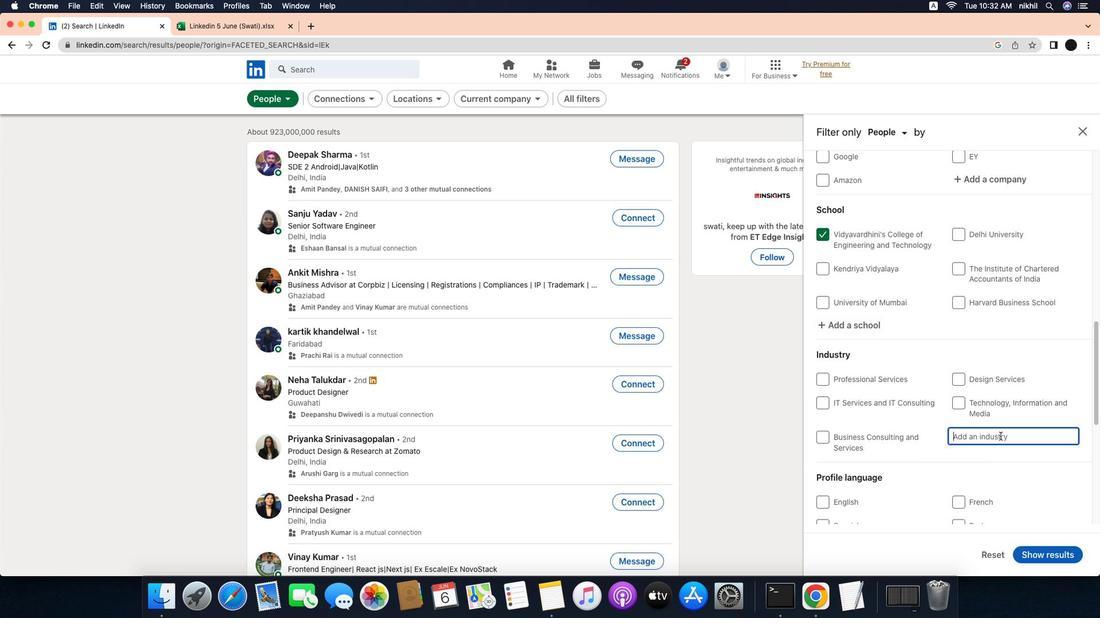 
Action: Mouse moved to (1024, 435)
Screenshot: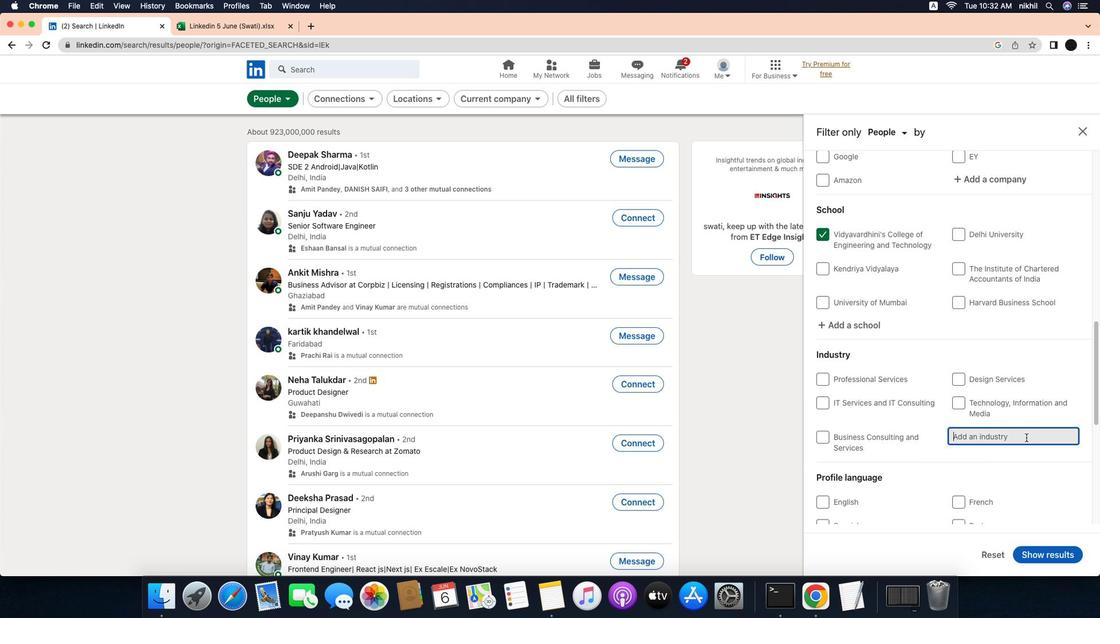 
Action: Mouse pressed left at (1024, 435)
Screenshot: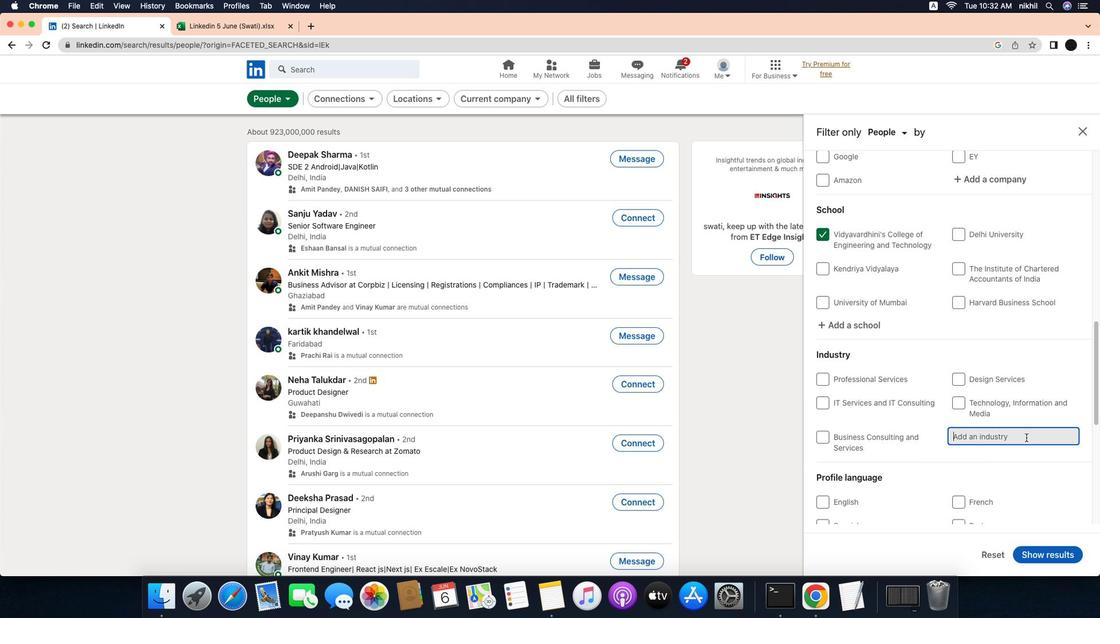 
Action: Key pressed Key.caps_lock'A'Key.caps_lock'n''i''m''a''t''i''o''n'Key.space'a''n''d'Key.spaceKey.caps_lock'P'Key.caps_lock'o''s''t''-''p''r''o''d''u''c''t''i''o''n'
Screenshot: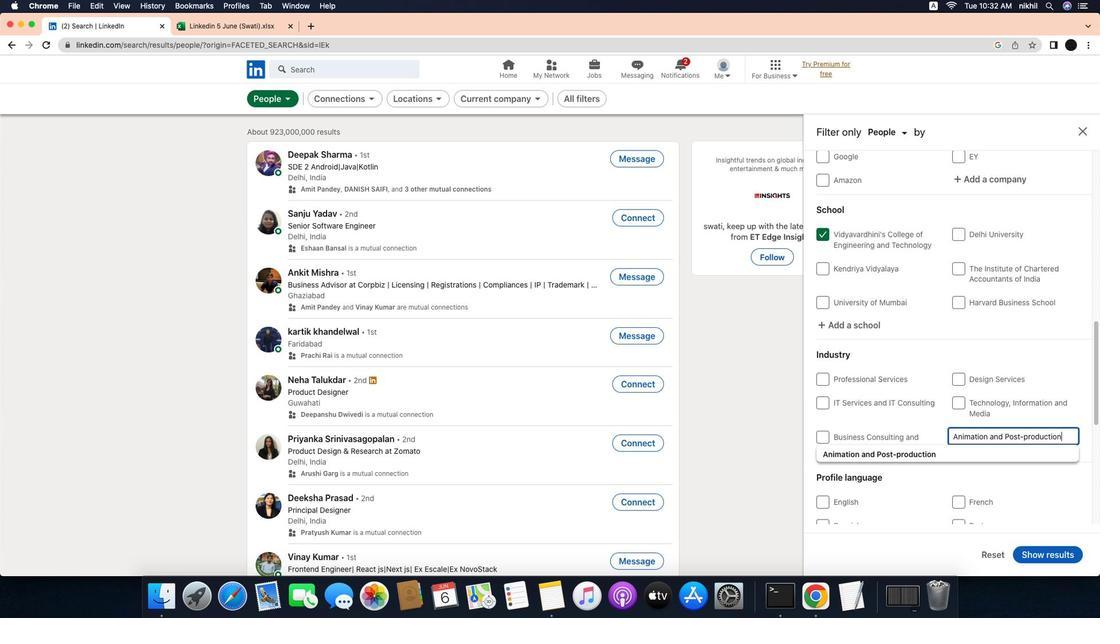 
Action: Mouse moved to (959, 451)
Screenshot: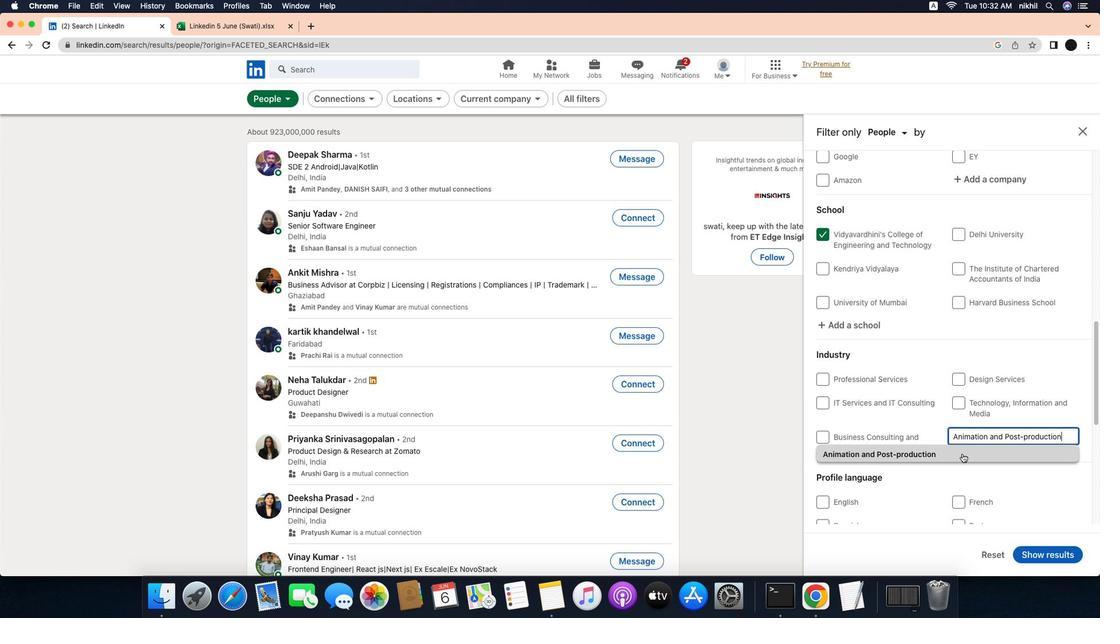 
Action: Mouse pressed left at (959, 451)
Screenshot: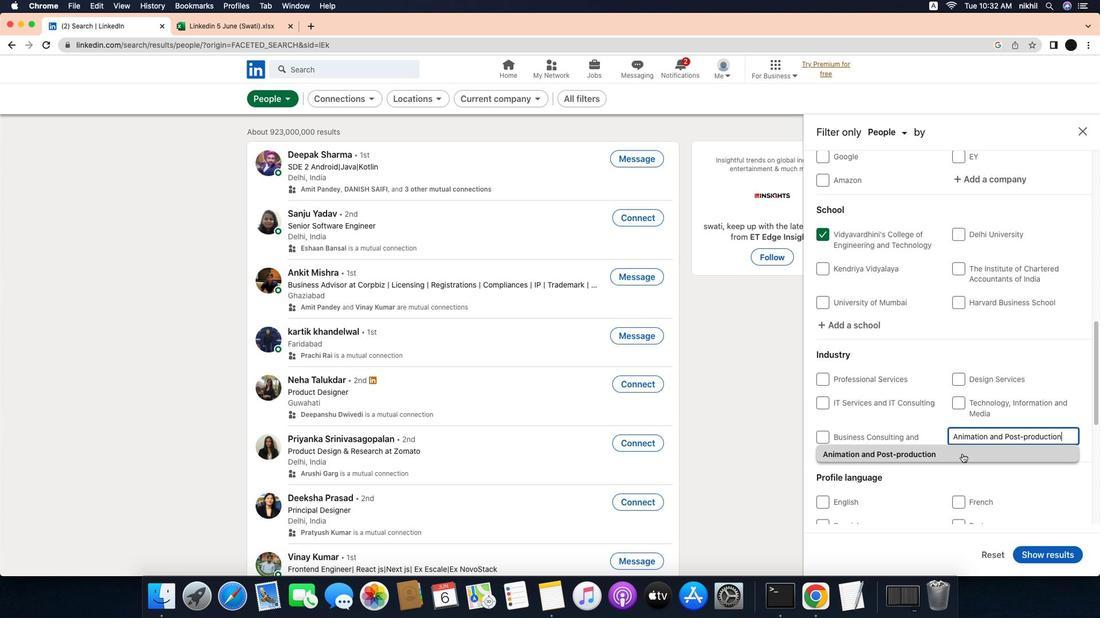 
Action: Mouse scrolled (959, 451) with delta (0, 1)
Screenshot: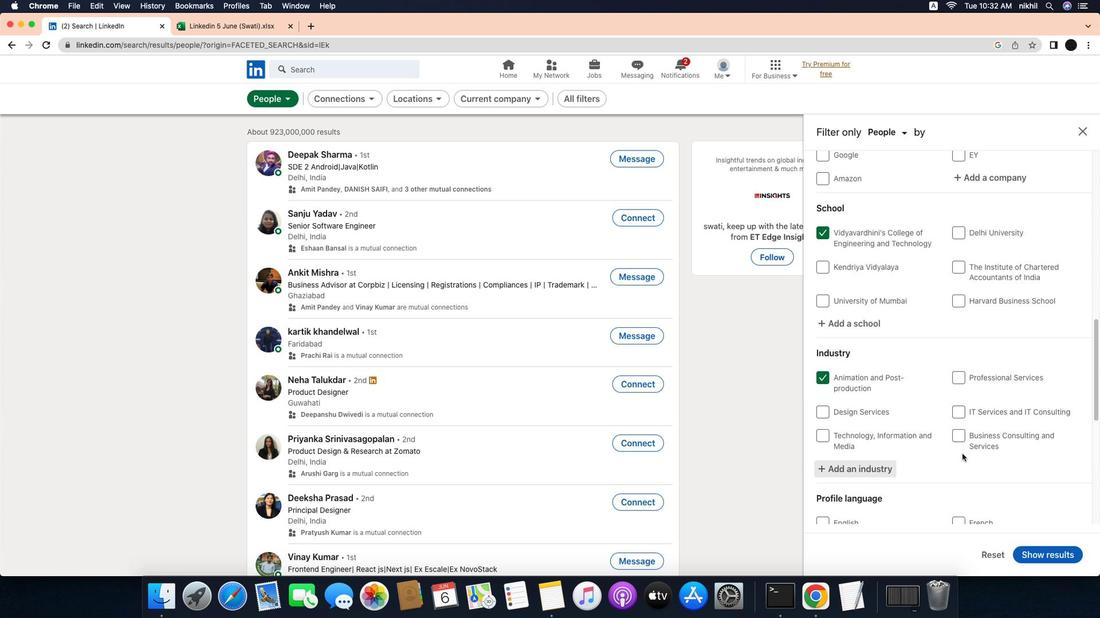 
Action: Mouse scrolled (959, 451) with delta (0, 1)
Screenshot: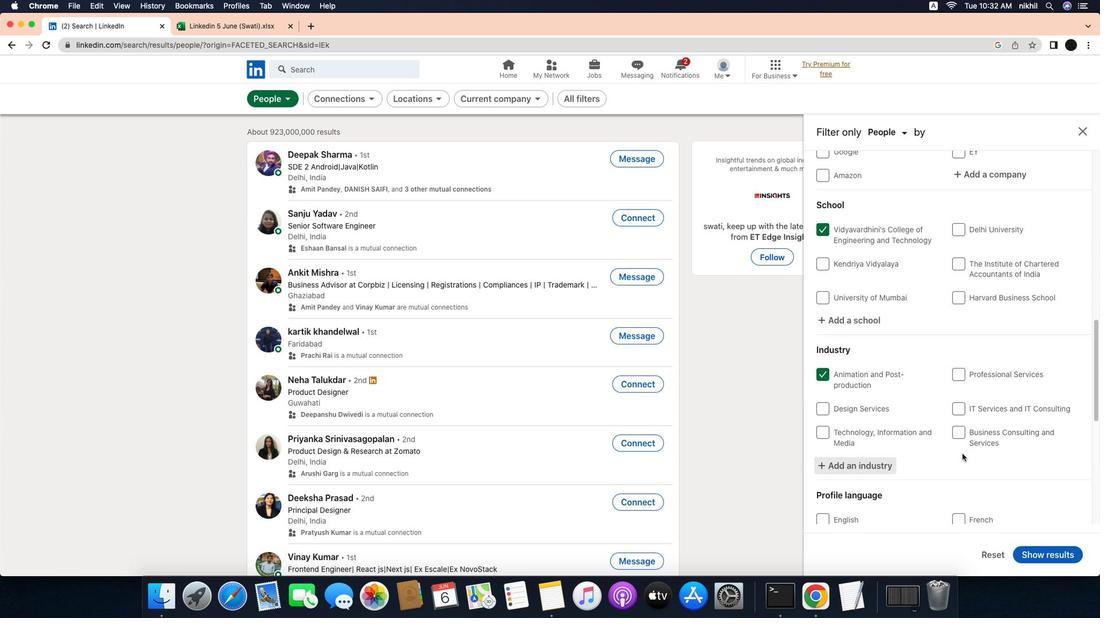 
Action: Mouse scrolled (959, 451) with delta (0, 0)
Screenshot: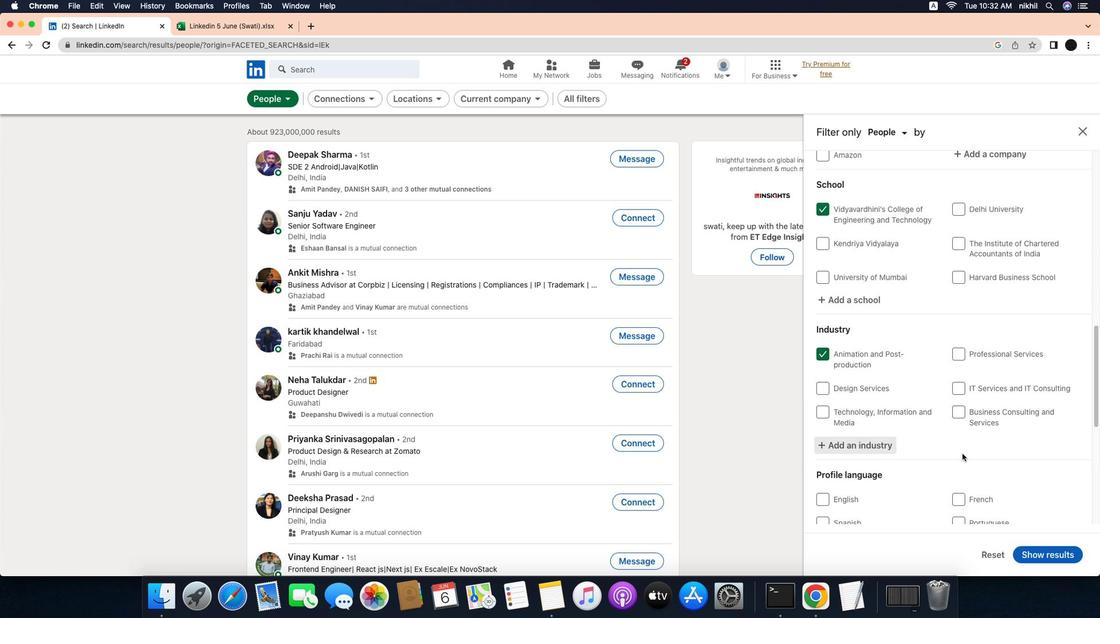 
Action: Mouse scrolled (959, 451) with delta (0, 1)
Screenshot: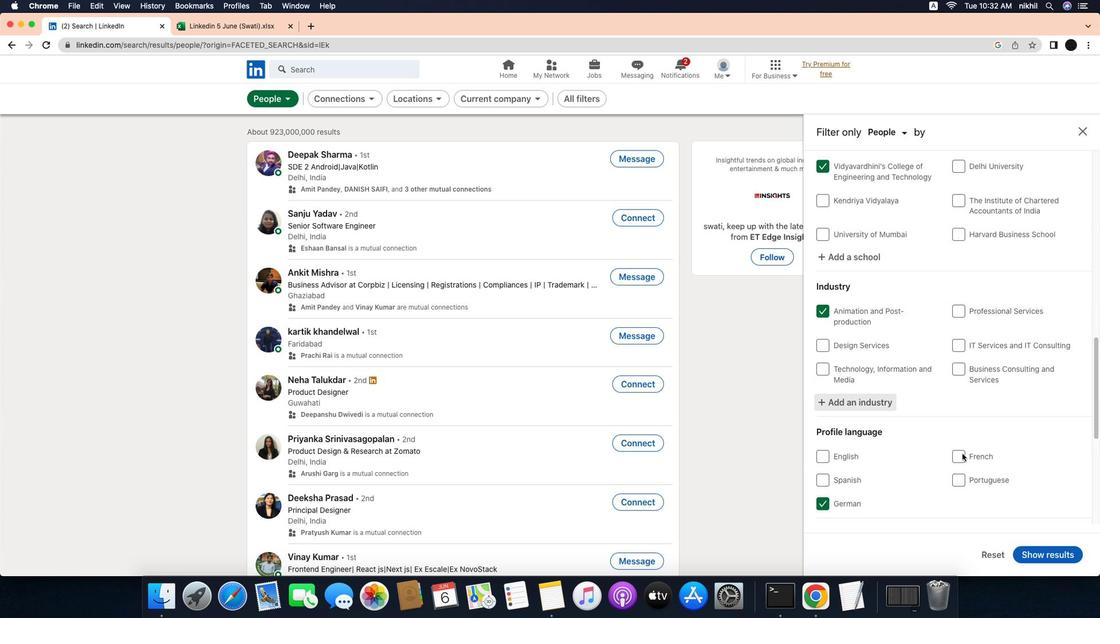 
Action: Mouse scrolled (959, 451) with delta (0, 1)
Screenshot: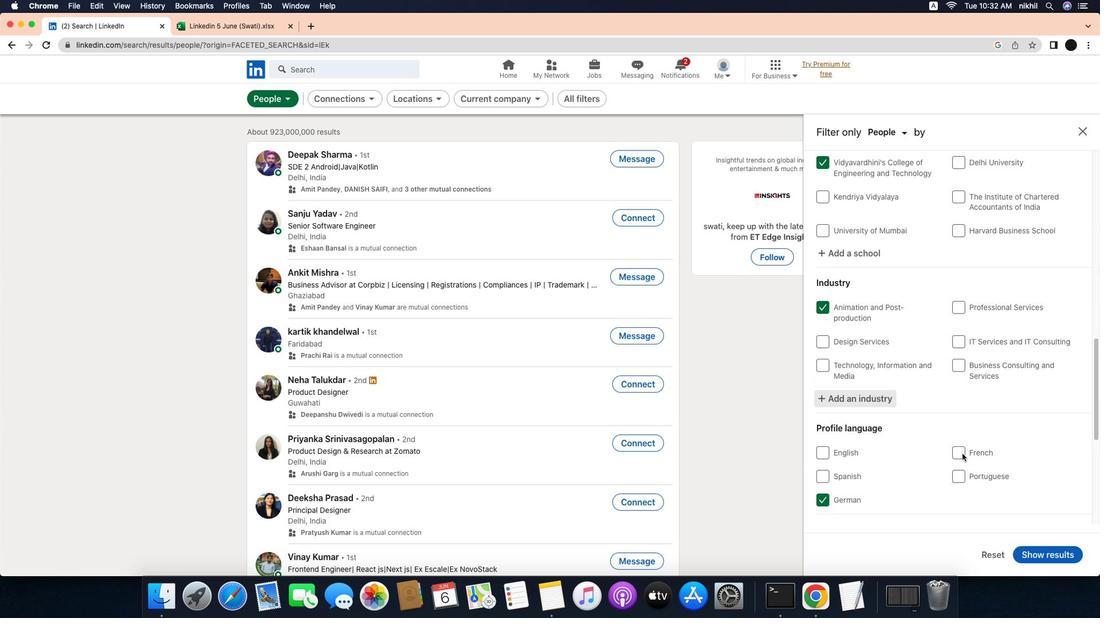 
Action: Mouse scrolled (959, 451) with delta (0, 1)
Screenshot: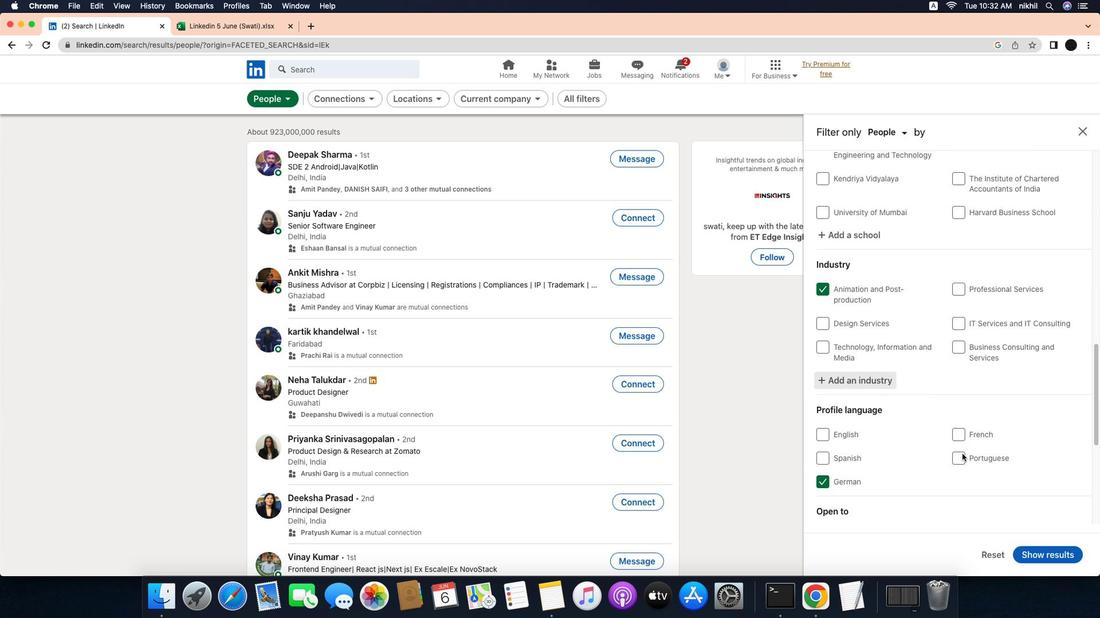 
Action: Mouse scrolled (959, 451) with delta (0, 1)
Screenshot: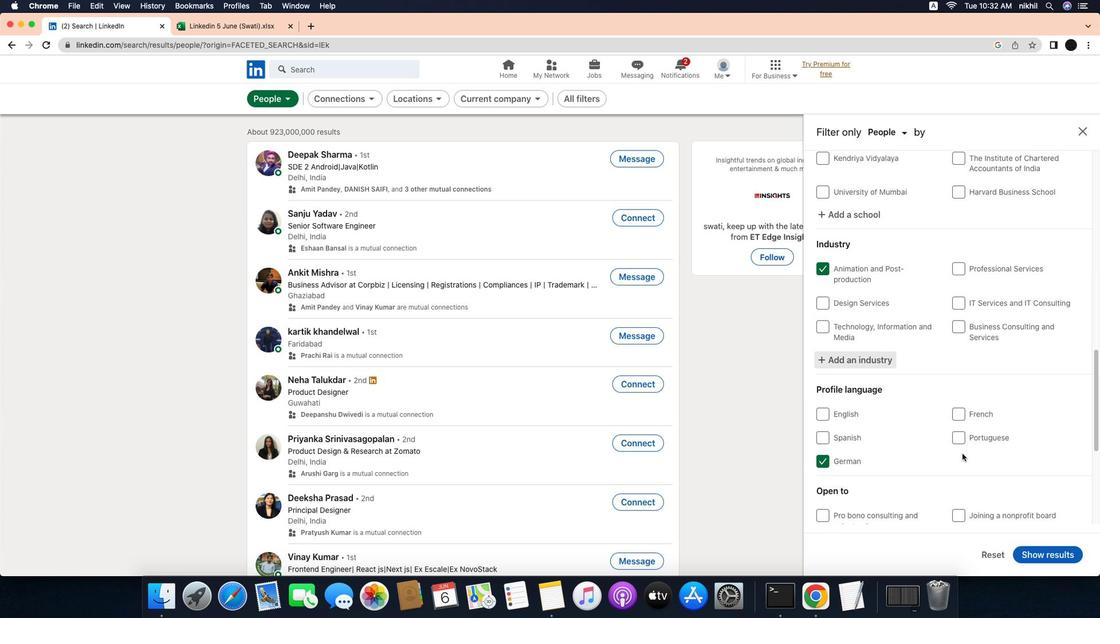 
Action: Mouse scrolled (959, 451) with delta (0, 1)
Screenshot: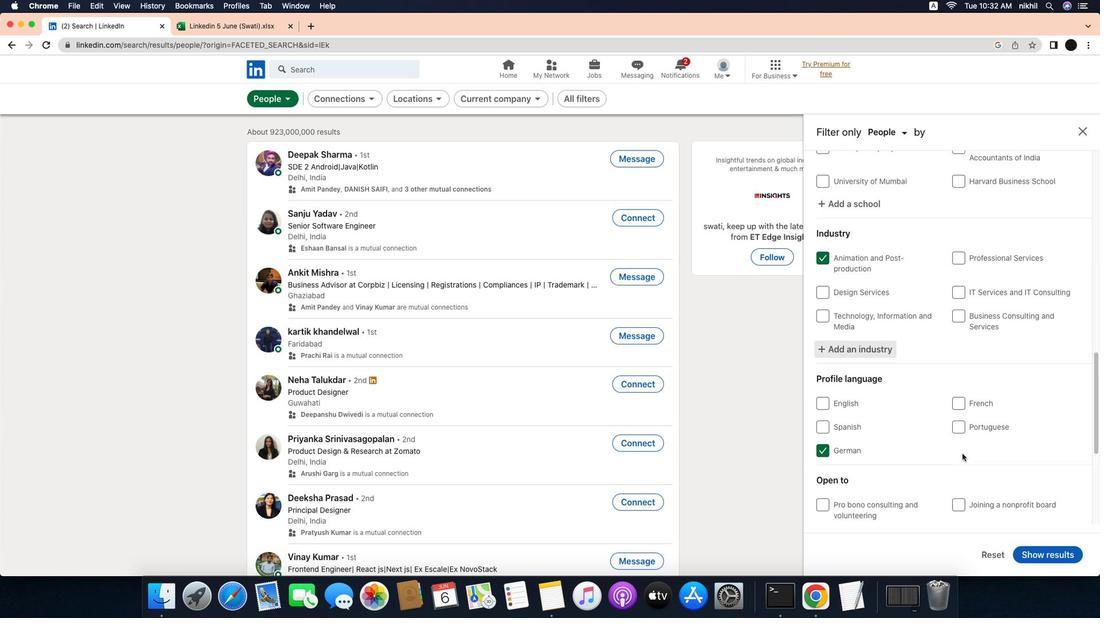 
Action: Mouse scrolled (959, 451) with delta (0, 0)
Screenshot: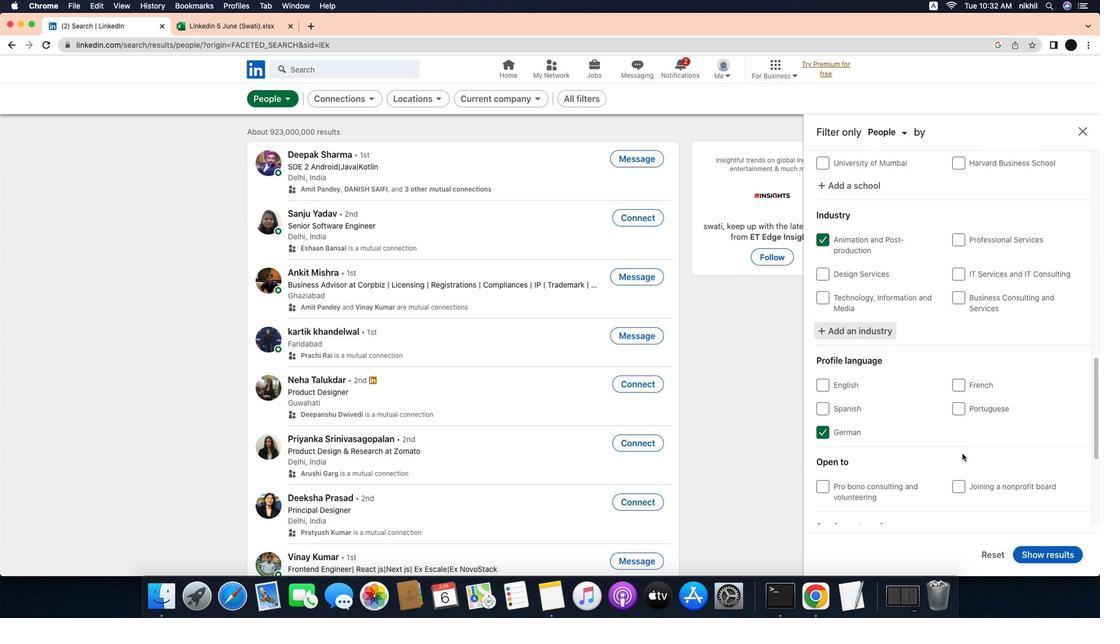 
Action: Mouse scrolled (959, 451) with delta (0, 1)
Screenshot: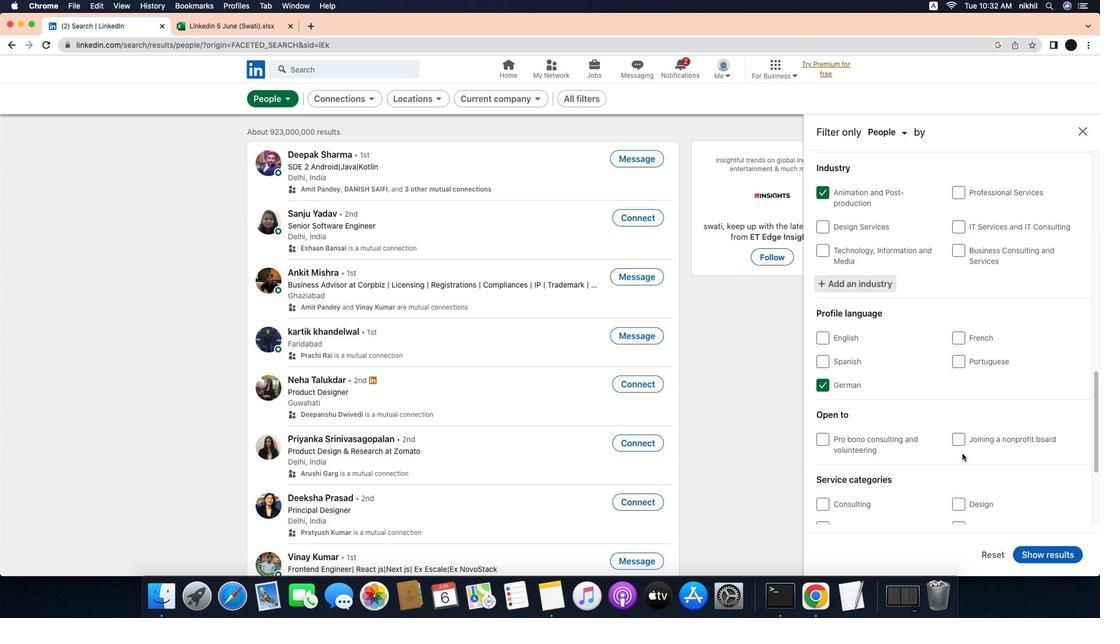
Action: Mouse scrolled (959, 451) with delta (0, 1)
Screenshot: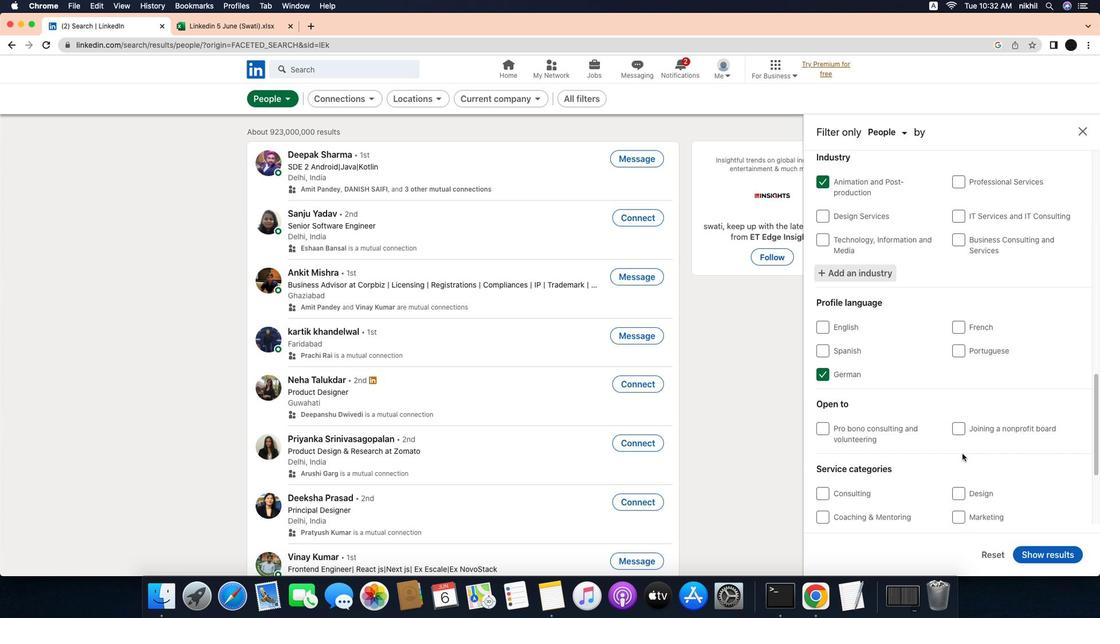 
Action: Mouse scrolled (959, 451) with delta (0, 0)
Screenshot: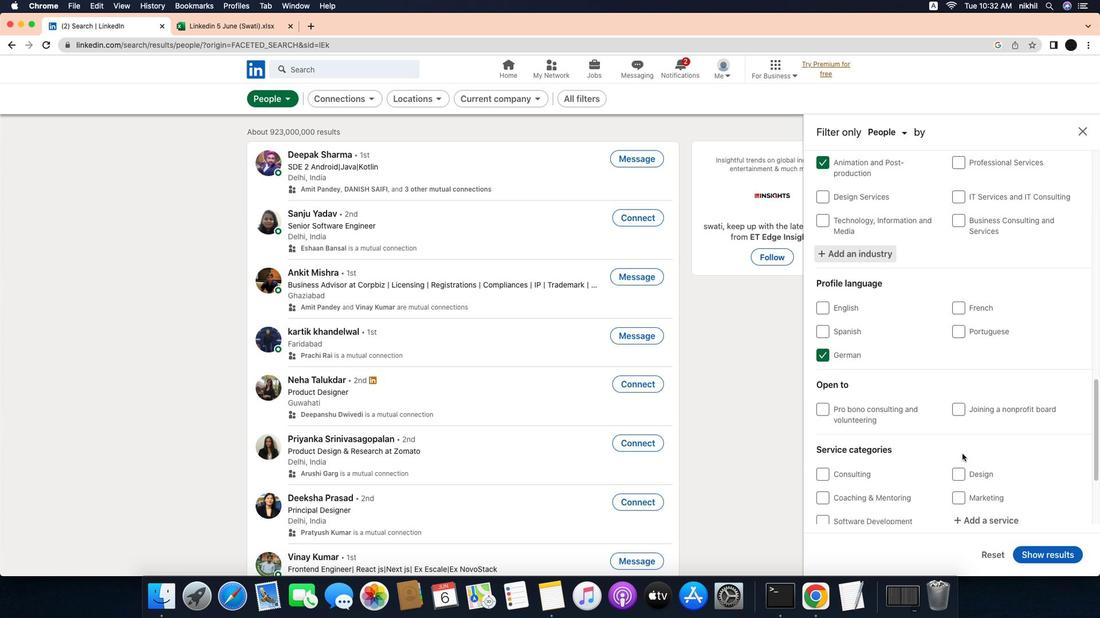 
Action: Mouse moved to (978, 484)
Screenshot: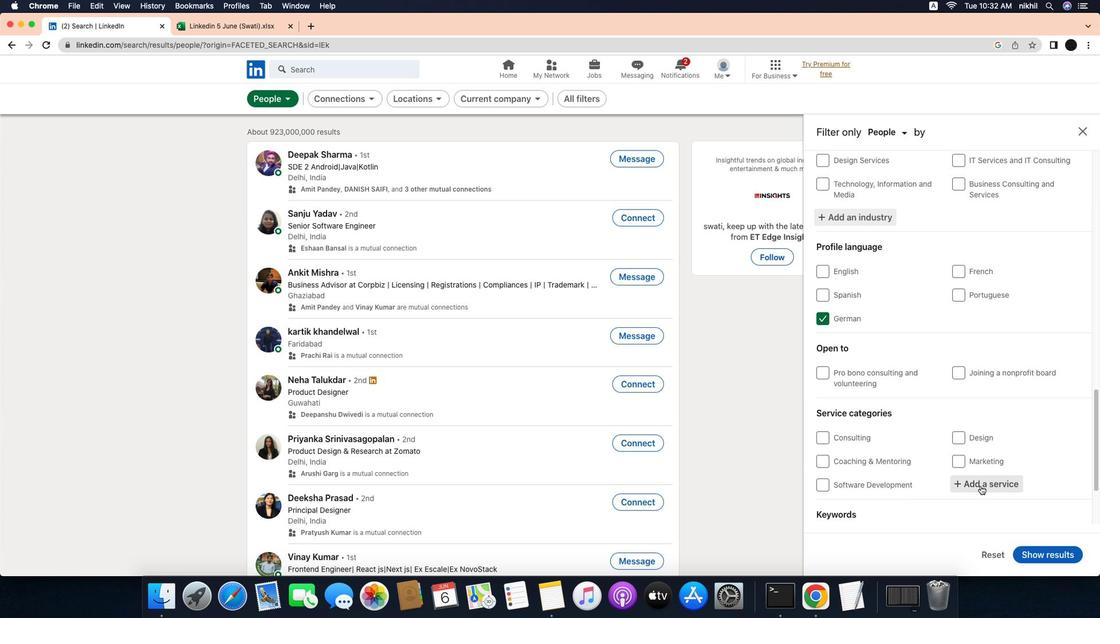 
Action: Mouse pressed left at (978, 484)
Screenshot: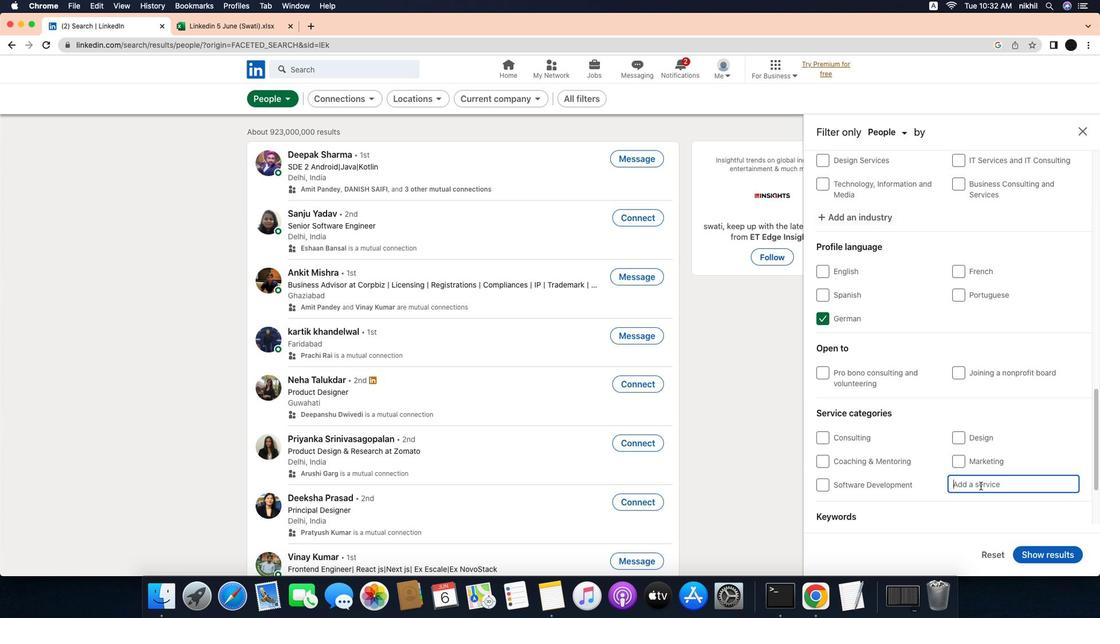 
Action: Mouse moved to (992, 481)
Screenshot: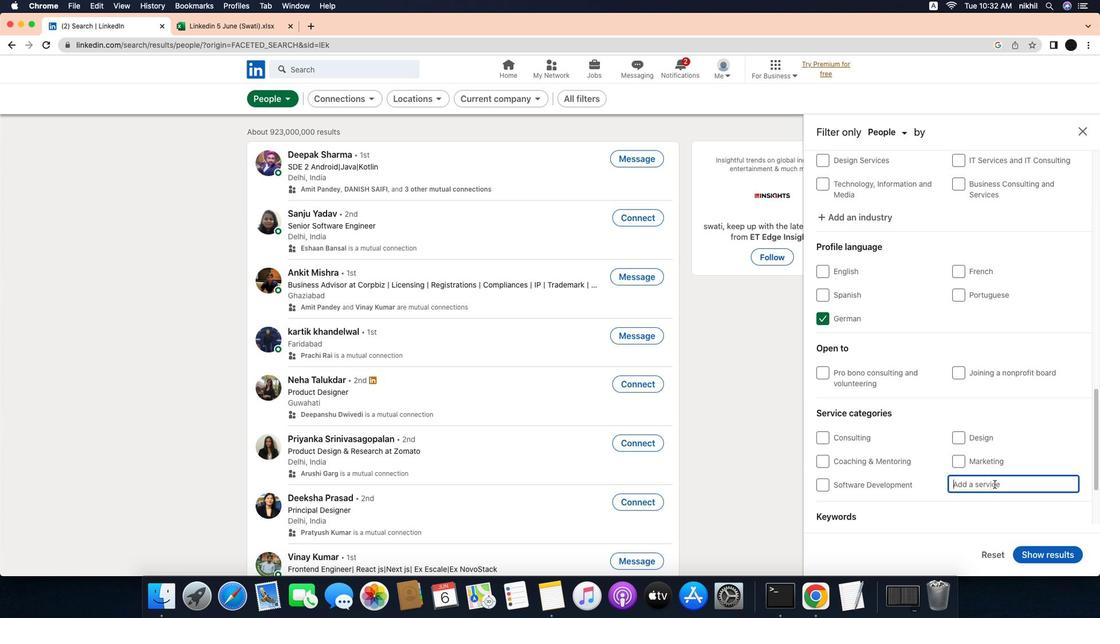 
Action: Mouse pressed left at (992, 481)
Screenshot: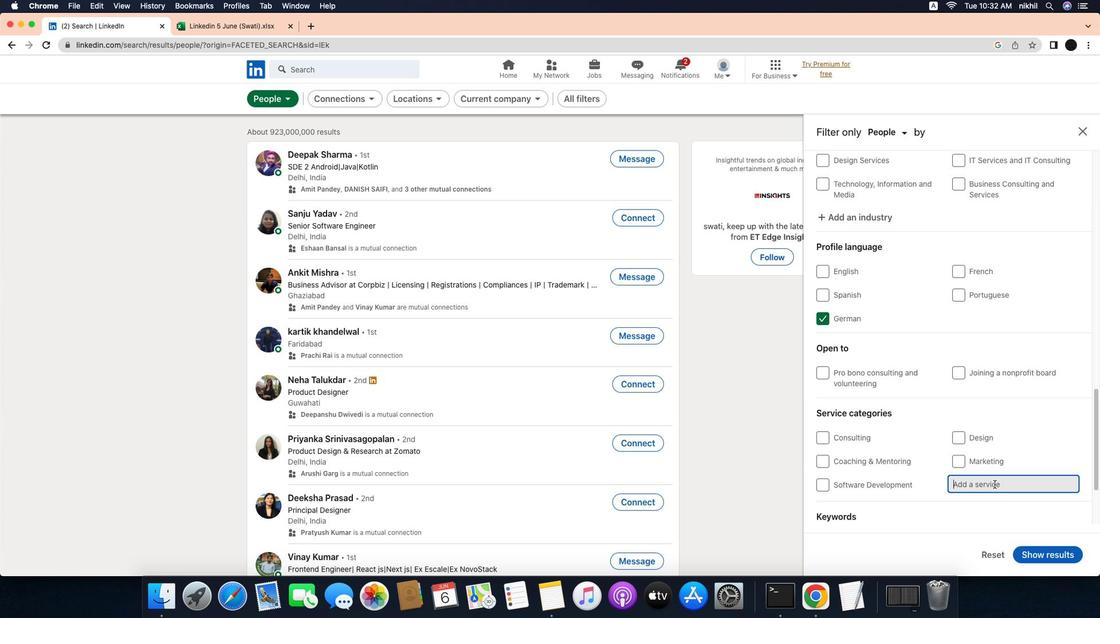 
Action: Key pressed Key.caps_lock'A'Key.caps_lock's''s''i''s''t''a''n''c''e'Key.caps_lock'A'Key.caps_lock'd''v''e''r''t''i''s''i''n''g'Key.enter
Screenshot: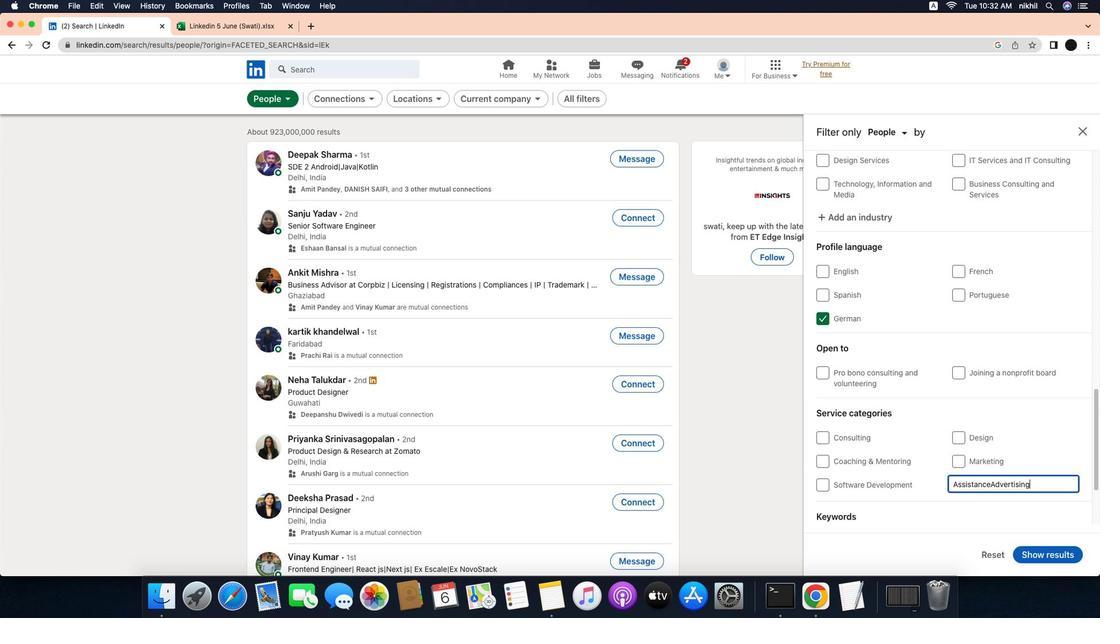 
Action: Mouse moved to (982, 489)
Screenshot: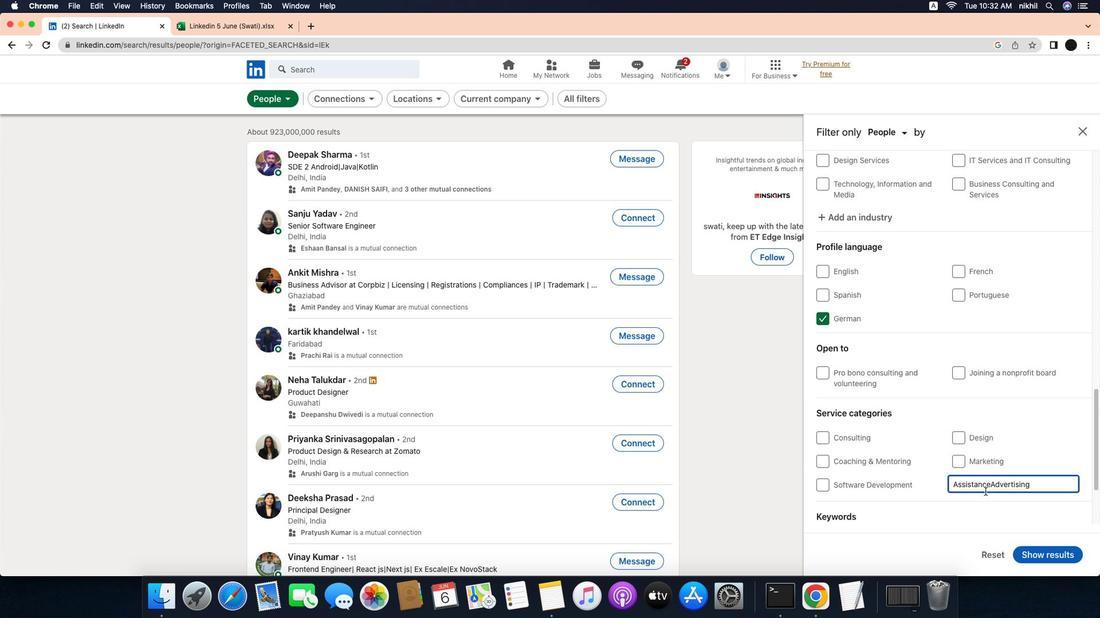 
Action: Mouse scrolled (982, 489) with delta (0, 1)
Screenshot: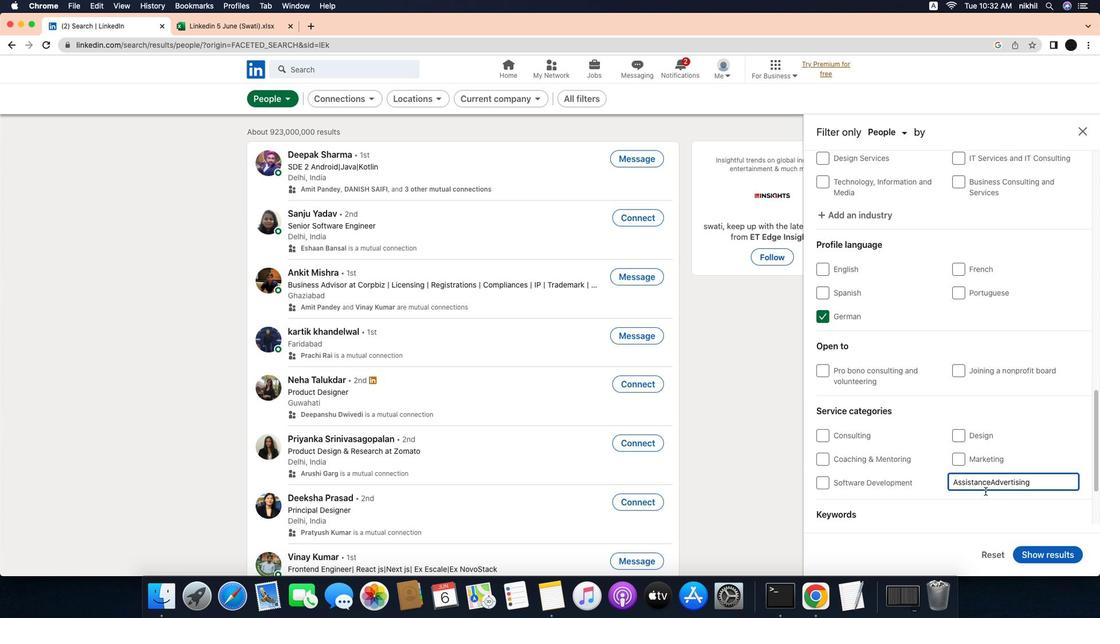 
Action: Mouse scrolled (982, 489) with delta (0, 1)
Screenshot: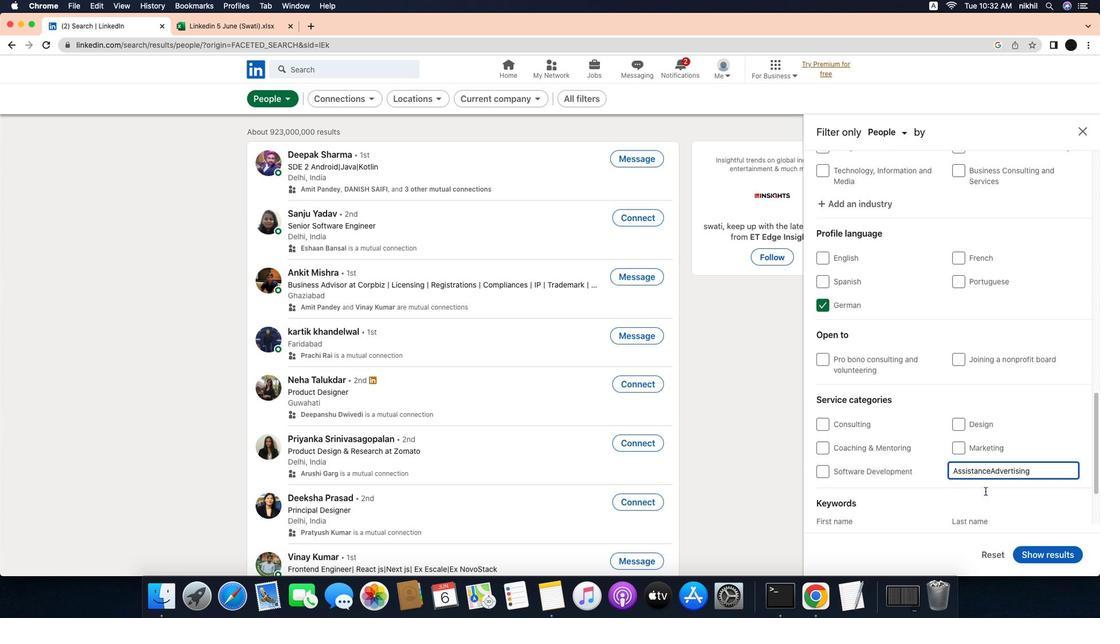
Action: Mouse scrolled (982, 489) with delta (0, 0)
Screenshot: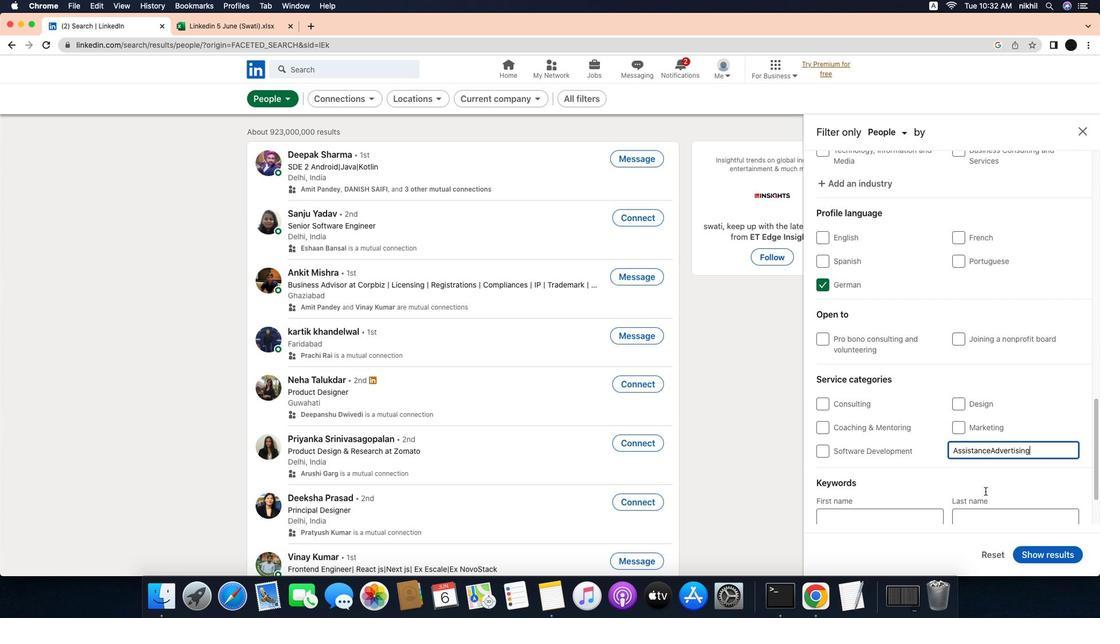 
Action: Mouse scrolled (982, 489) with delta (0, 1)
Screenshot: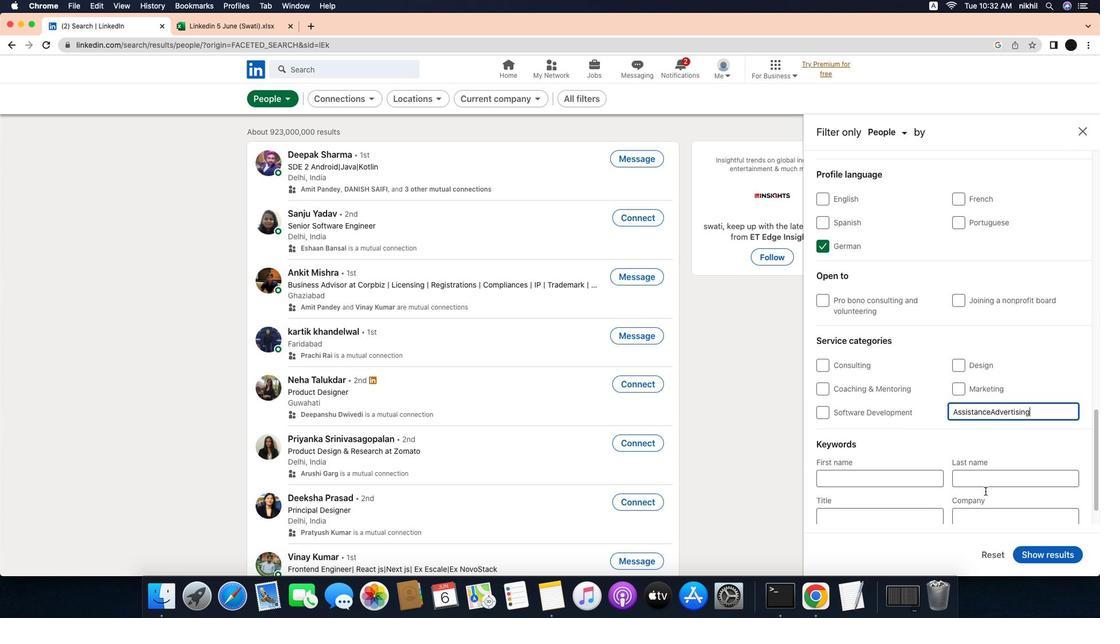 
Action: Mouse scrolled (982, 489) with delta (0, 1)
Screenshot: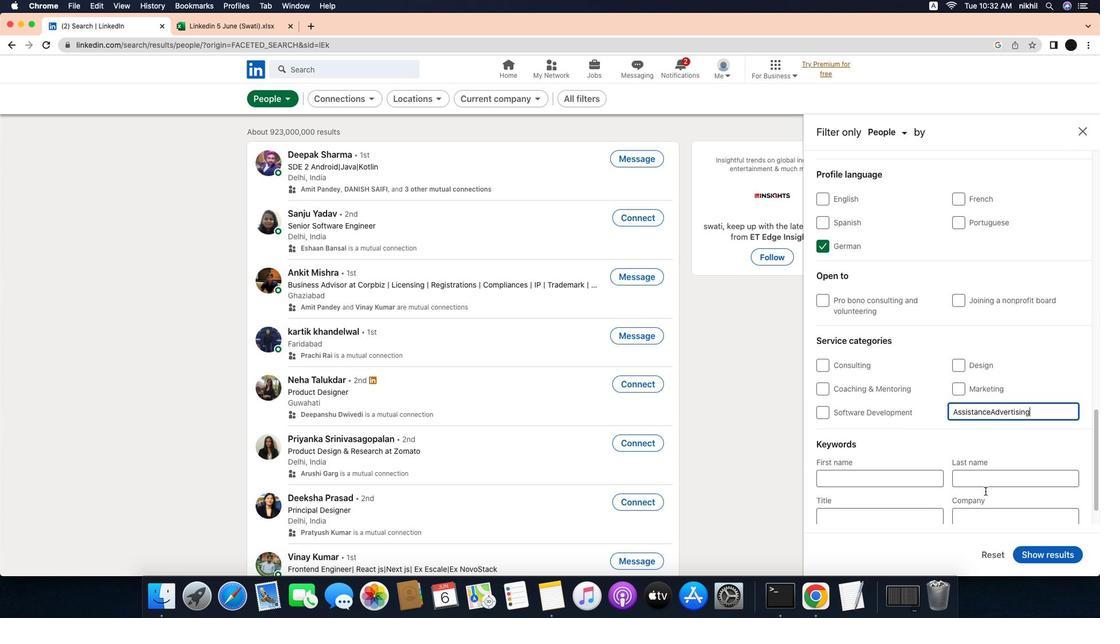 
Action: Mouse scrolled (982, 489) with delta (0, 0)
Screenshot: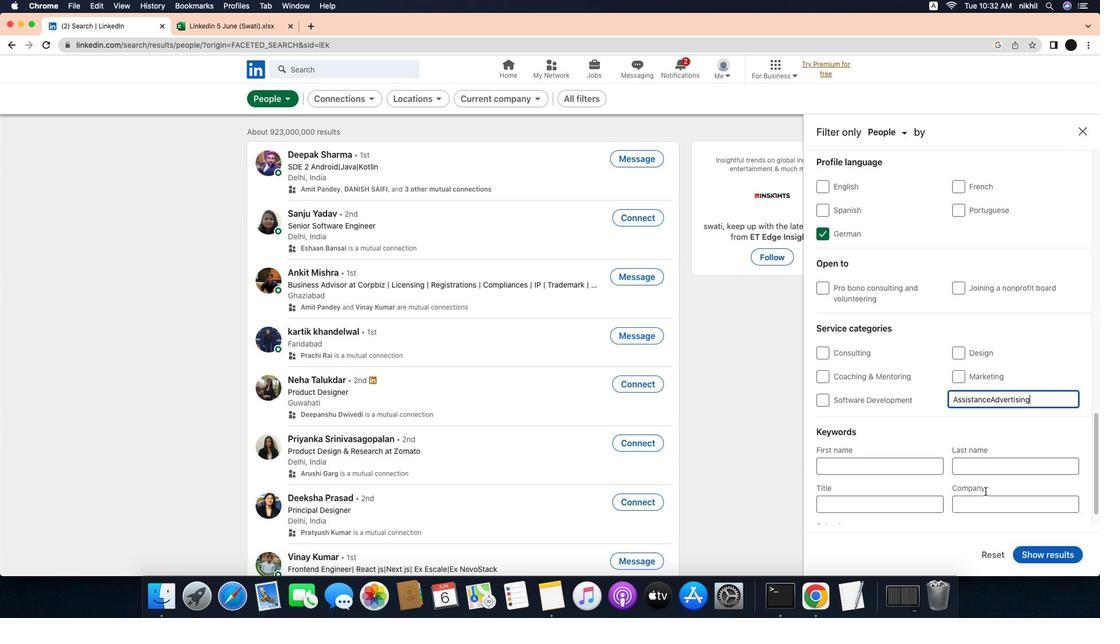 
Action: Mouse moved to (865, 474)
Screenshot: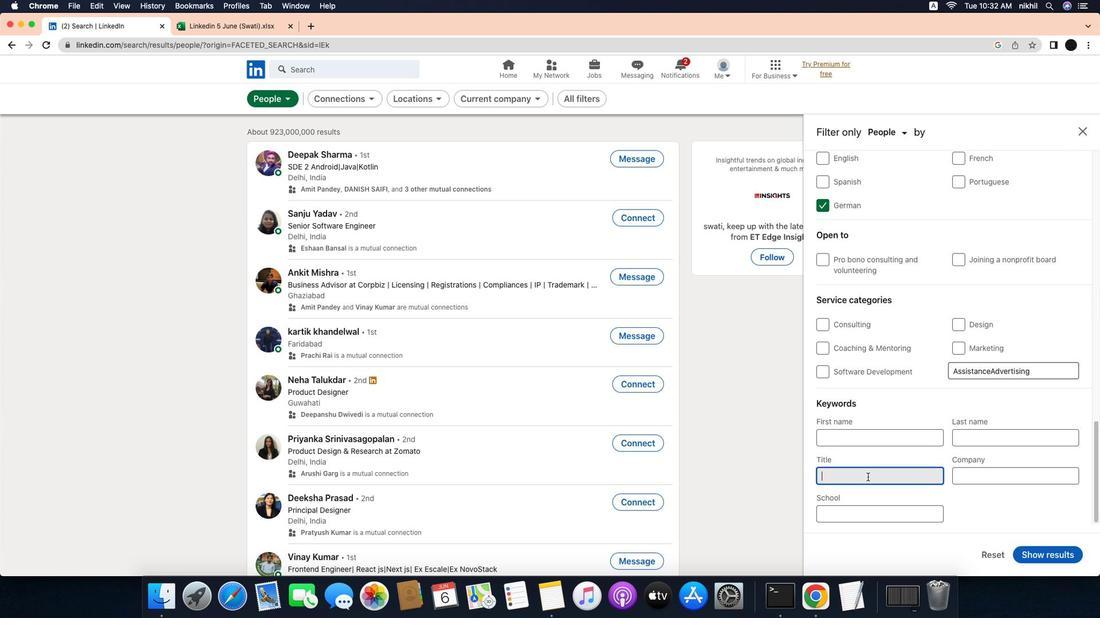 
Action: Mouse pressed left at (865, 474)
Screenshot: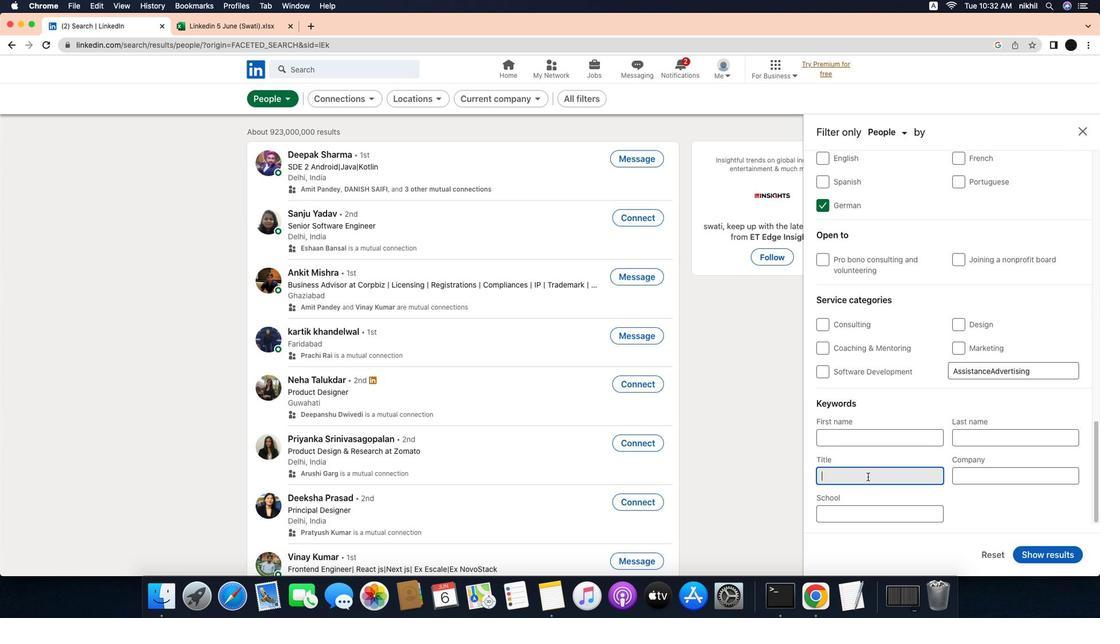 
Action: Key pressed Key.caps_lock'S'Key.caps_lock'c''h''o''o''l'Key.spaceKey.caps_lock'B'Key.caps_lock'u''s'Key.spaceKey.caps_lock'D'Key.caps_lock'r''i''v''e''r'Key.enter
Screenshot: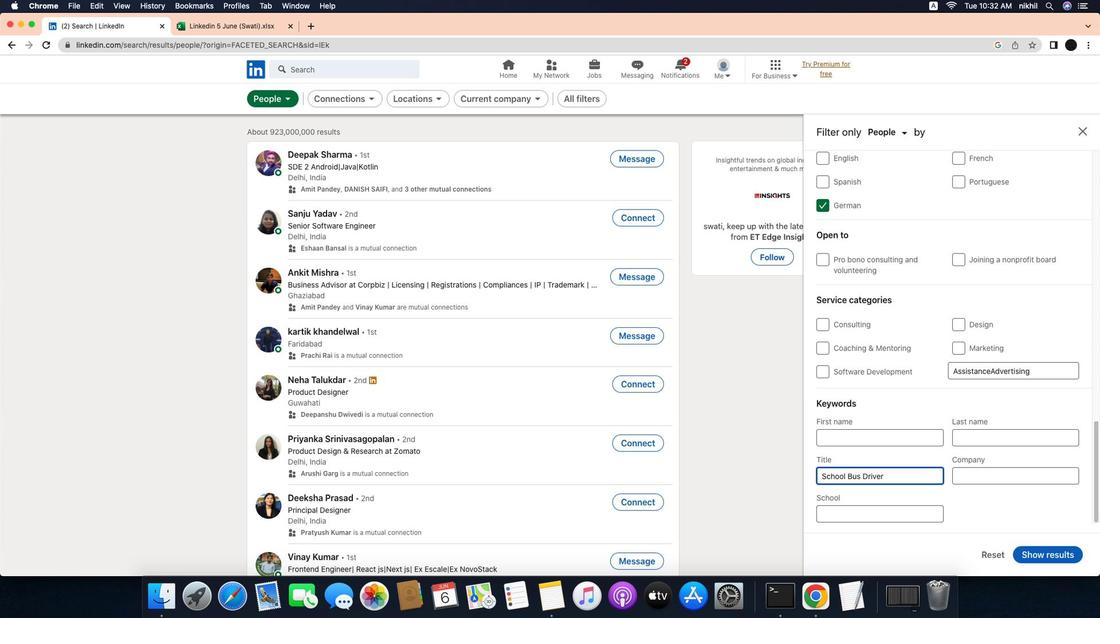 
Action: Mouse moved to (1024, 551)
Screenshot: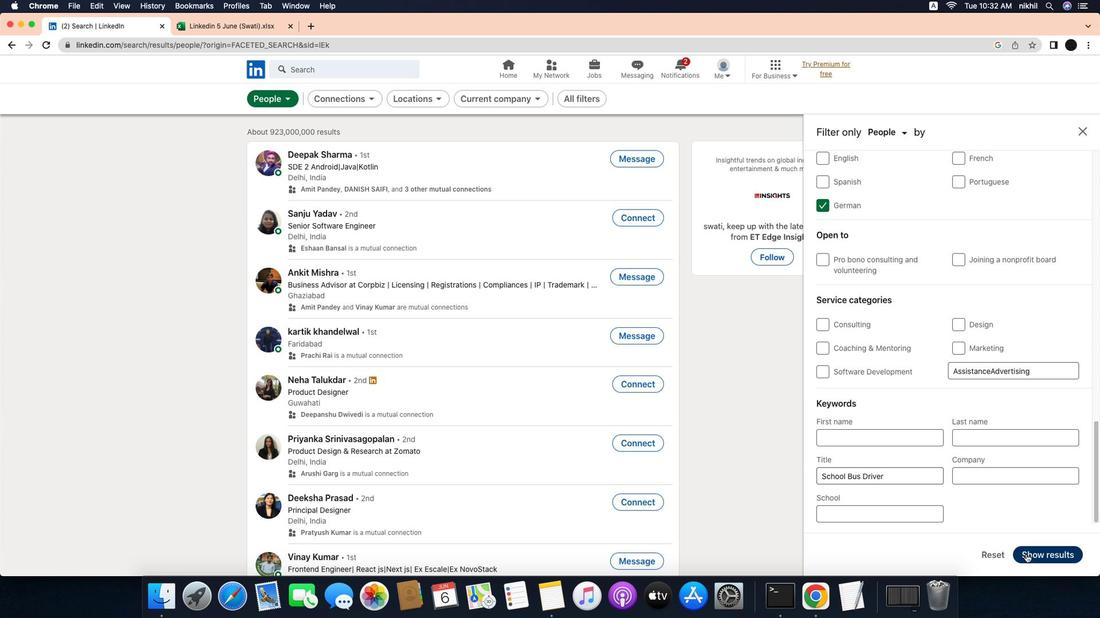 
Action: Mouse pressed left at (1024, 551)
Screenshot: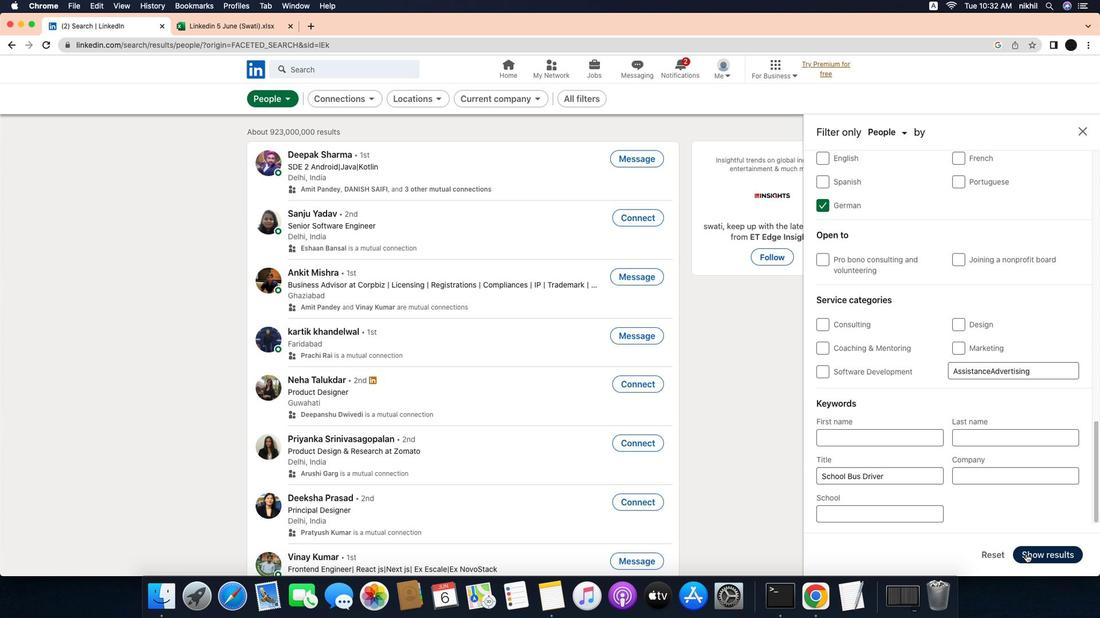 
Action: Mouse moved to (755, 275)
Screenshot: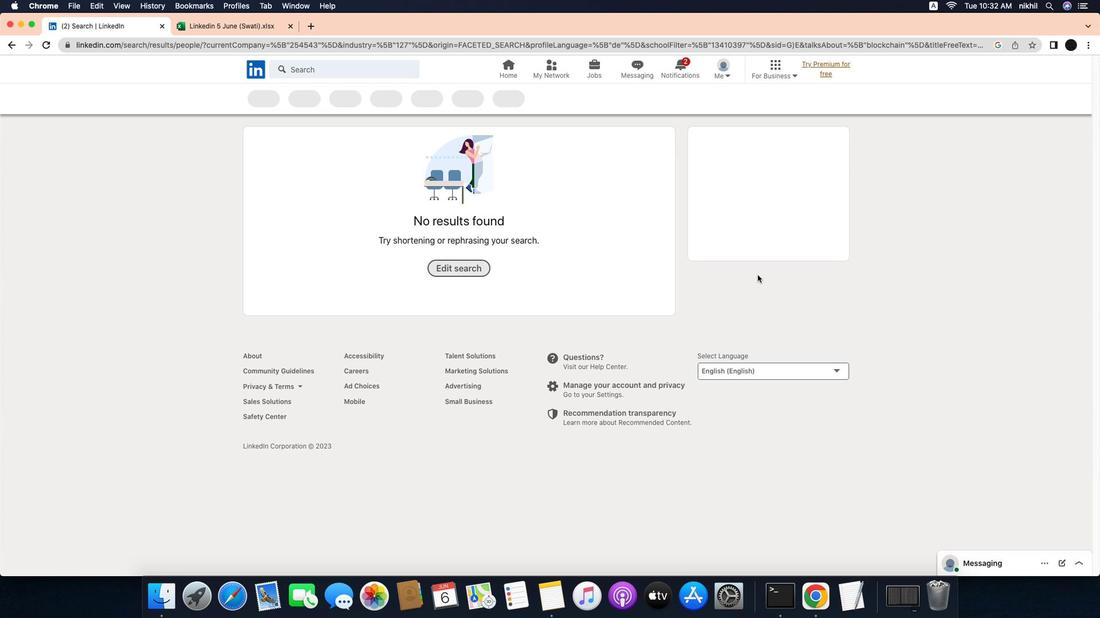 
